 Task: Find connections with filter location Sikandarābād with filter topic #Recruitingwith filter profile language English with filter current company Arvind Fashions Limited with filter school St. Claret College - India with filter industry Zoos and Botanical Gardens with filter service category Information Security with filter keywords title Sales Associate
Action: Mouse moved to (708, 92)
Screenshot: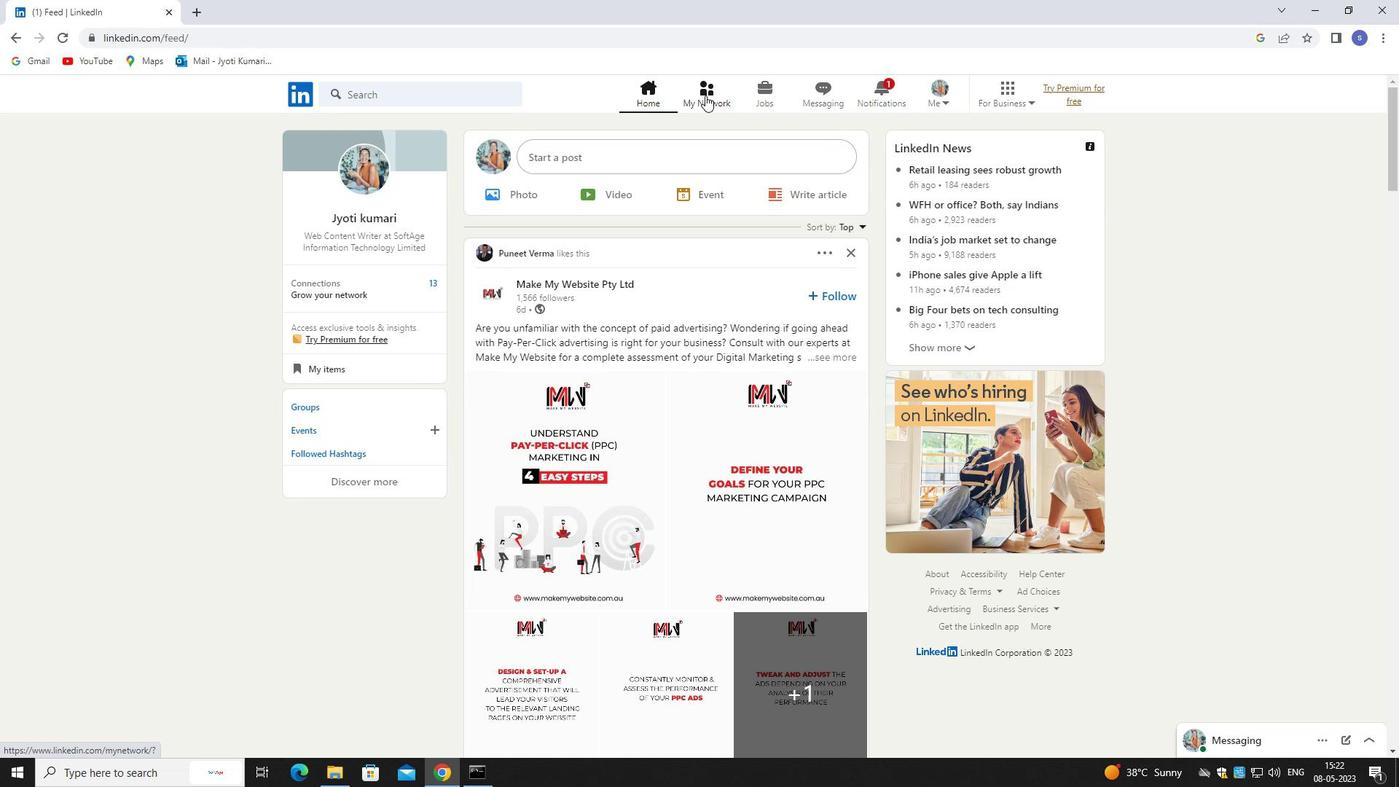 
Action: Mouse pressed left at (708, 92)
Screenshot: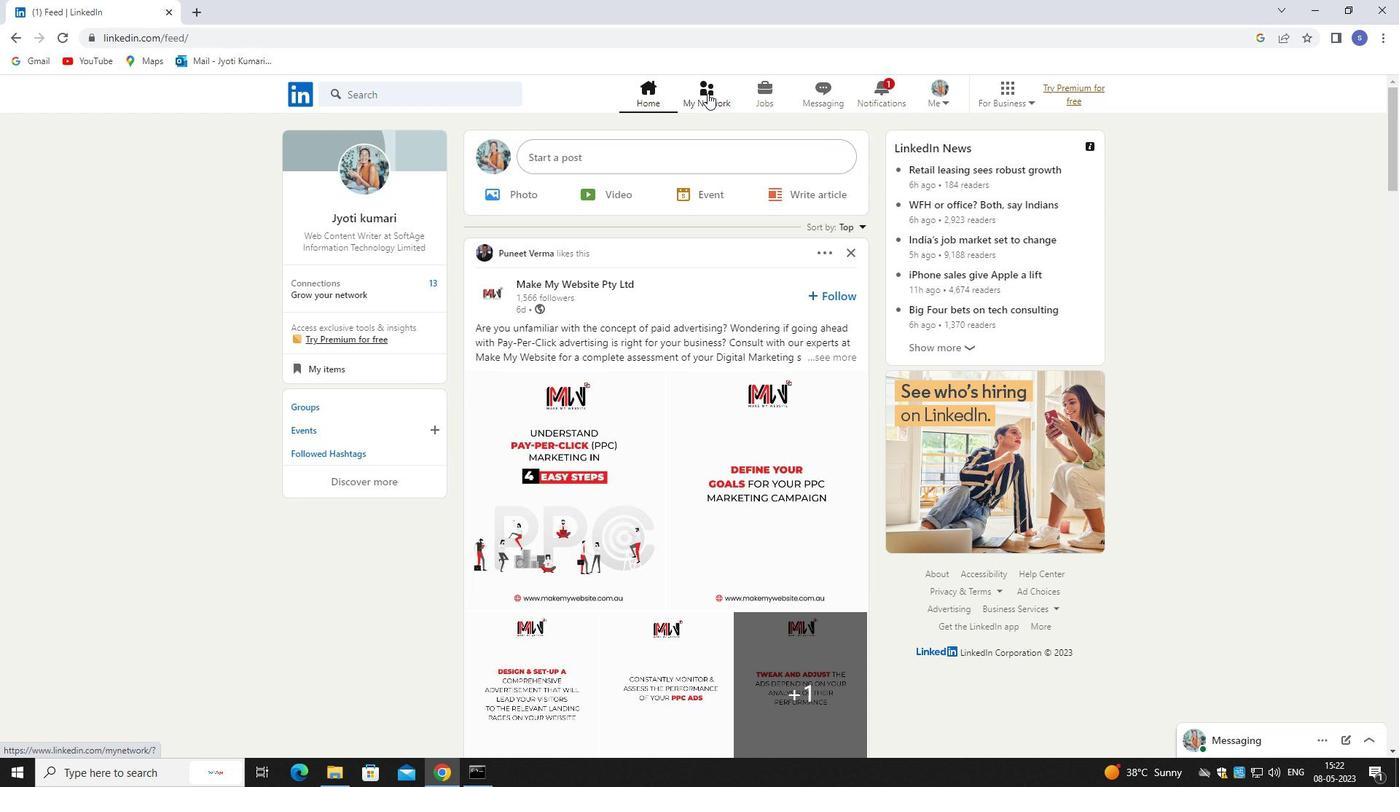 
Action: Mouse pressed left at (708, 92)
Screenshot: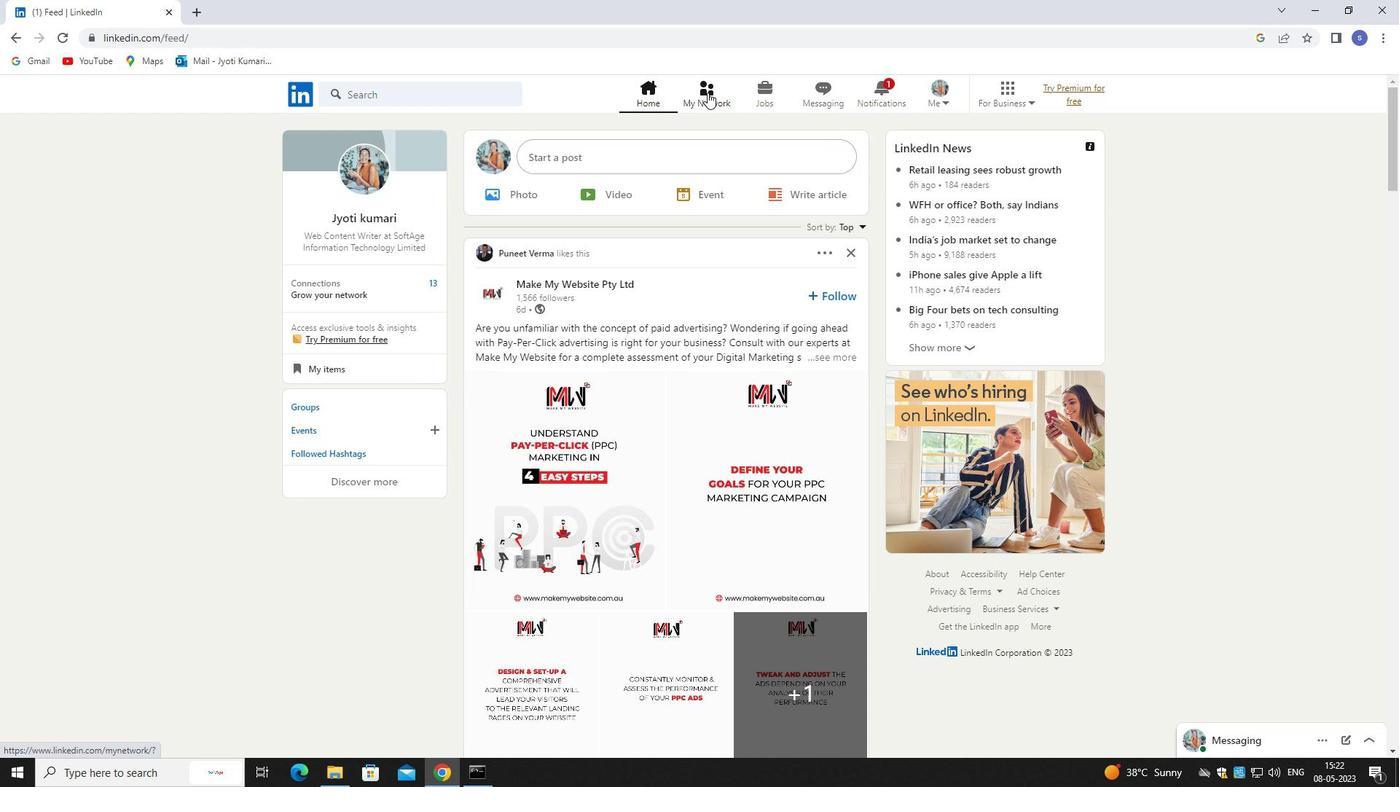 
Action: Mouse moved to (457, 171)
Screenshot: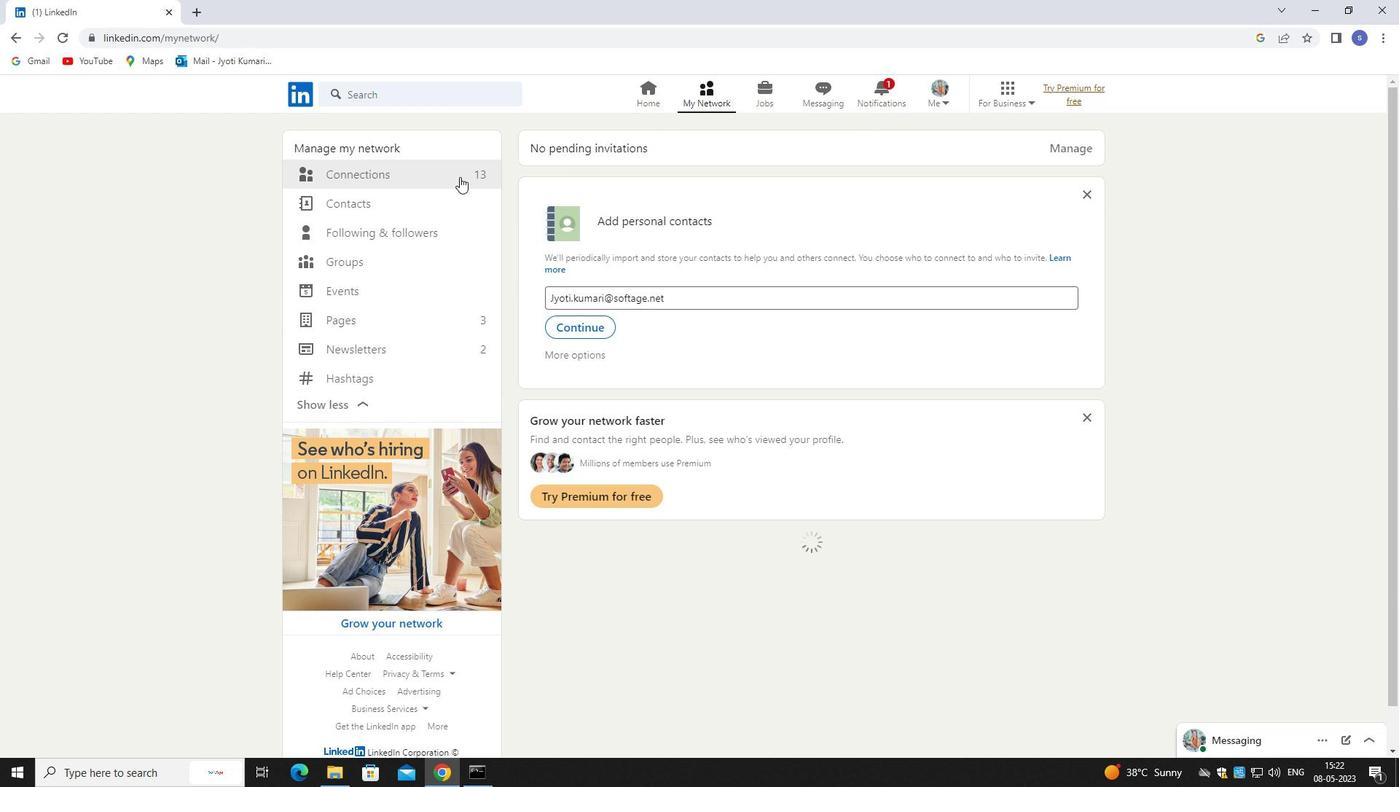 
Action: Mouse pressed left at (457, 171)
Screenshot: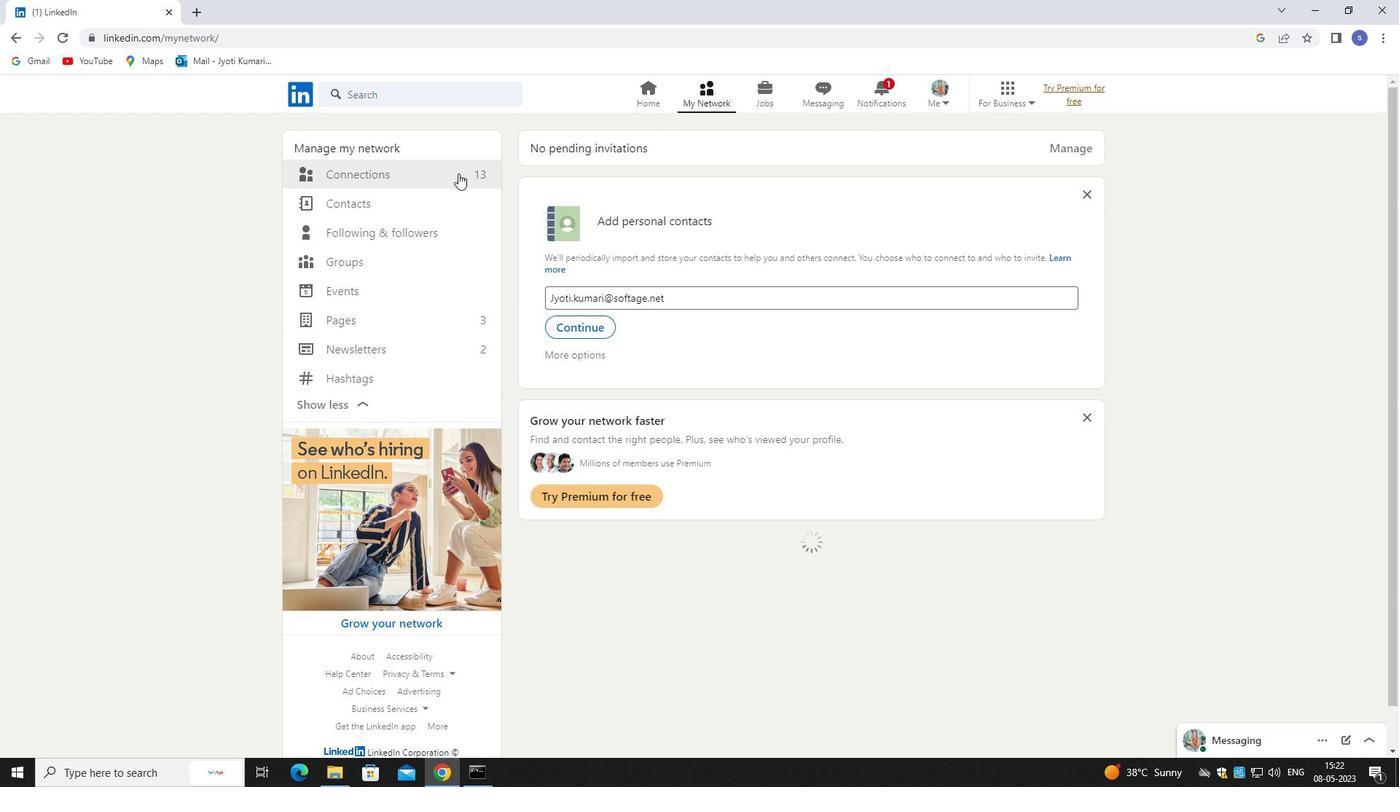 
Action: Mouse pressed left at (457, 171)
Screenshot: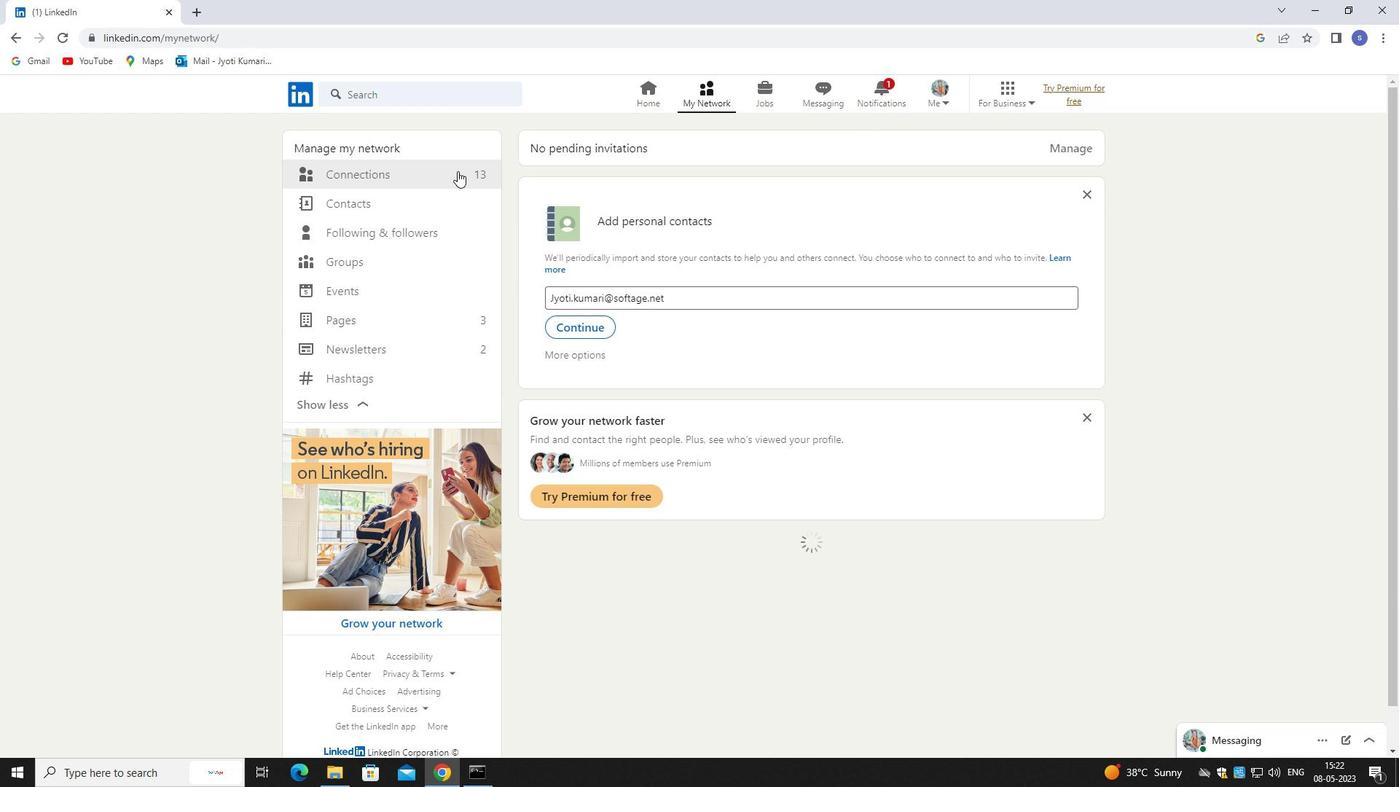 
Action: Mouse moved to (836, 170)
Screenshot: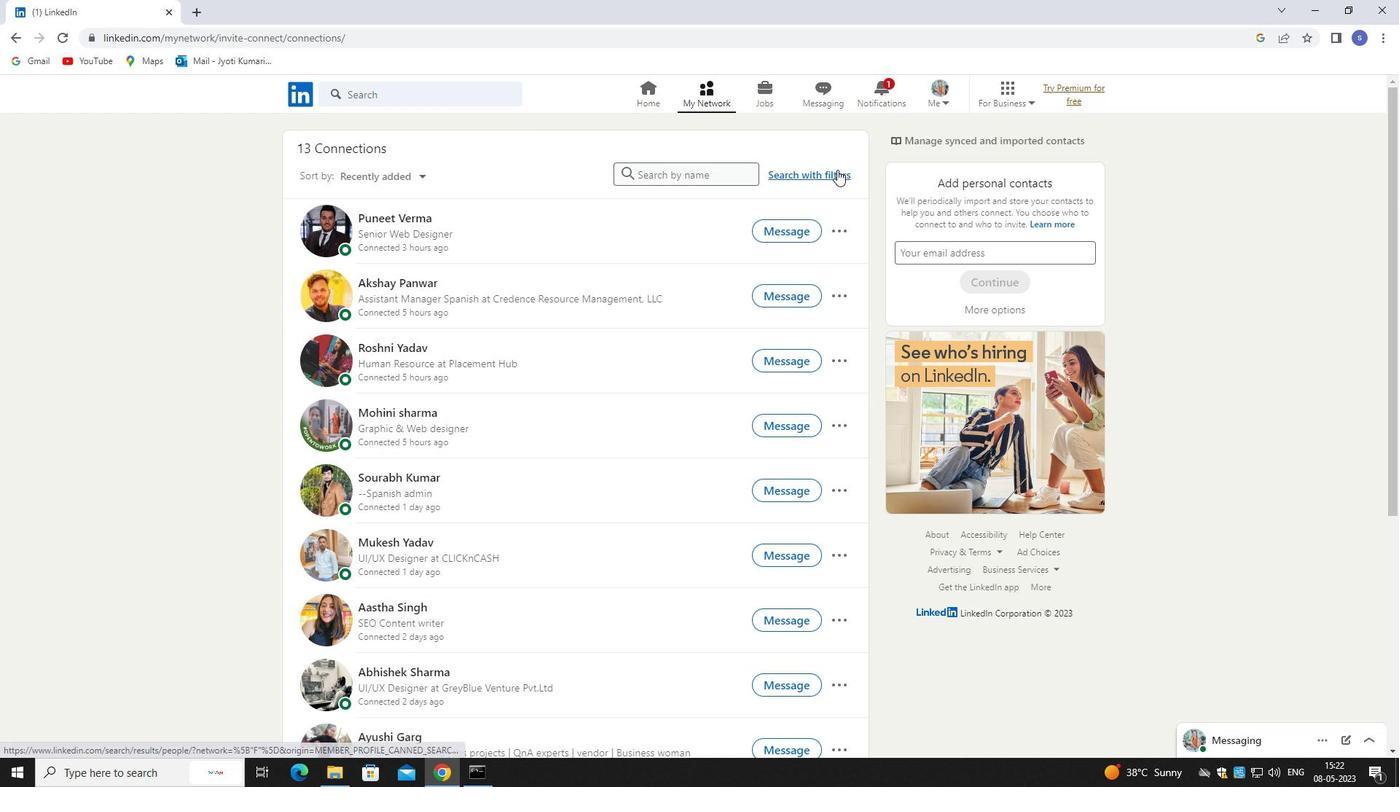 
Action: Mouse pressed left at (836, 170)
Screenshot: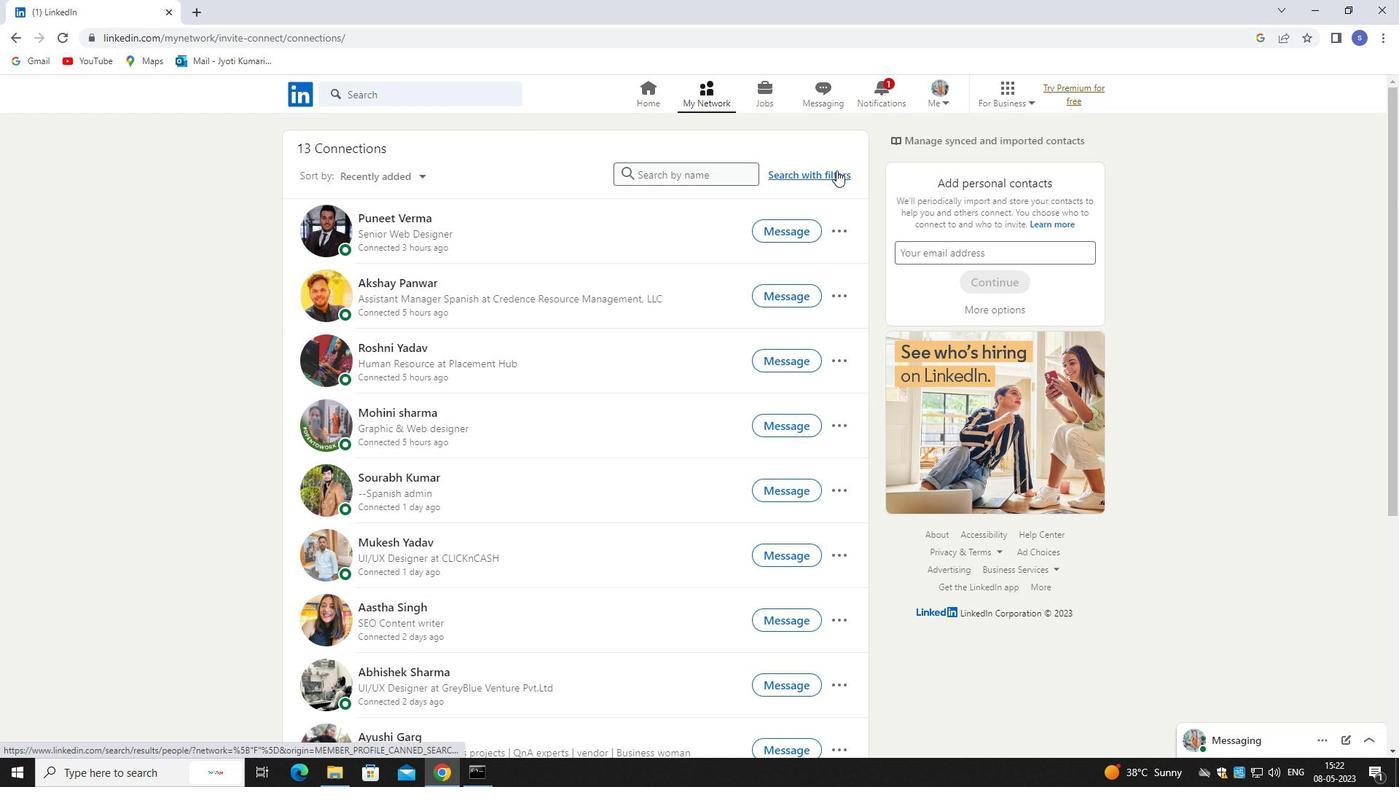
Action: Mouse pressed left at (836, 170)
Screenshot: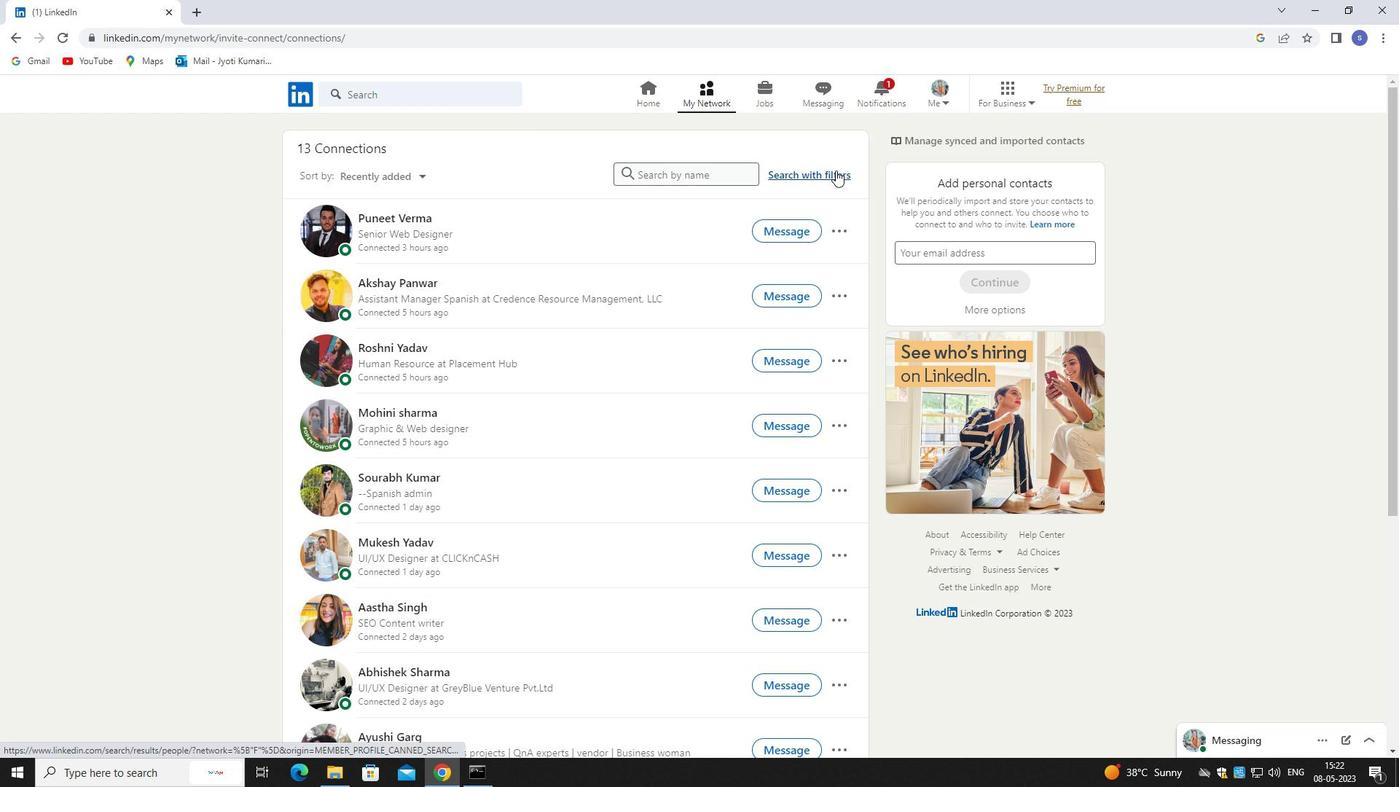 
Action: Mouse moved to (746, 135)
Screenshot: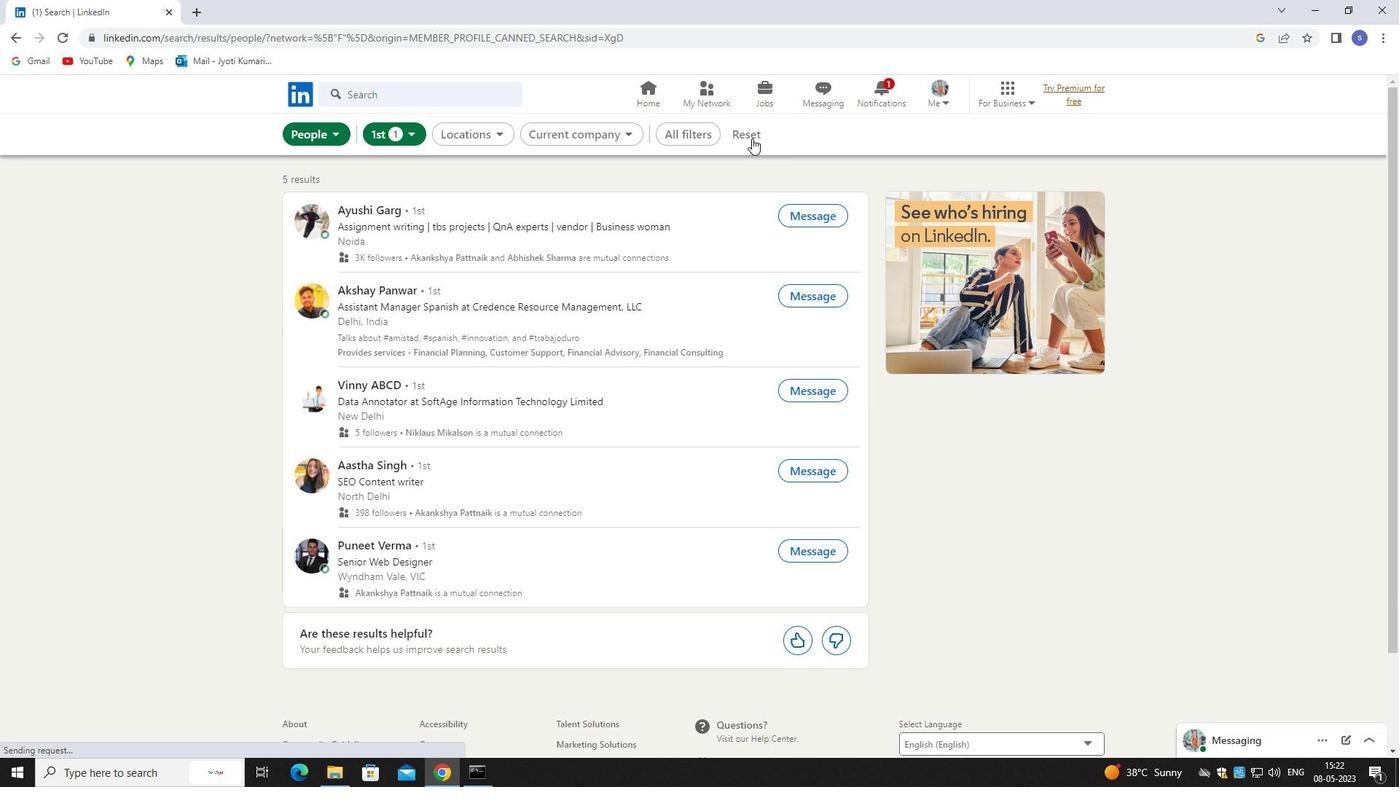 
Action: Mouse pressed left at (746, 135)
Screenshot: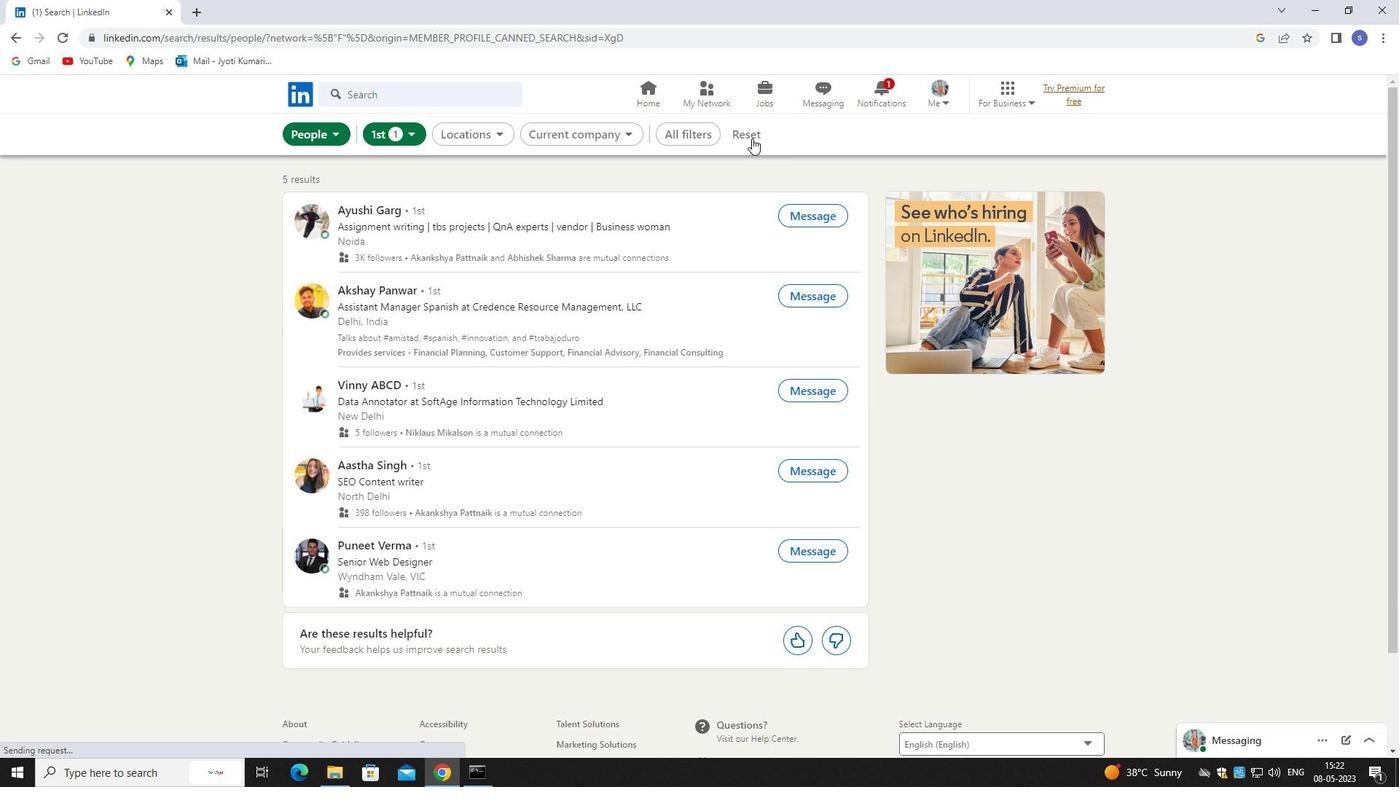 
Action: Mouse moved to (716, 132)
Screenshot: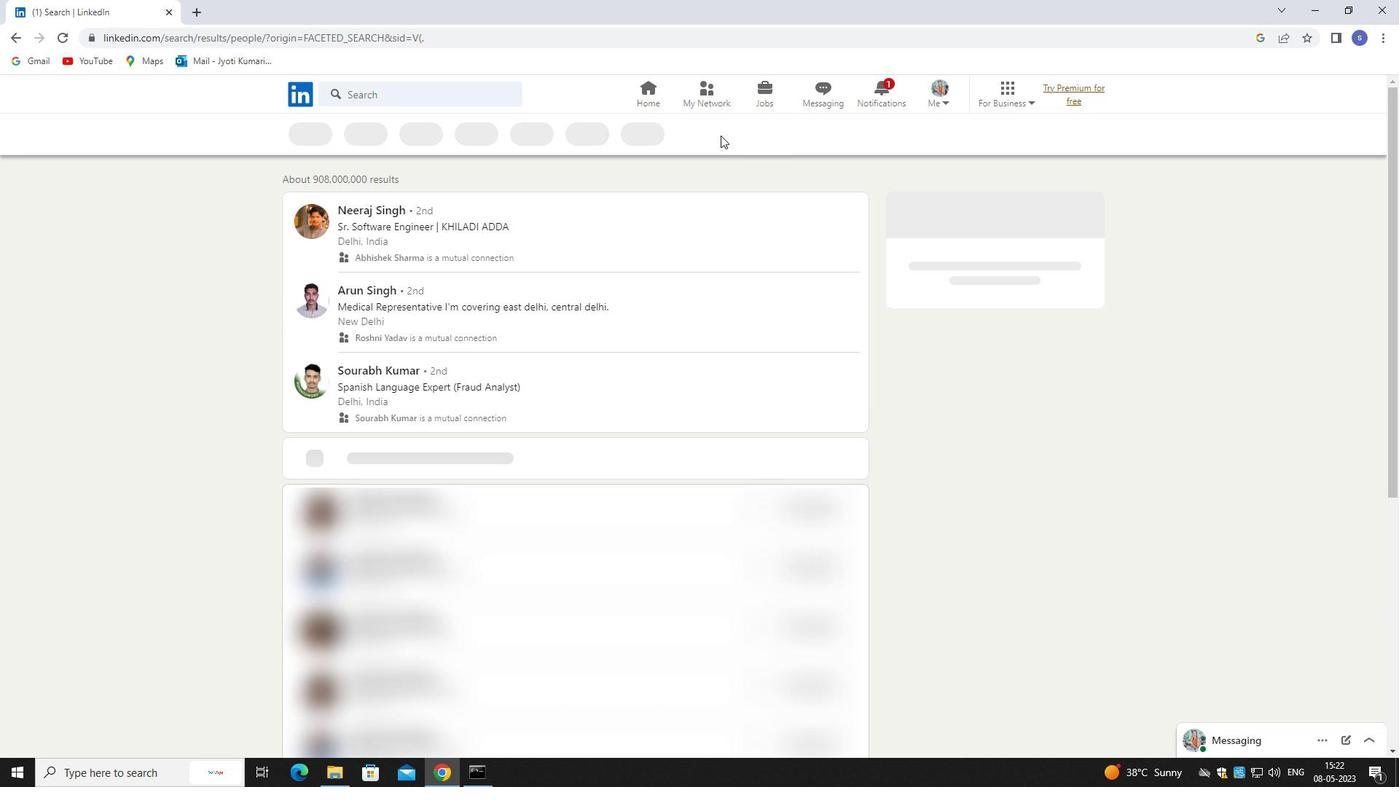 
Action: Mouse pressed left at (716, 132)
Screenshot: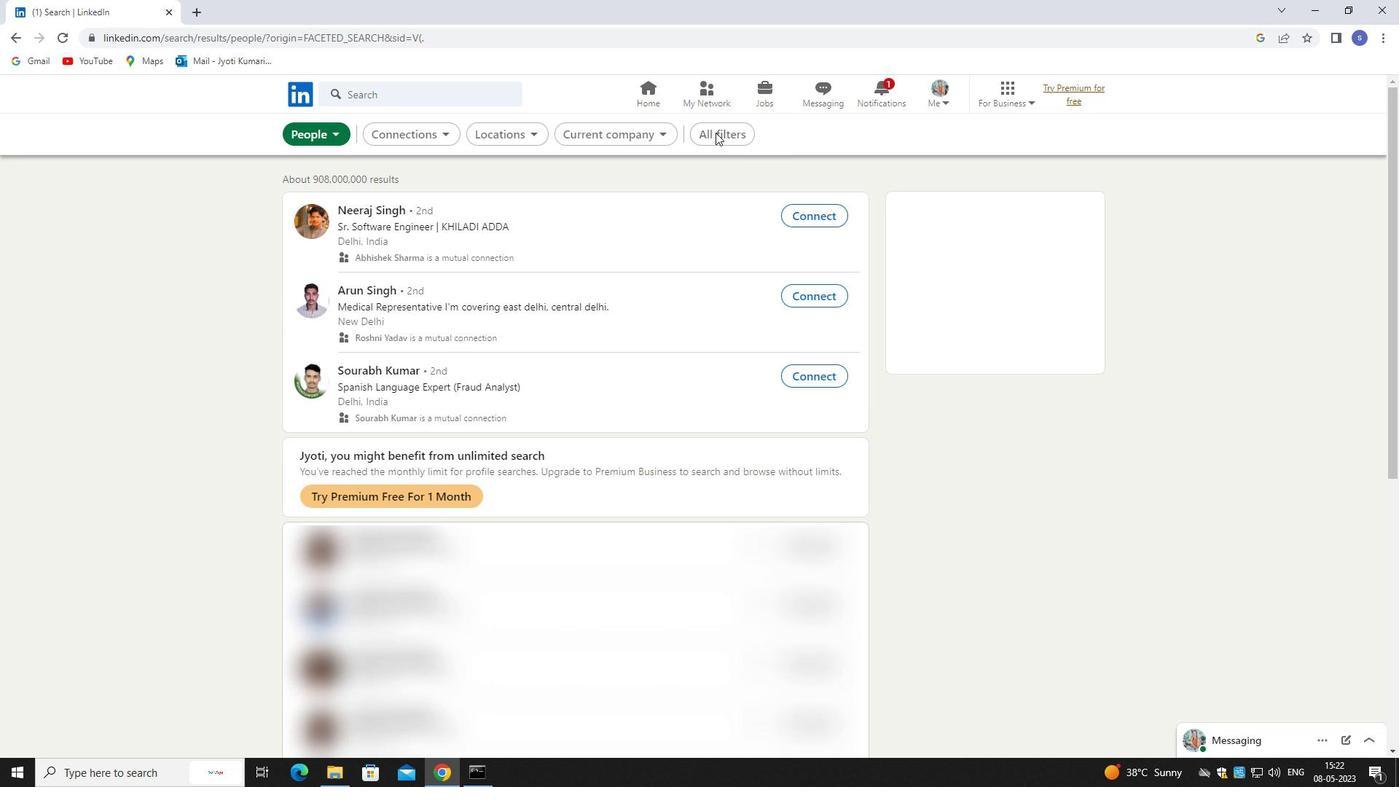 
Action: Mouse moved to (1218, 574)
Screenshot: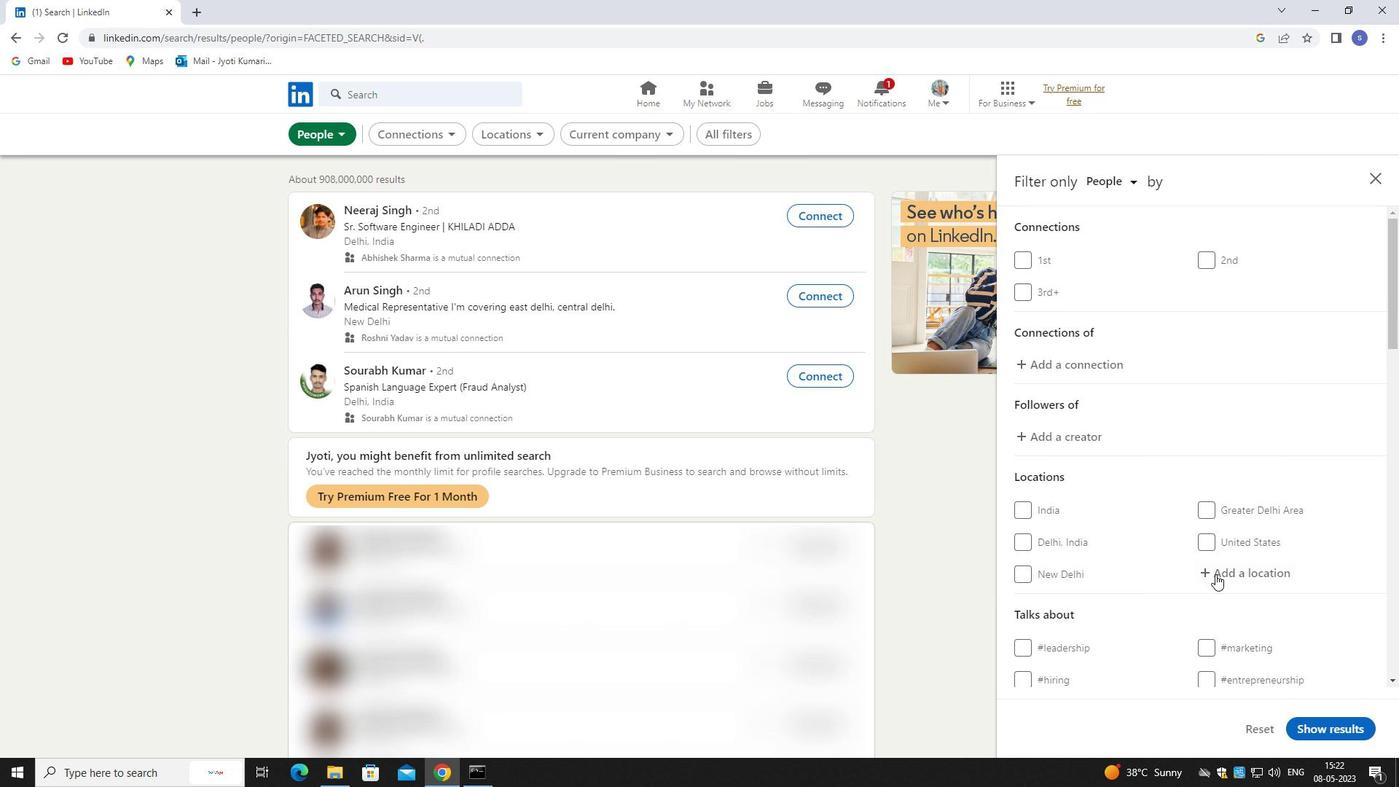 
Action: Mouse pressed left at (1218, 574)
Screenshot: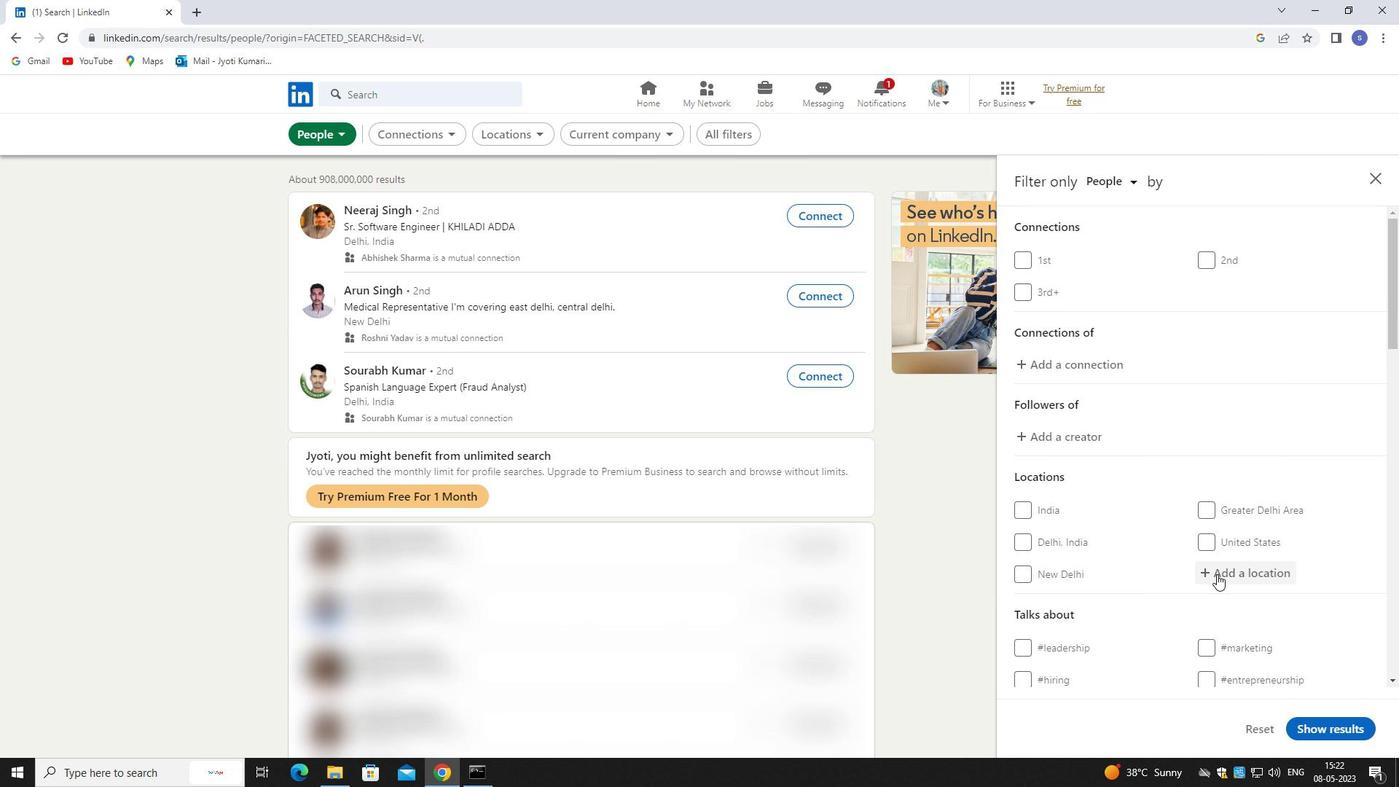 
Action: Mouse moved to (1180, 553)
Screenshot: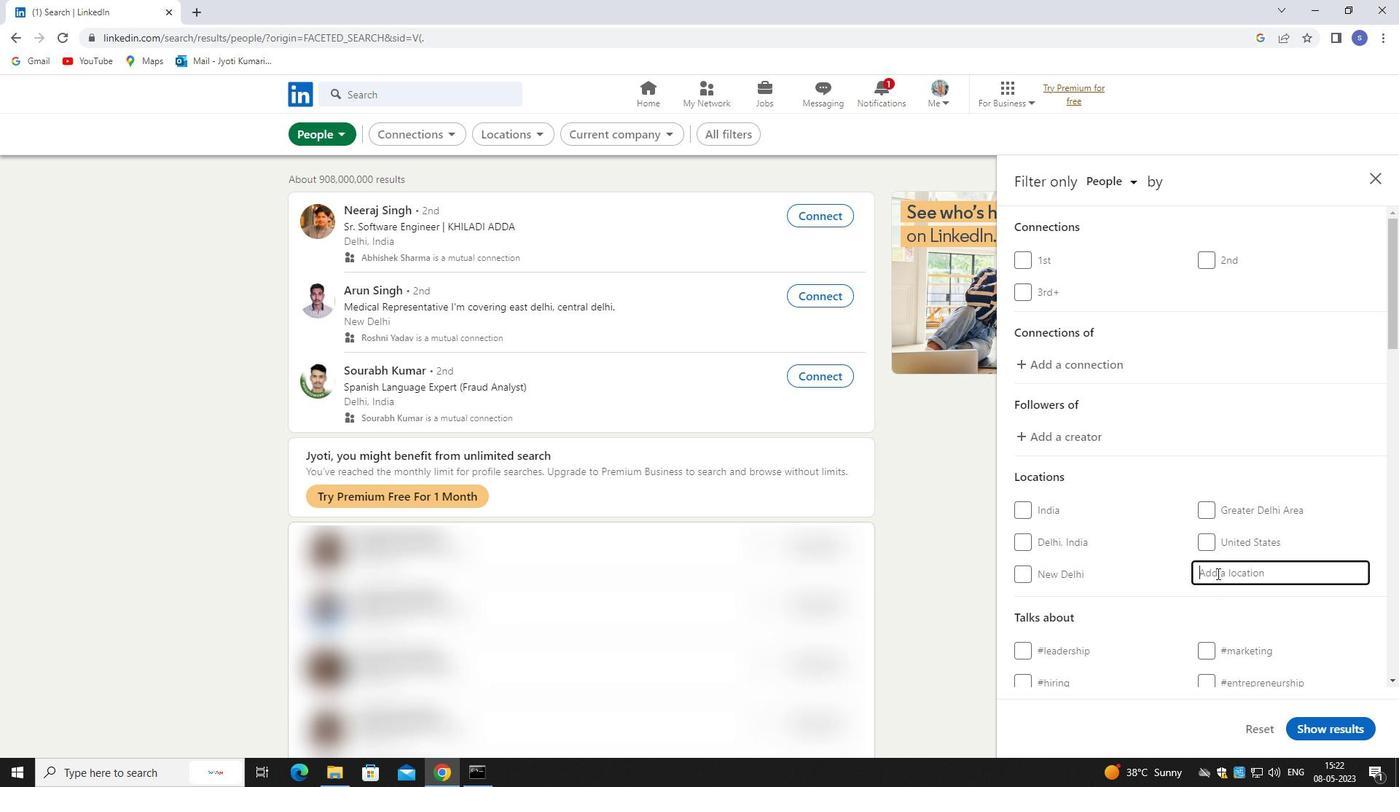 
Action: Key pressed sikandrarabad
Screenshot: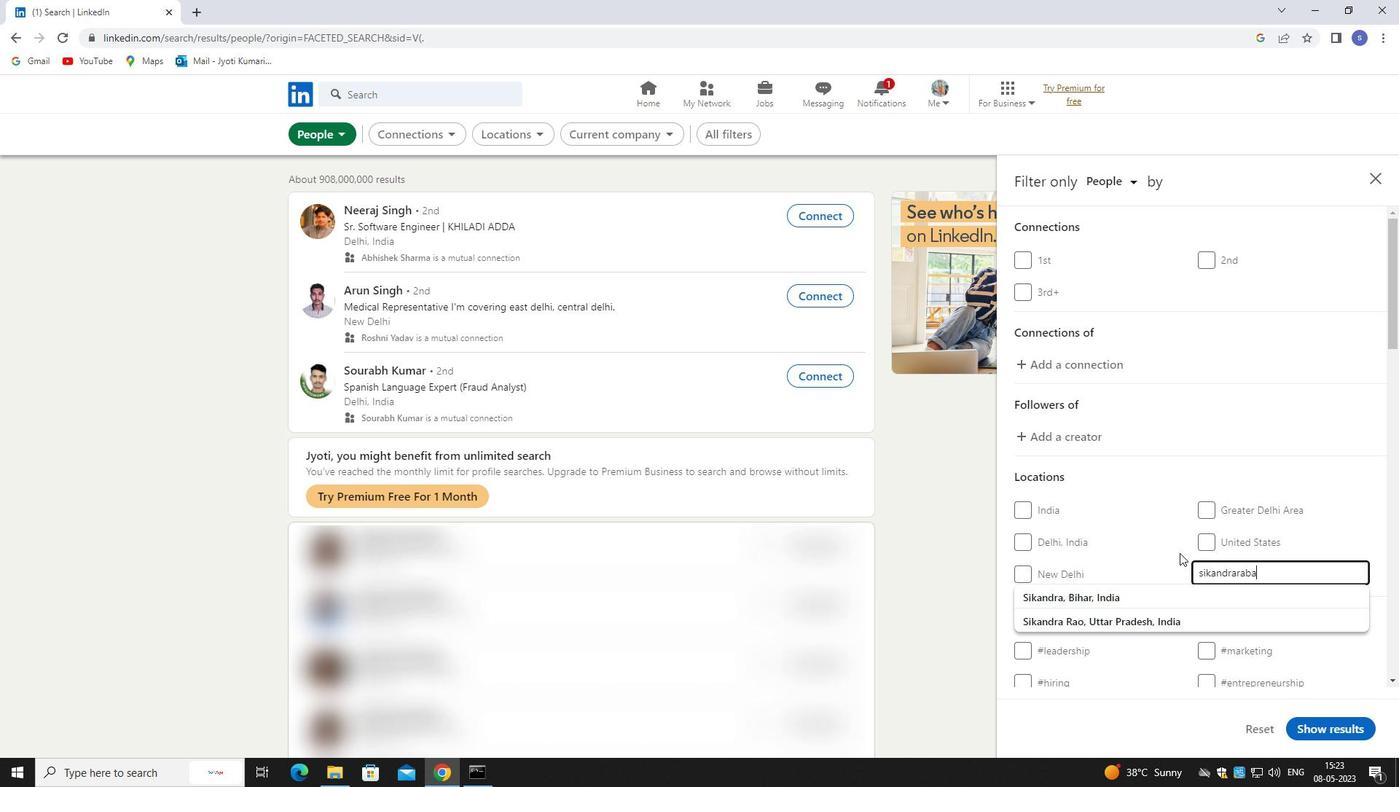 
Action: Mouse moved to (1196, 562)
Screenshot: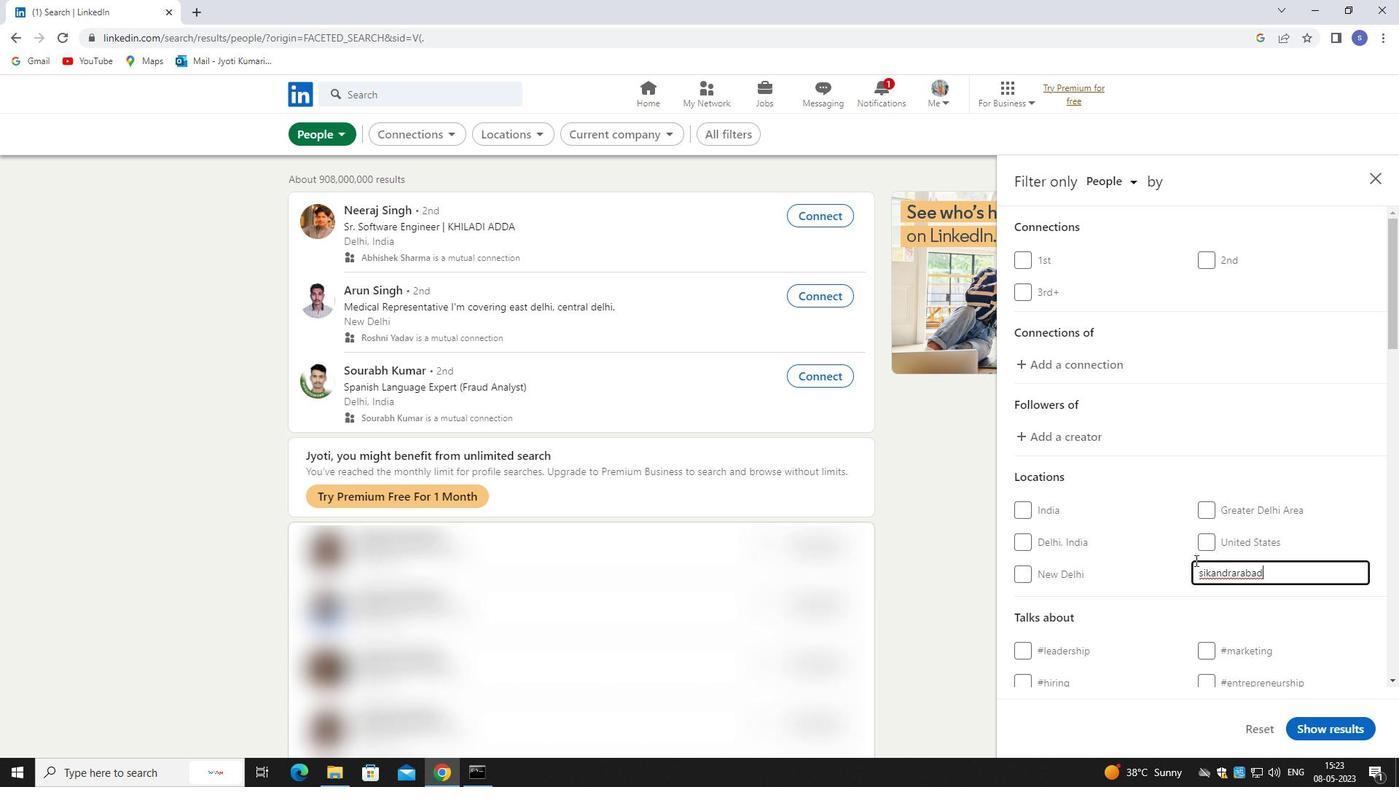 
Action: Key pressed <Key.backspace><Key.backspace><Key.backspace><Key.backspace><Key.backspace><Key.backspace><Key.backspace>ar
Screenshot: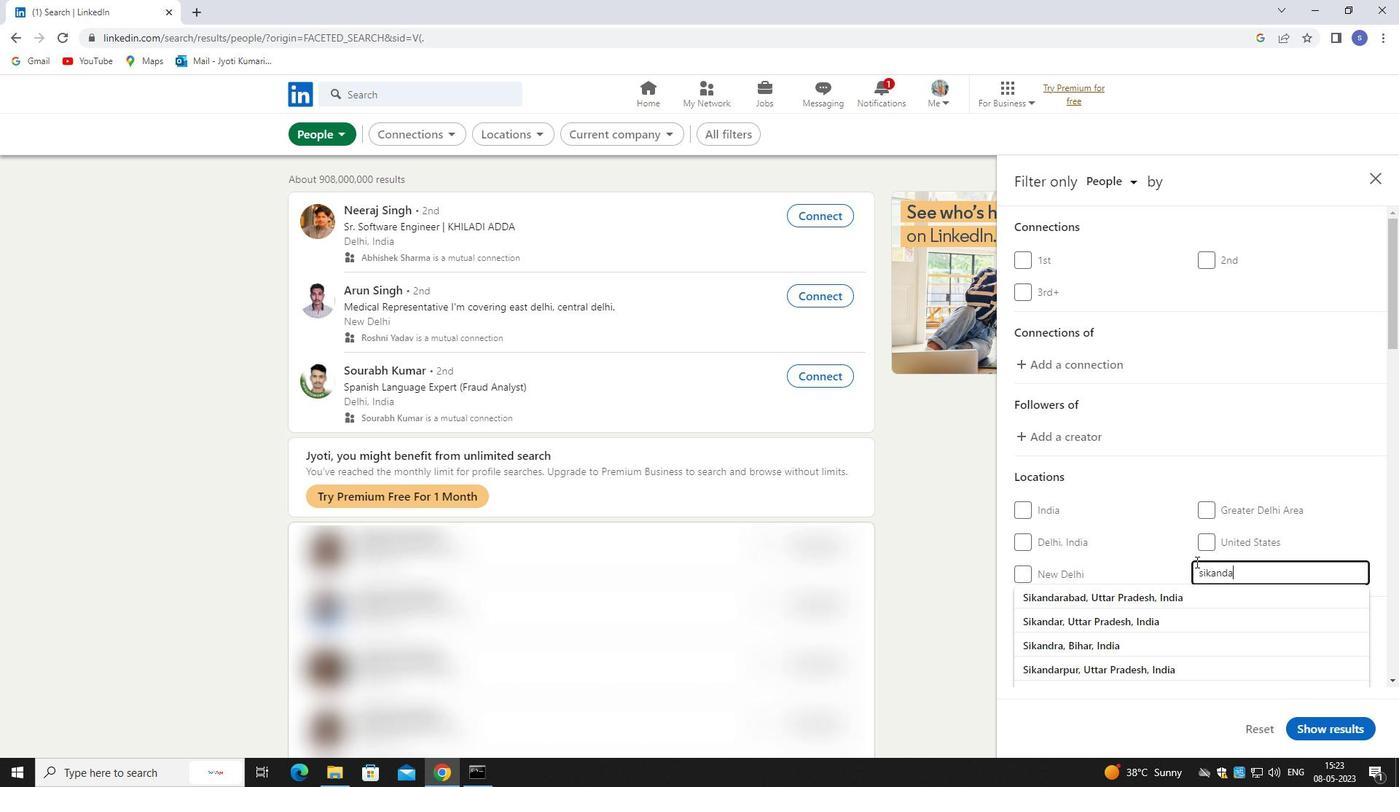 
Action: Mouse moved to (1194, 612)
Screenshot: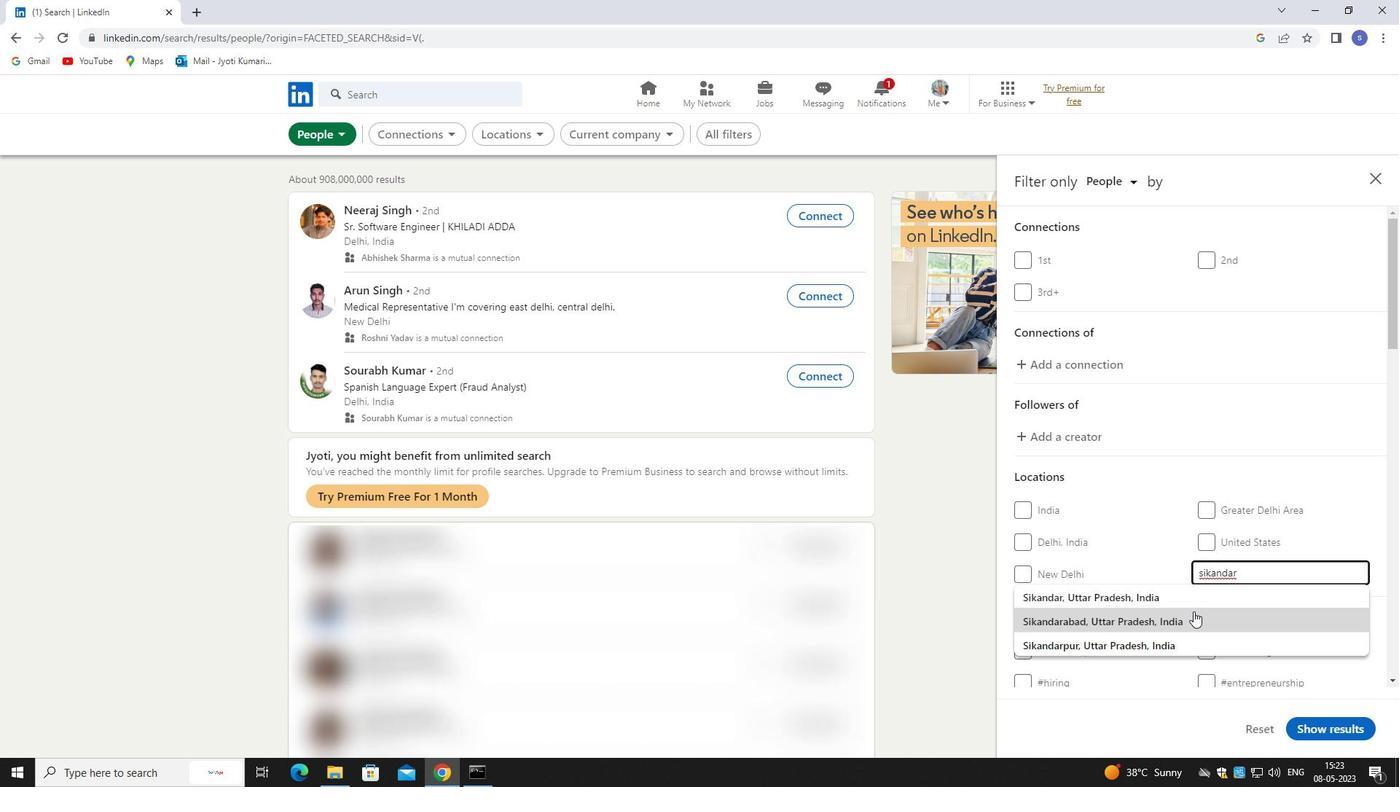 
Action: Mouse pressed left at (1194, 612)
Screenshot: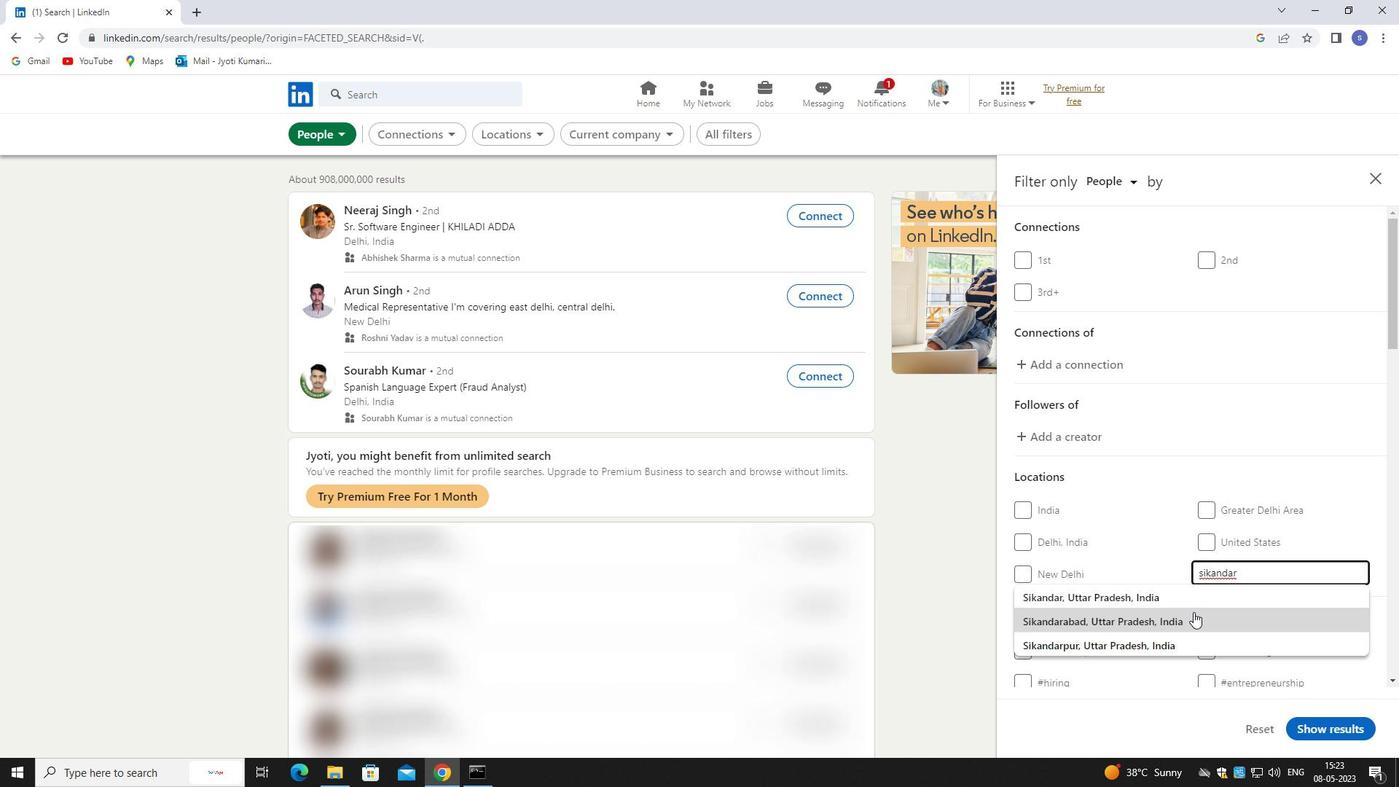 
Action: Mouse moved to (1194, 612)
Screenshot: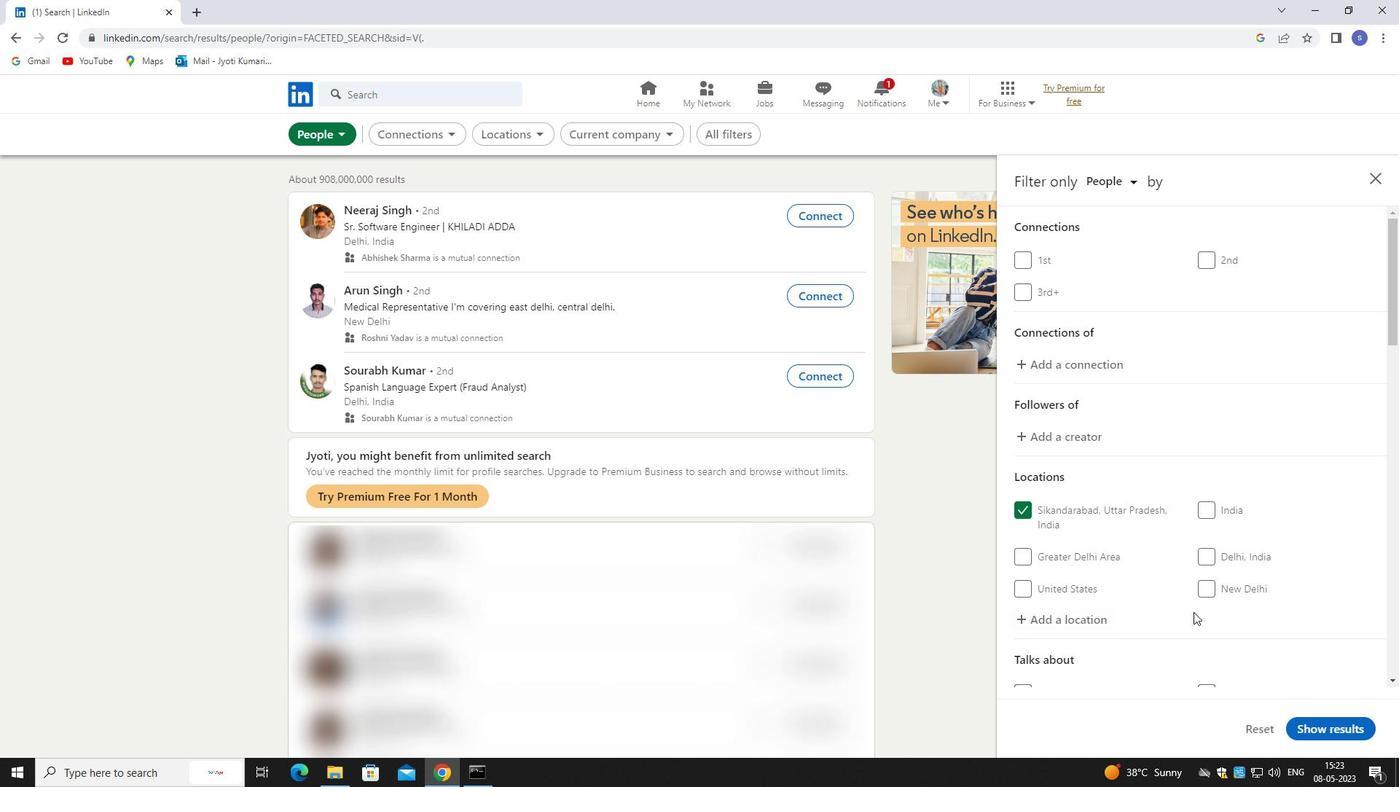 
Action: Mouse scrolled (1194, 611) with delta (0, 0)
Screenshot: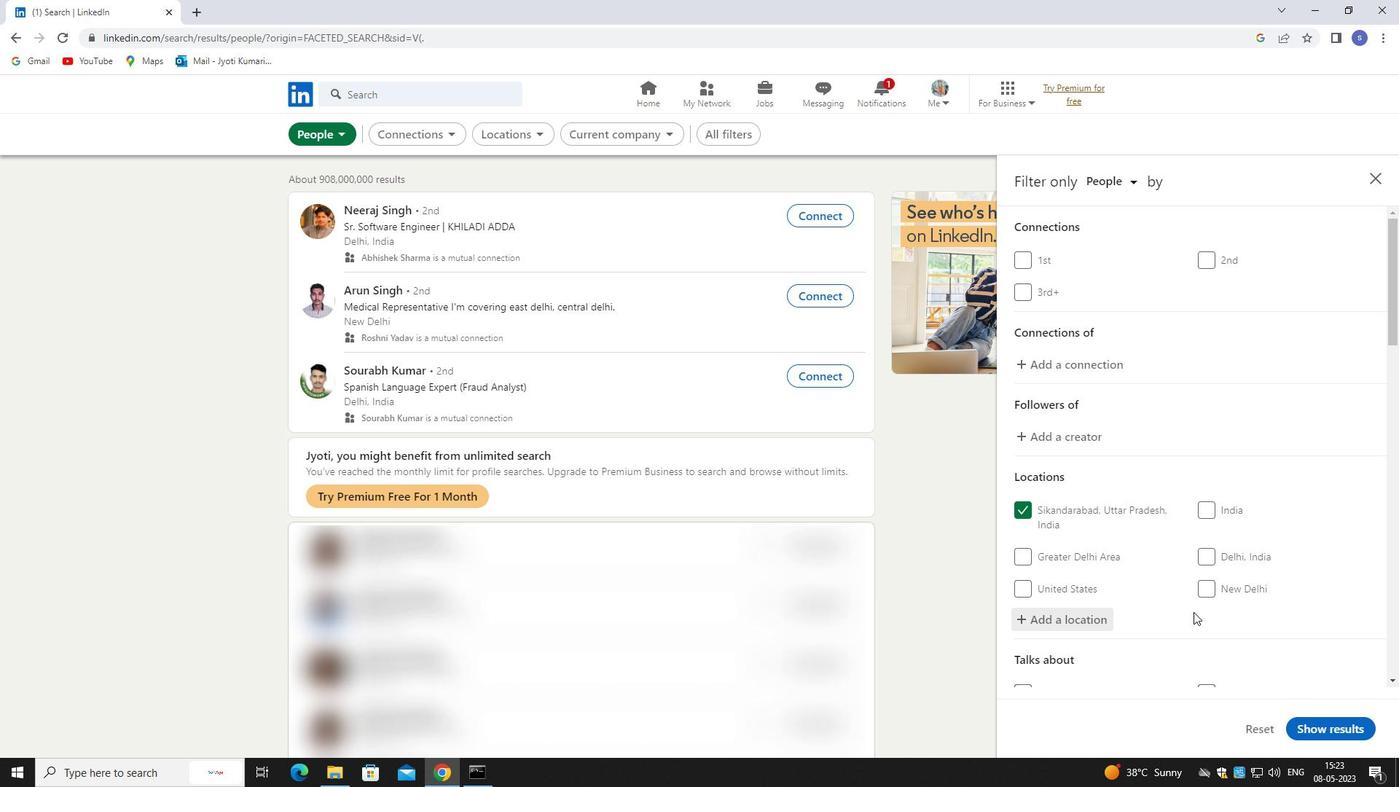
Action: Mouse moved to (1195, 612)
Screenshot: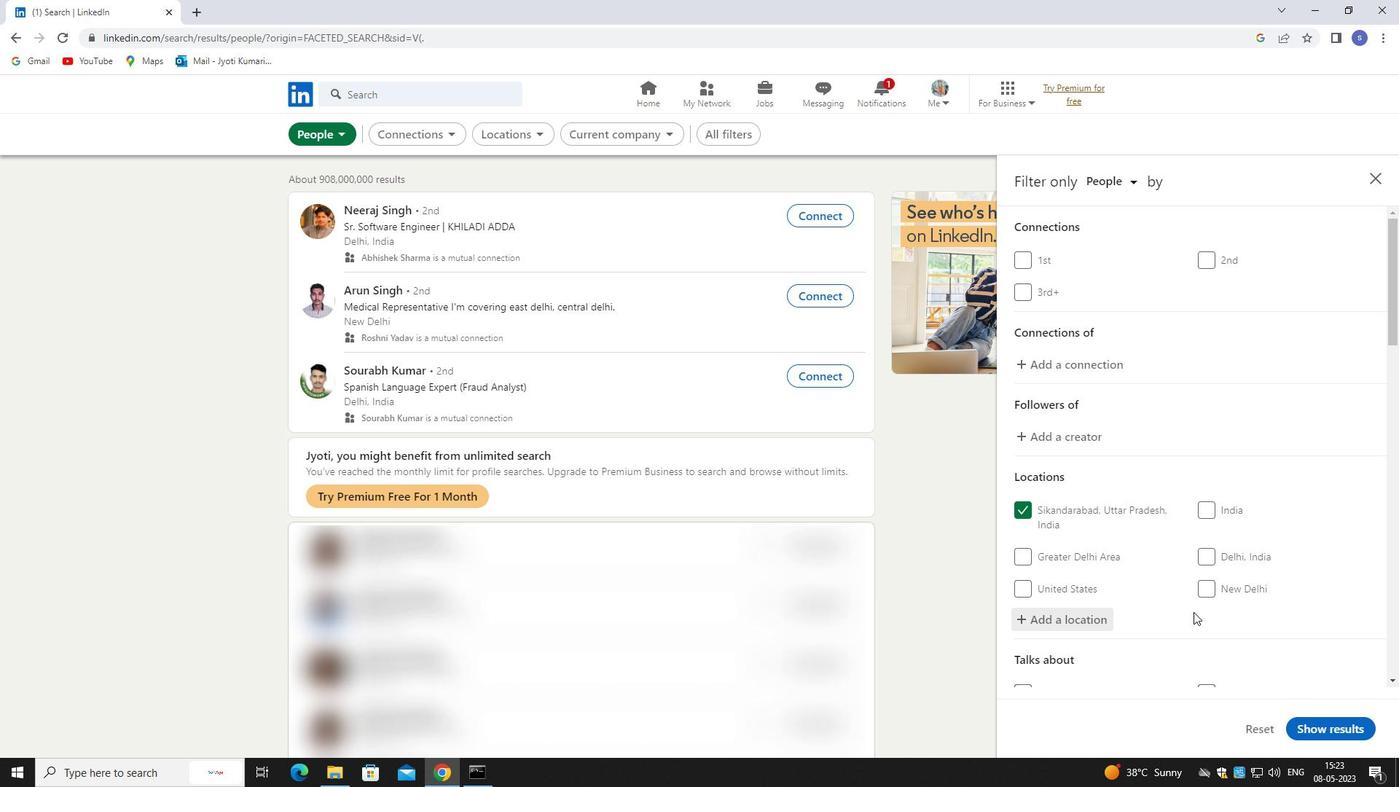 
Action: Mouse scrolled (1195, 611) with delta (0, 0)
Screenshot: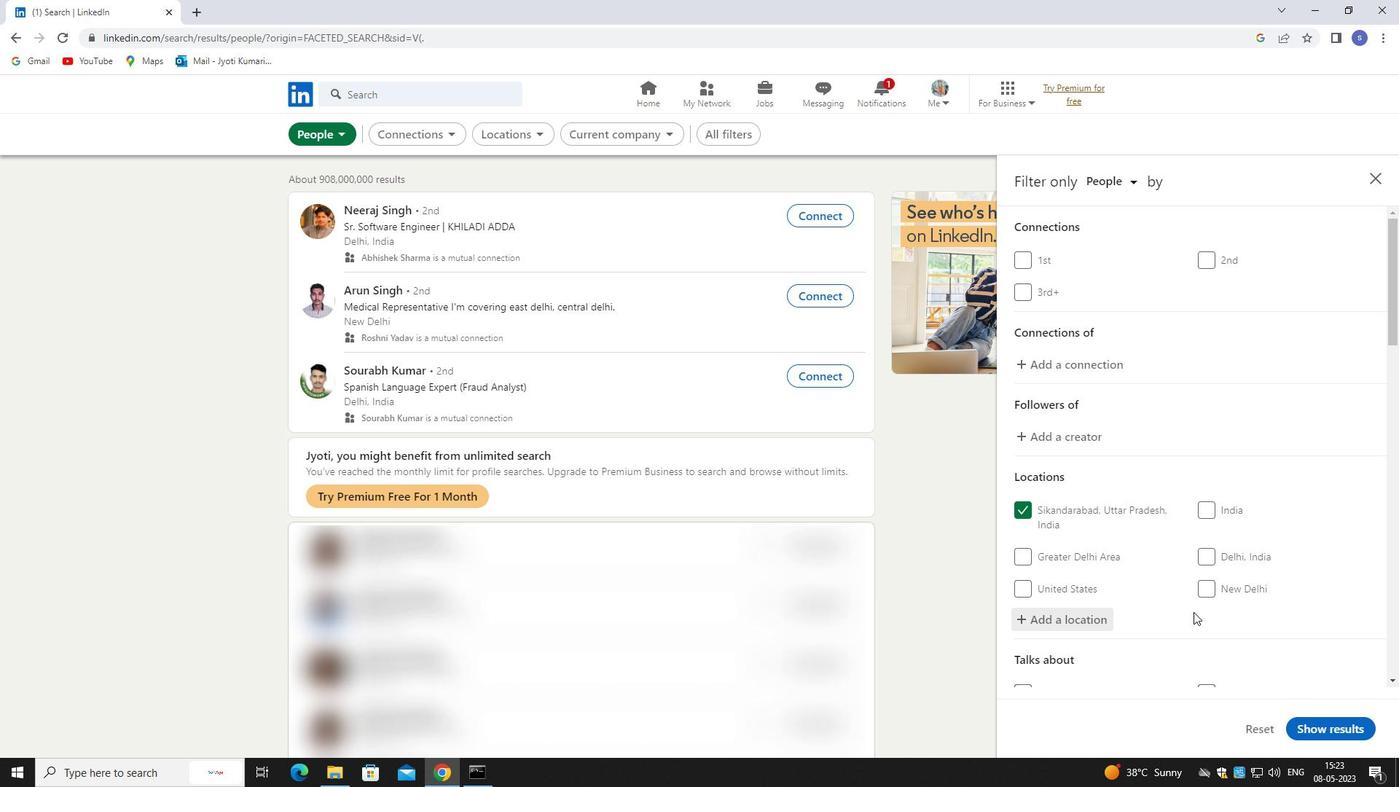 
Action: Mouse moved to (1250, 611)
Screenshot: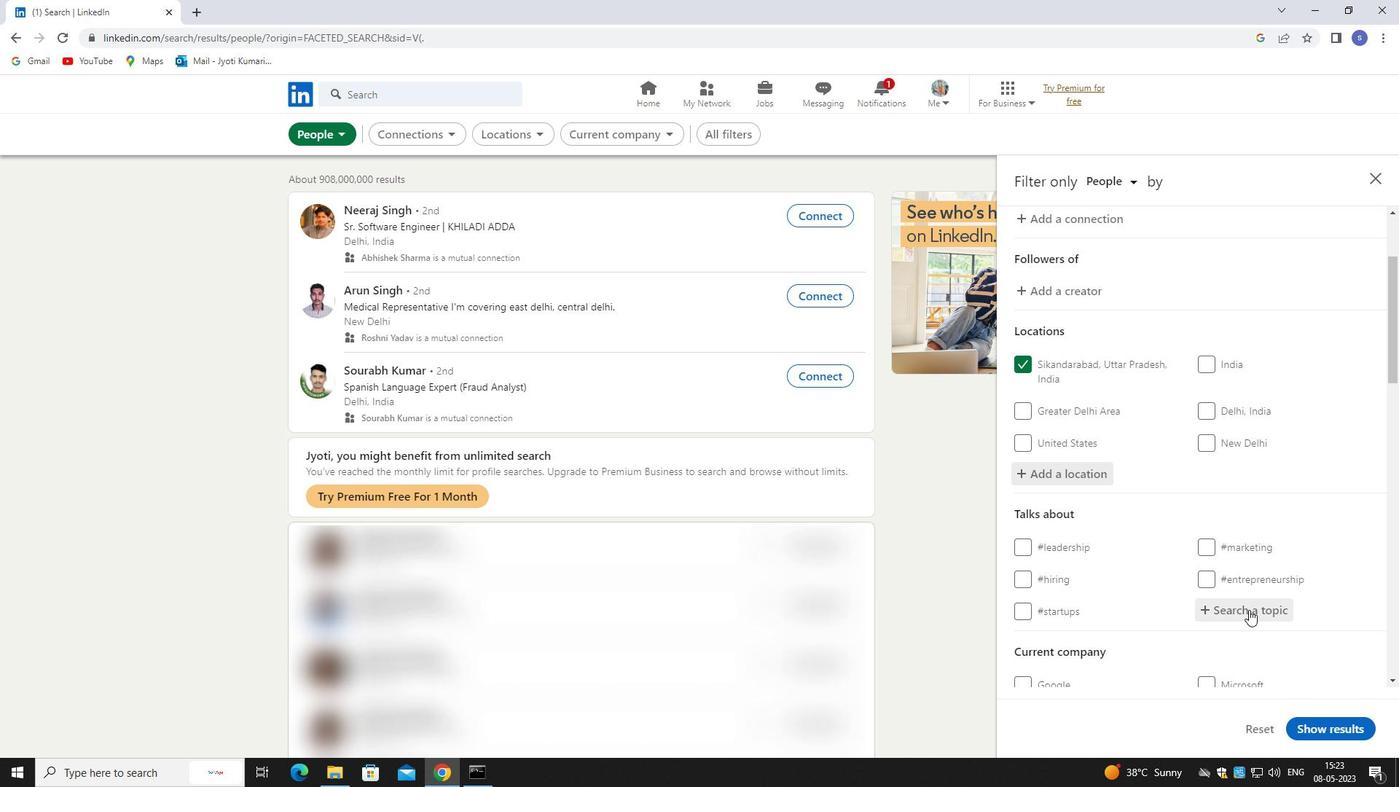 
Action: Mouse pressed left at (1250, 611)
Screenshot: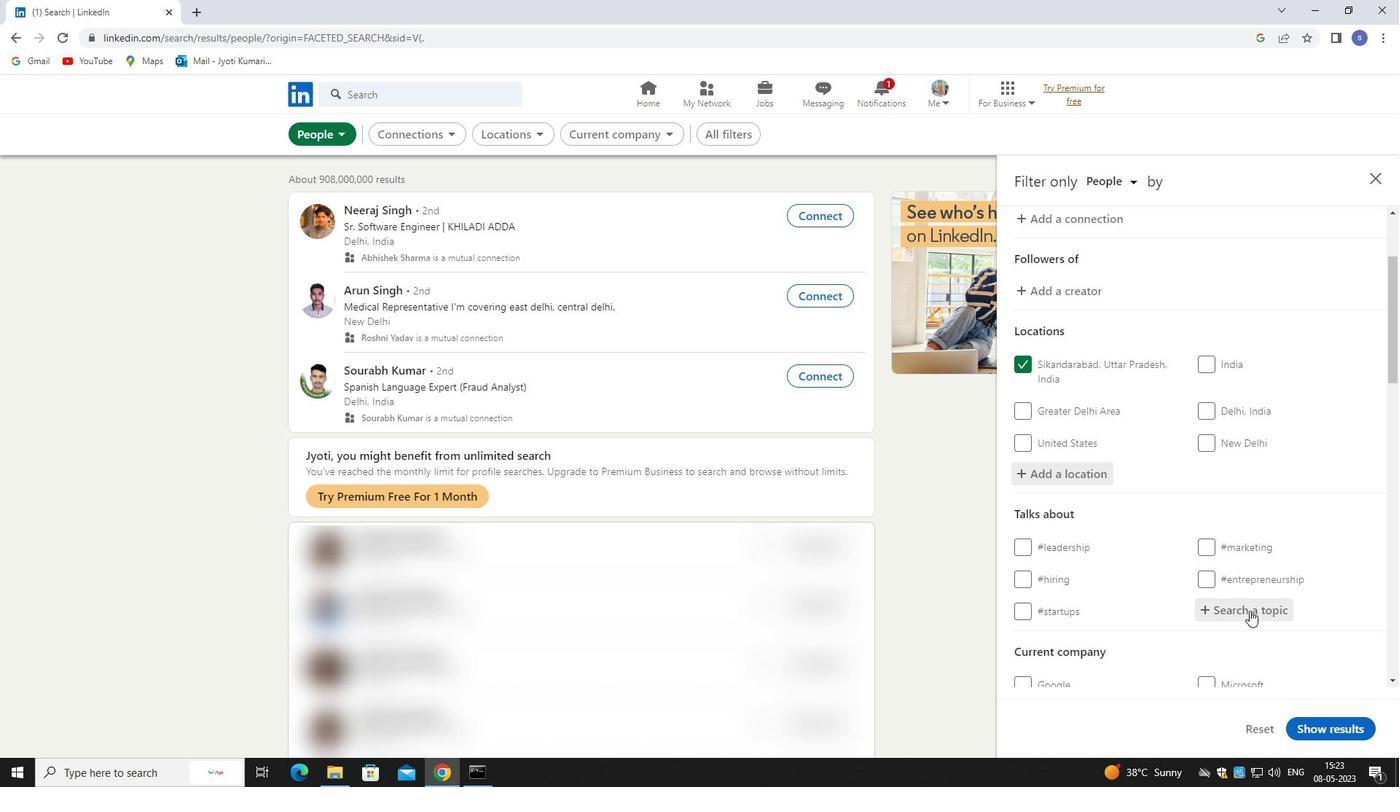 
Action: Key pressed recri<Key.backspace>uit
Screenshot: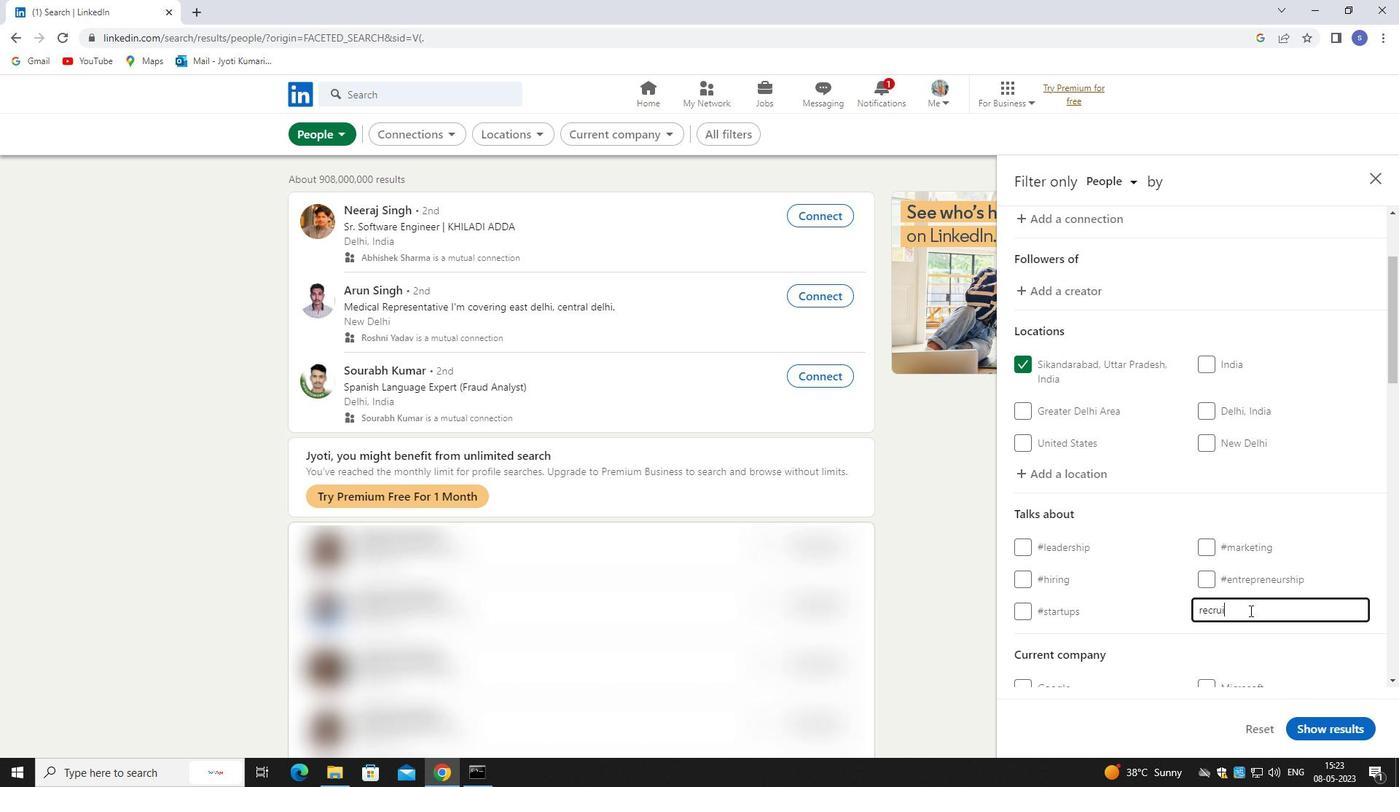 
Action: Mouse moved to (1249, 642)
Screenshot: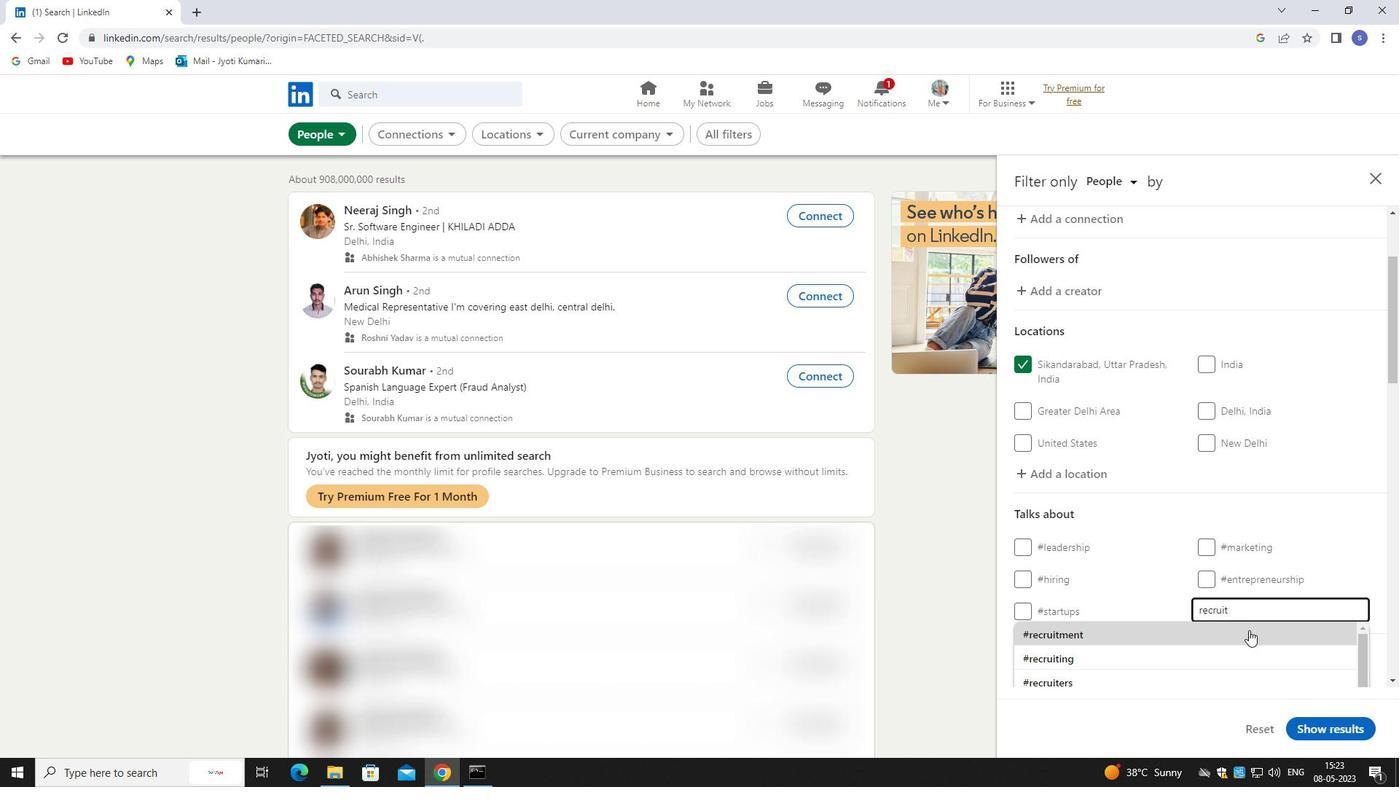 
Action: Mouse scrolled (1249, 641) with delta (0, 0)
Screenshot: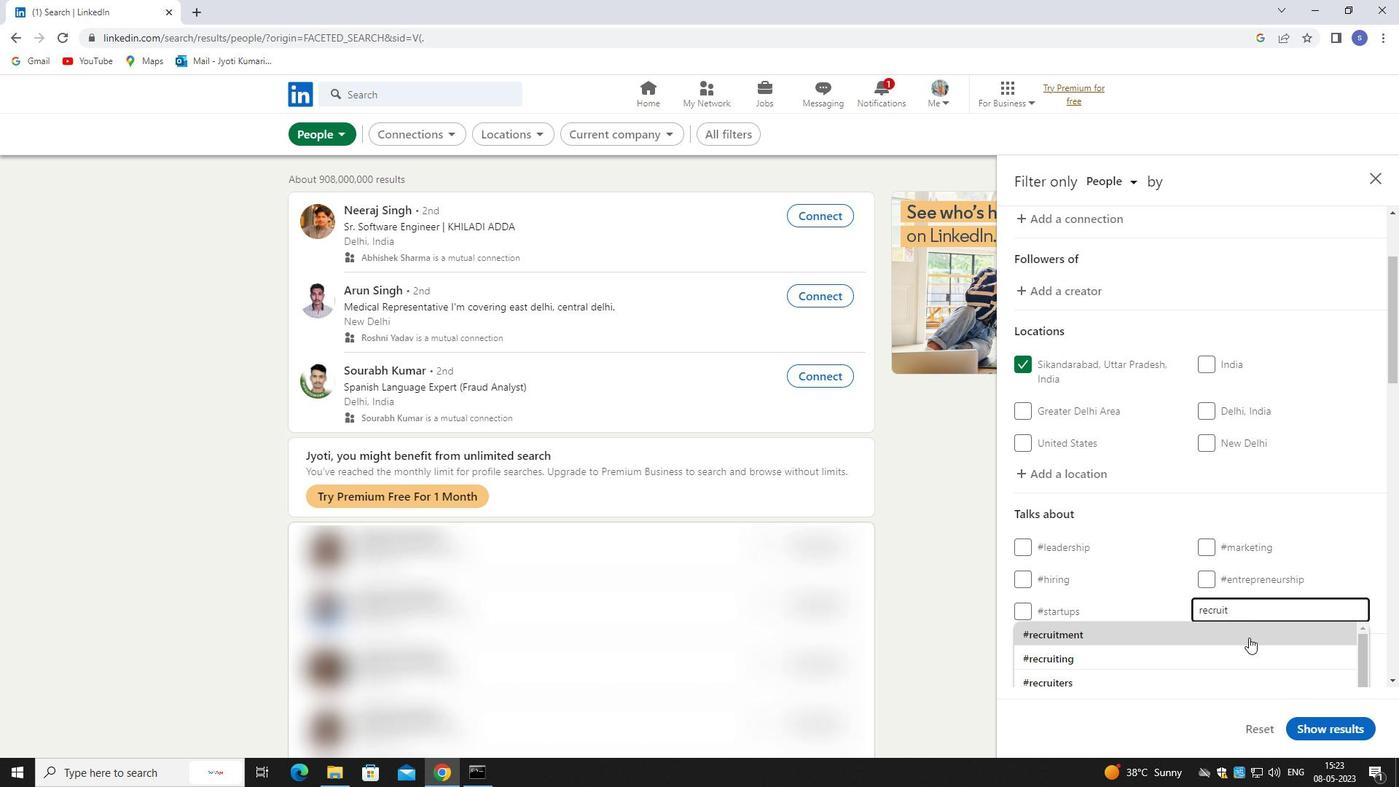 
Action: Mouse moved to (1249, 646)
Screenshot: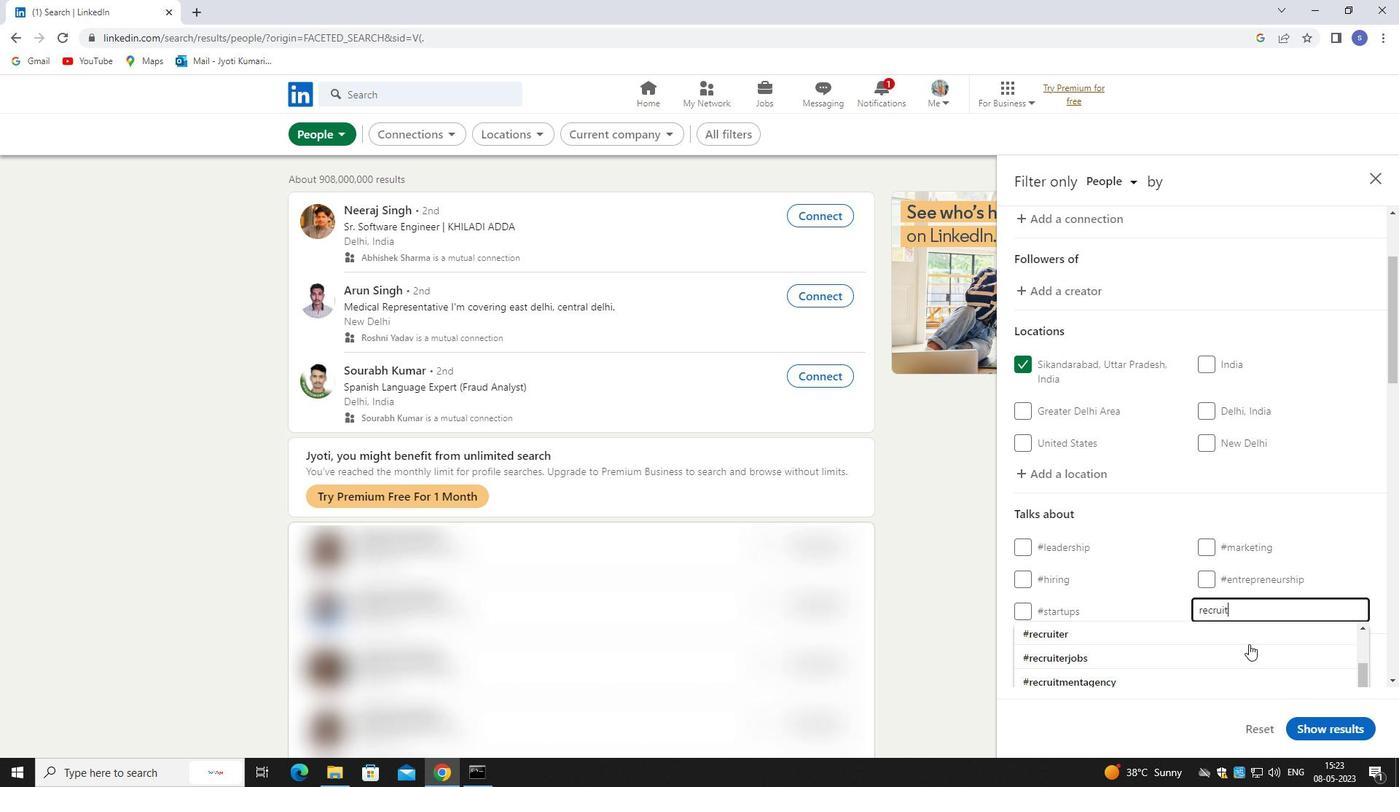 
Action: Mouse scrolled (1249, 645) with delta (0, 0)
Screenshot: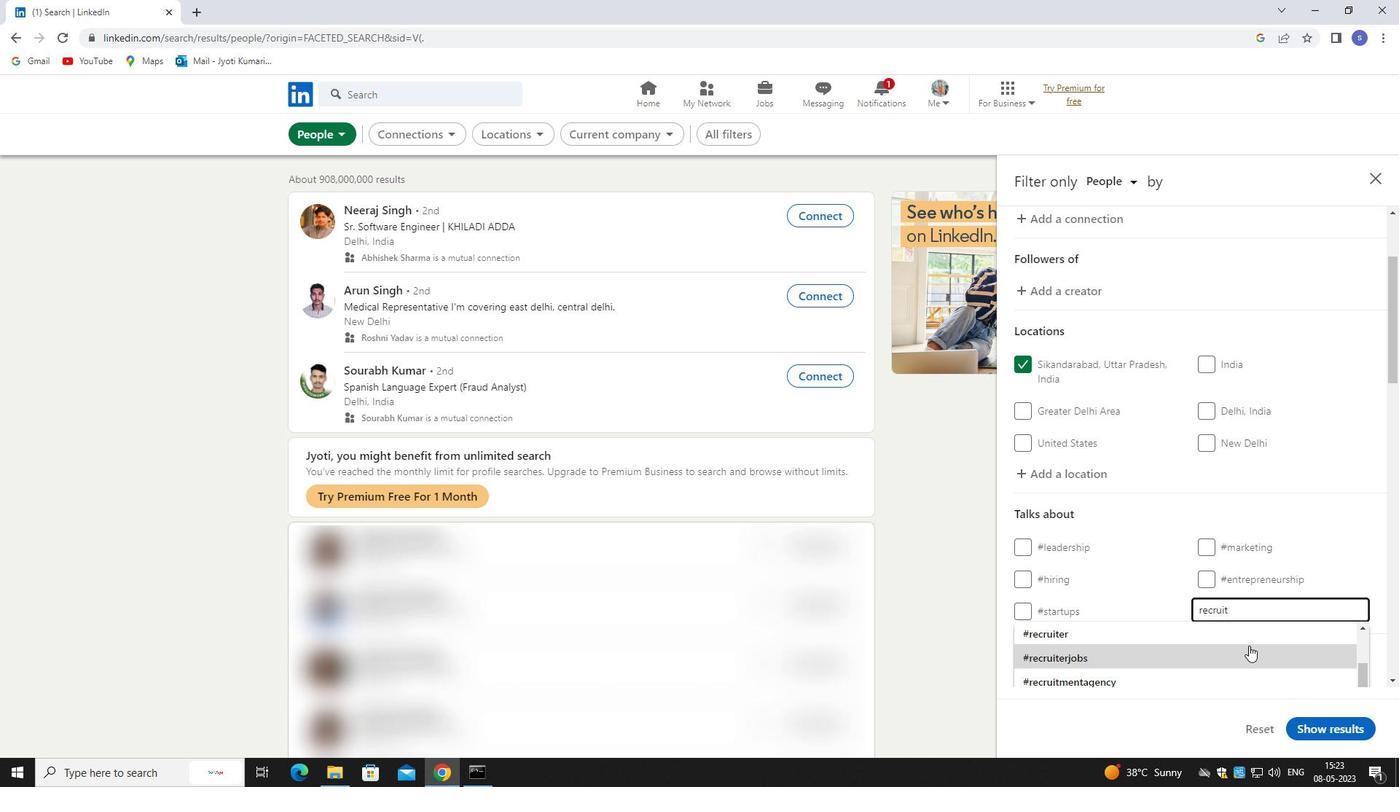 
Action: Mouse moved to (1249, 646)
Screenshot: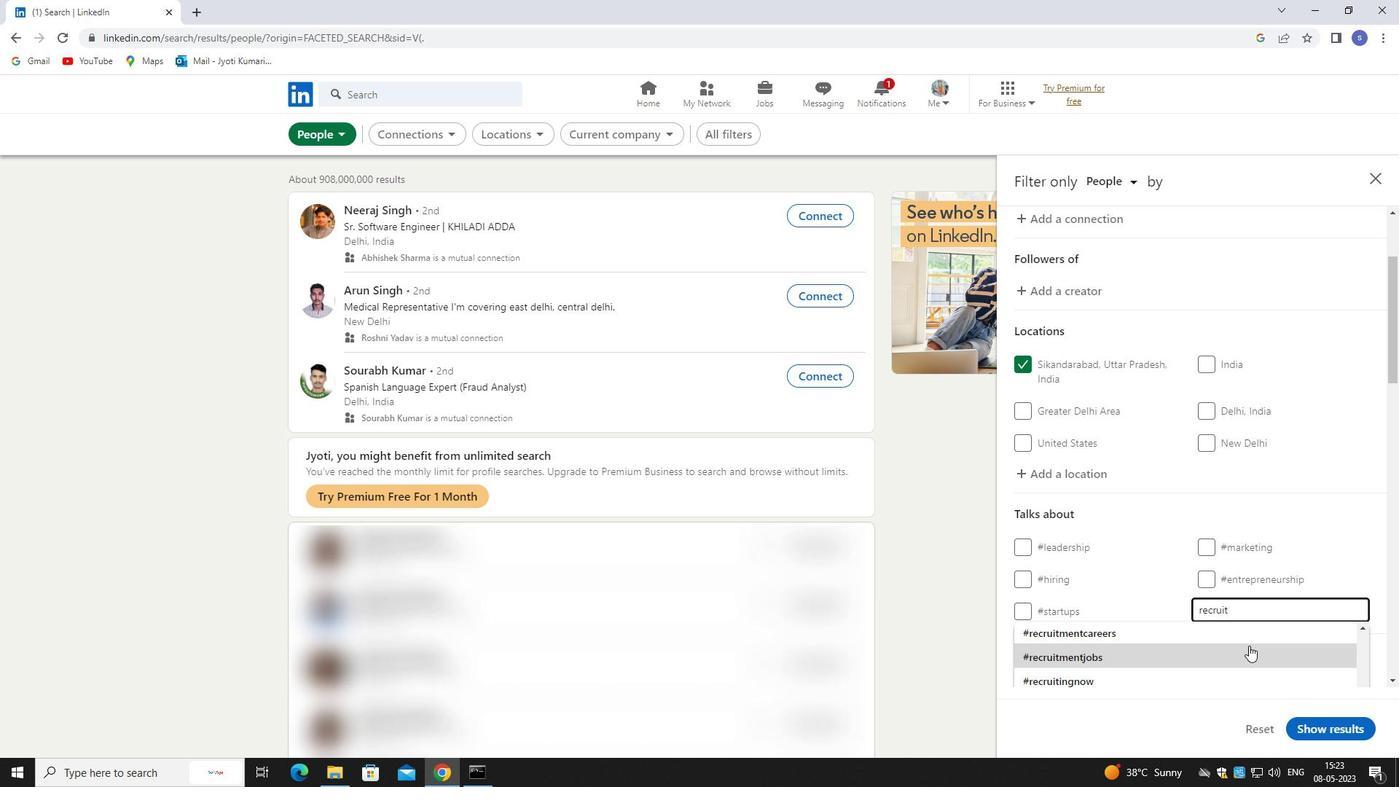 
Action: Key pressed ing
Screenshot: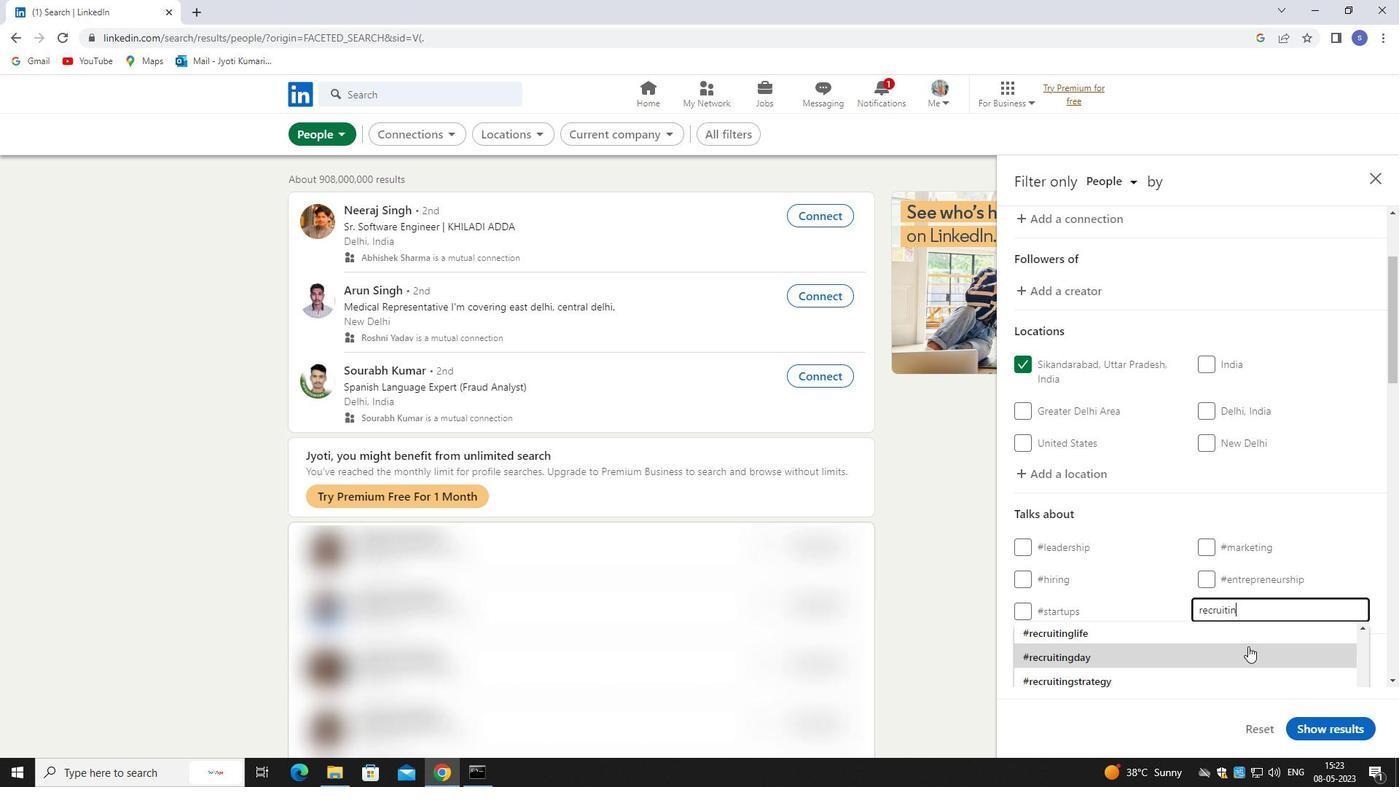 
Action: Mouse scrolled (1249, 647) with delta (0, 0)
Screenshot: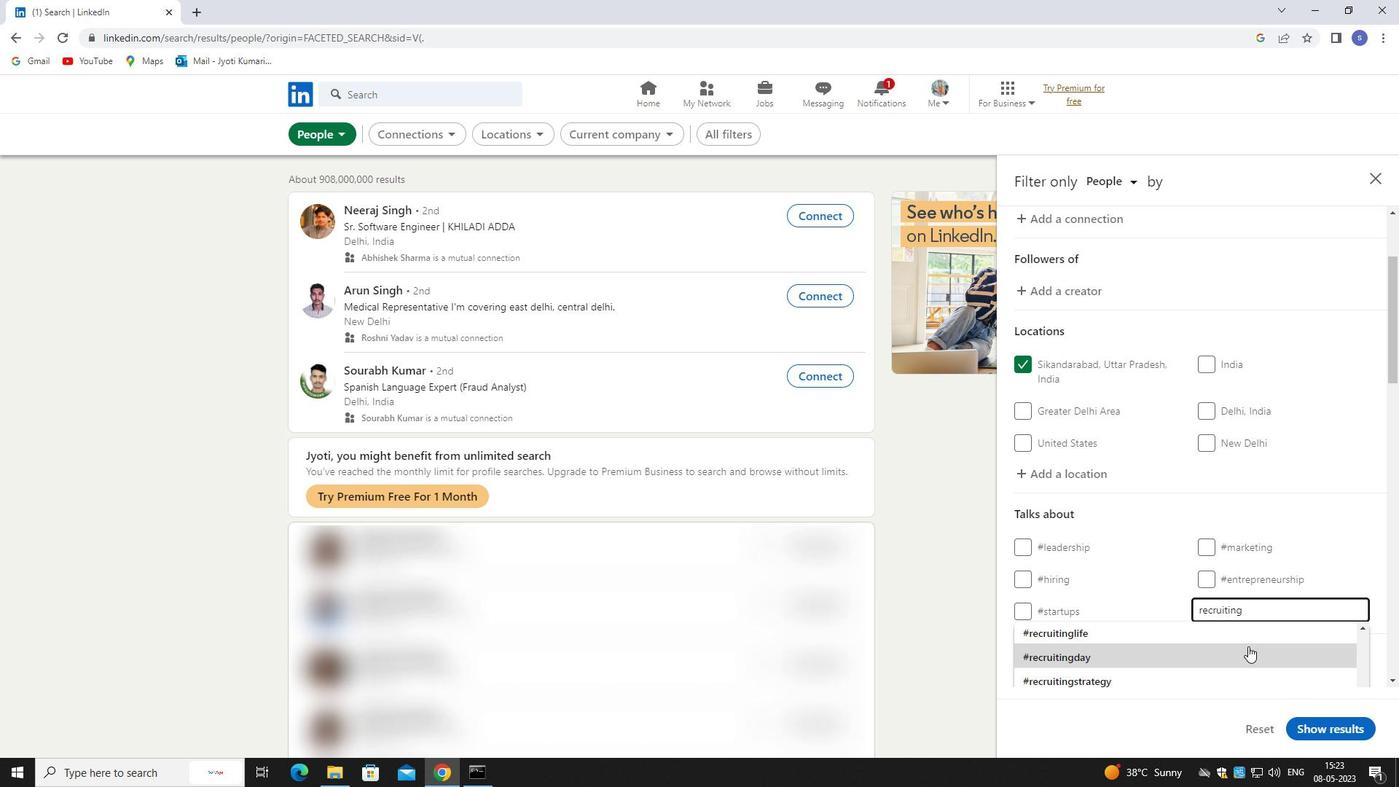 
Action: Mouse moved to (1249, 638)
Screenshot: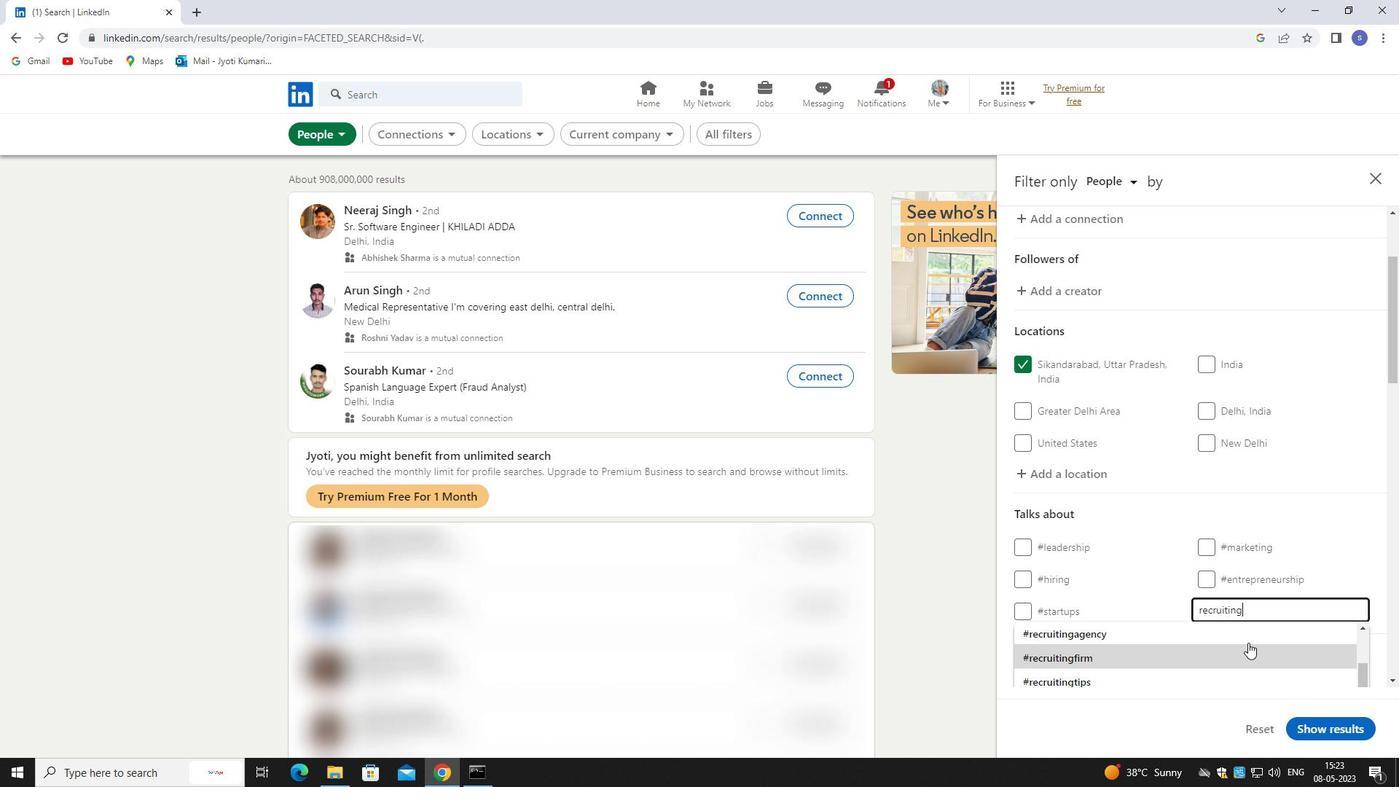 
Action: Mouse scrolled (1249, 639) with delta (0, 0)
Screenshot: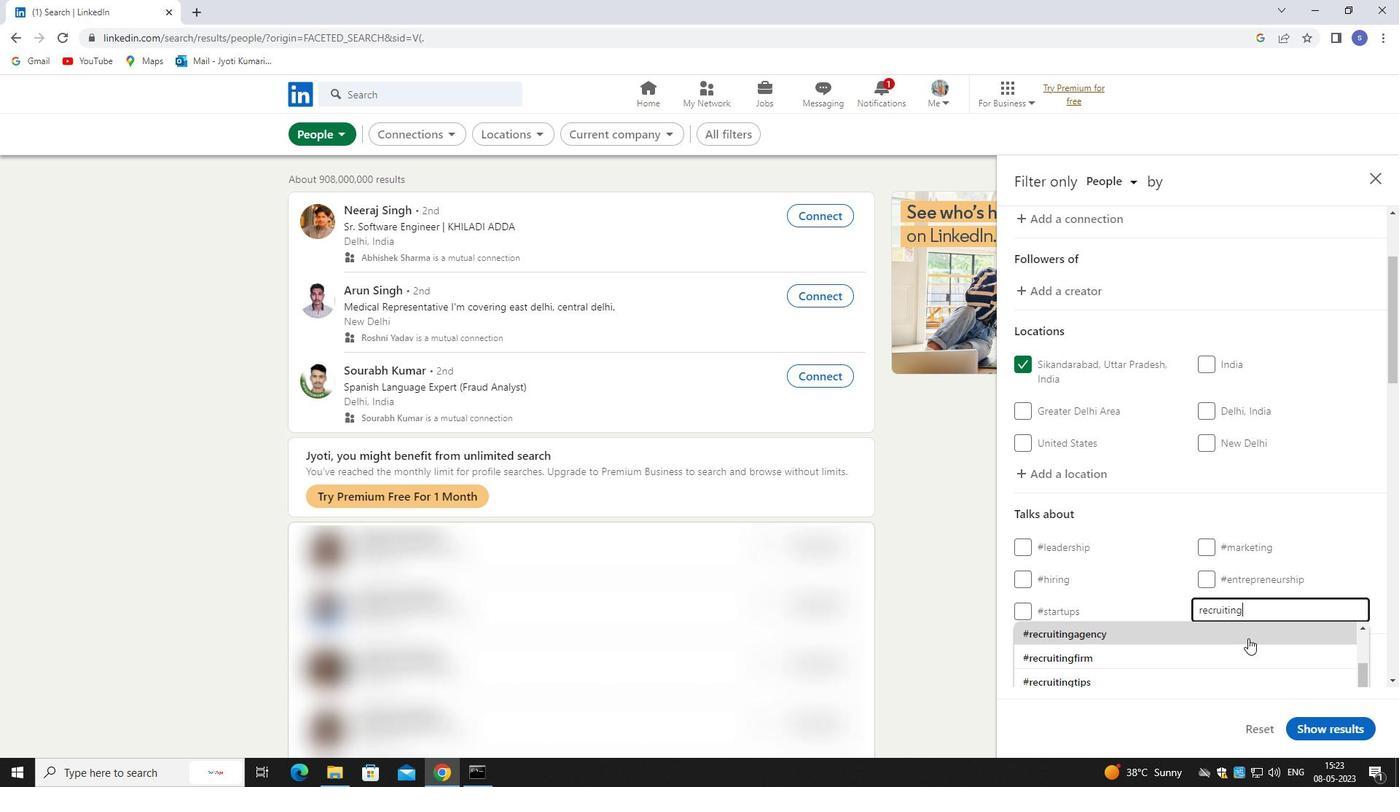 
Action: Mouse scrolled (1249, 639) with delta (0, 0)
Screenshot: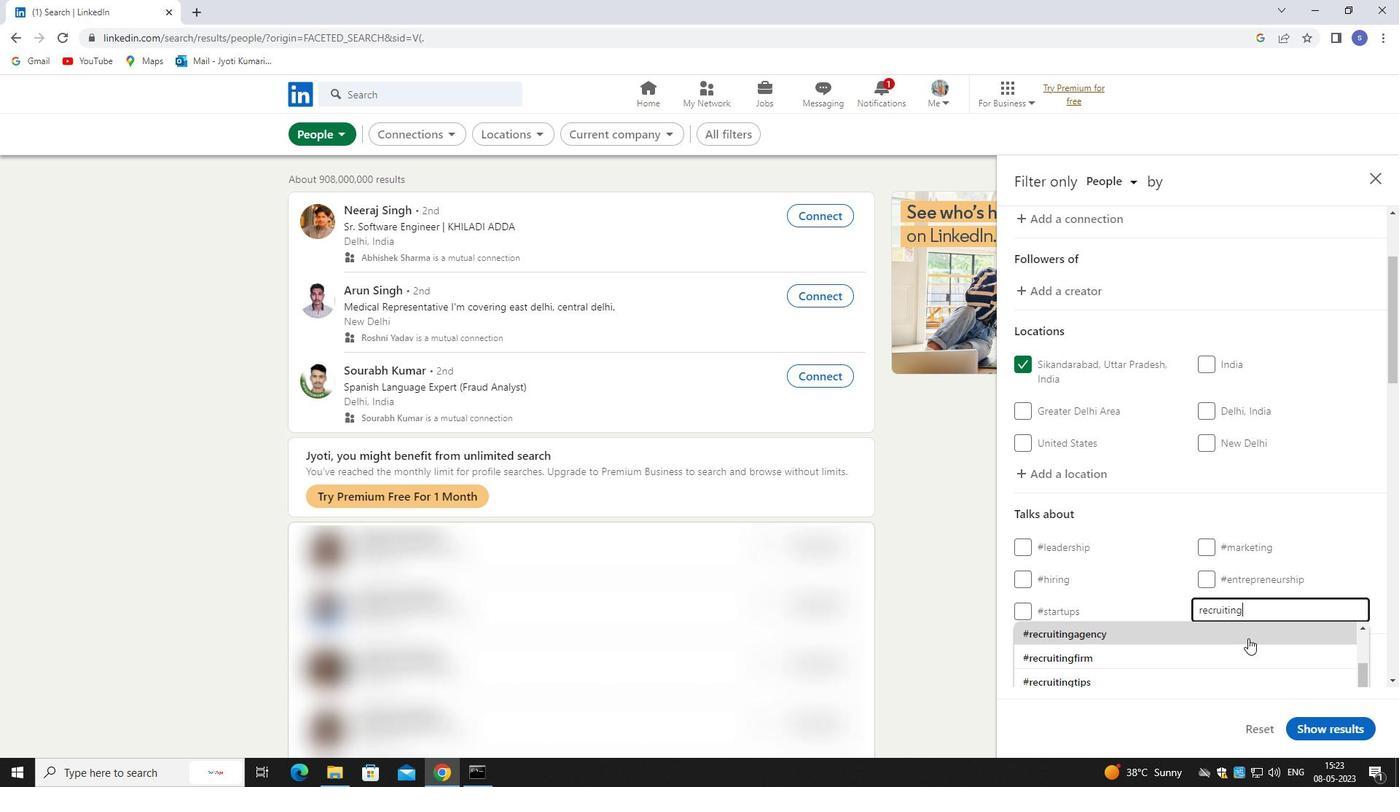 
Action: Mouse scrolled (1249, 639) with delta (0, 0)
Screenshot: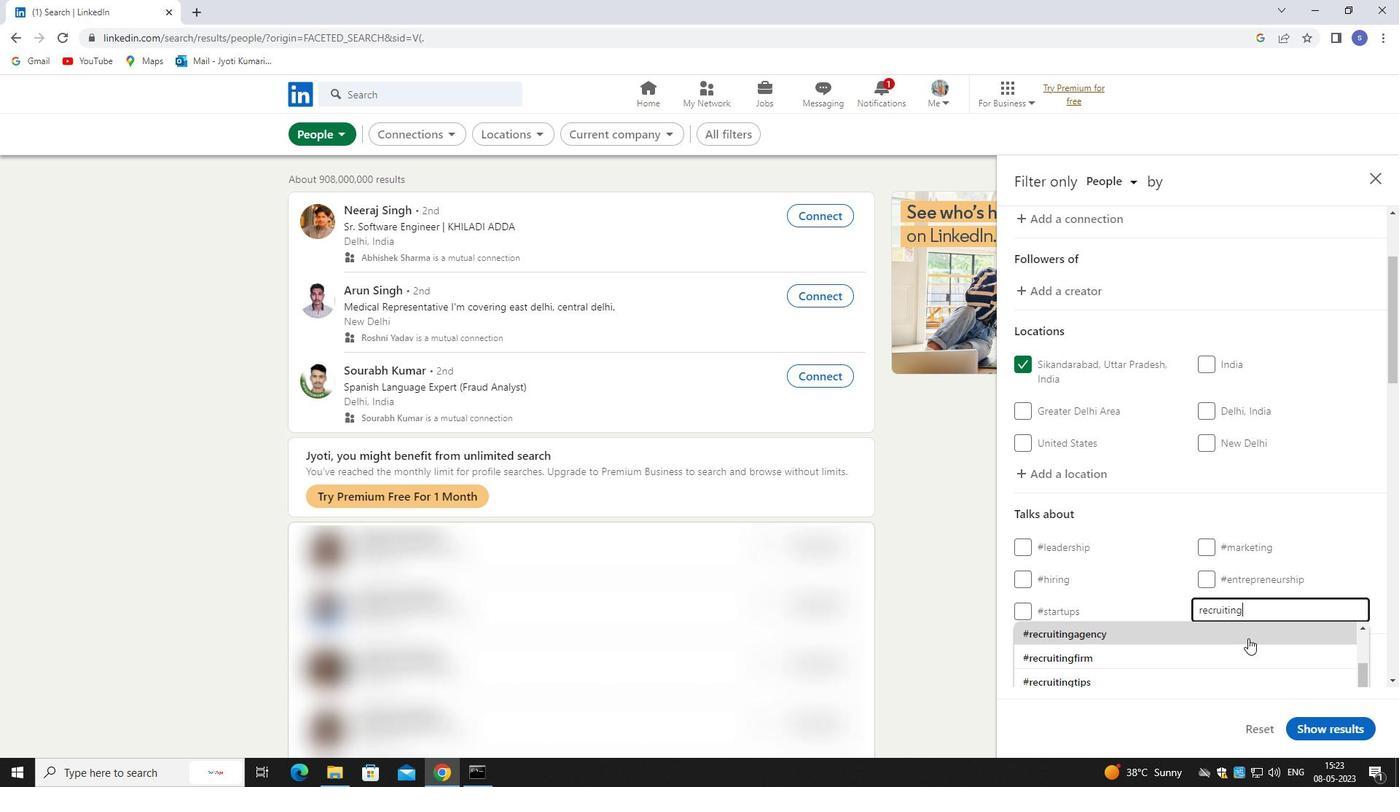 
Action: Mouse scrolled (1249, 639) with delta (0, 0)
Screenshot: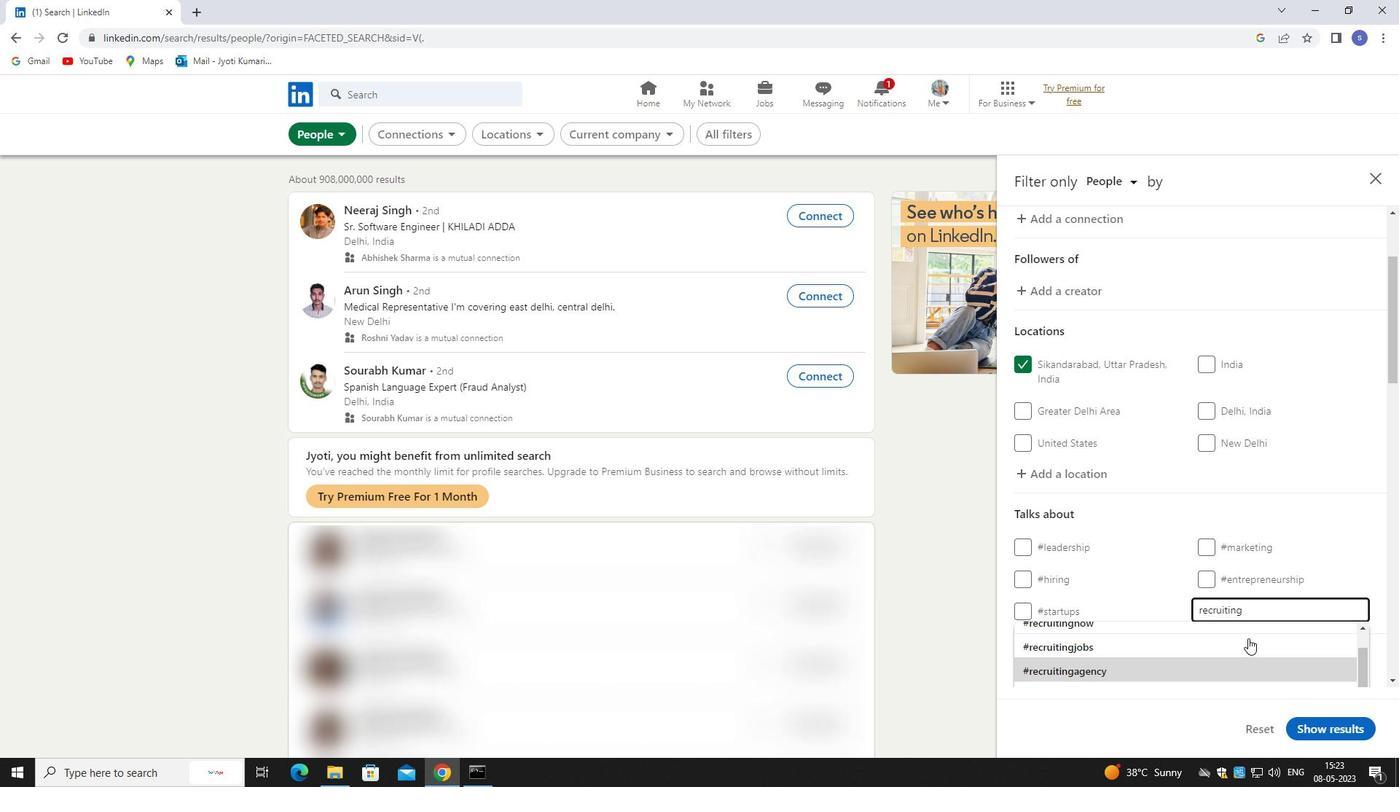 
Action: Mouse scrolled (1249, 639) with delta (0, 0)
Screenshot: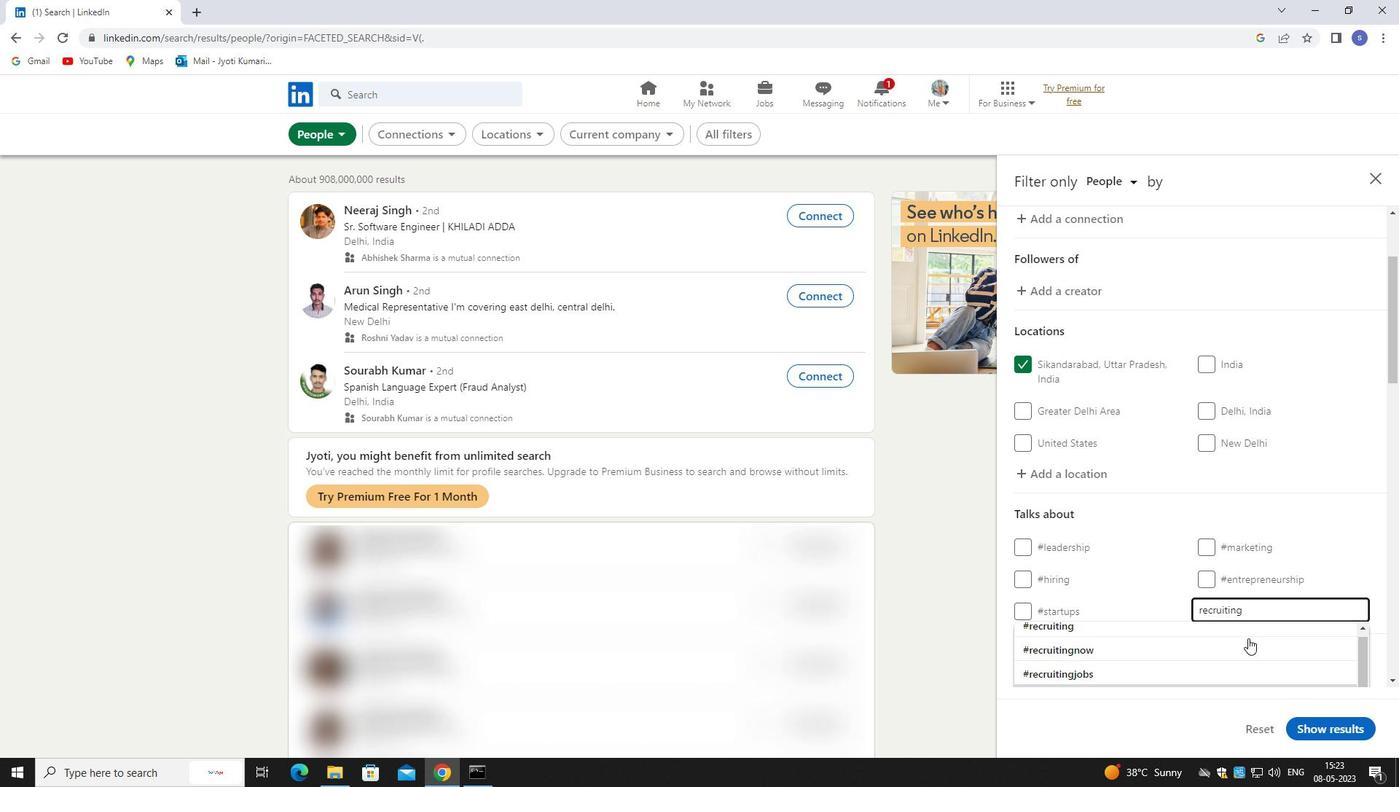 
Action: Mouse scrolled (1249, 639) with delta (0, 0)
Screenshot: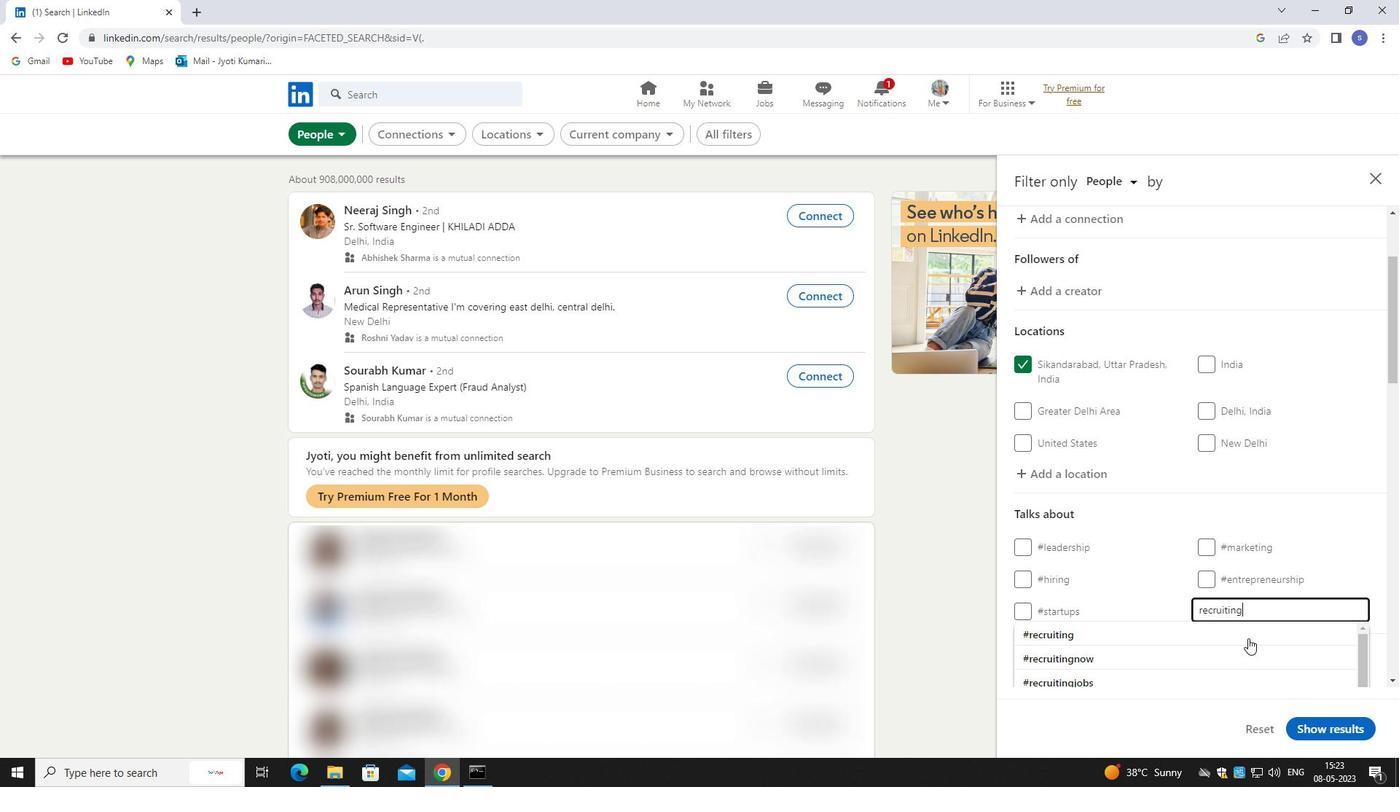 
Action: Mouse scrolled (1249, 639) with delta (0, 0)
Screenshot: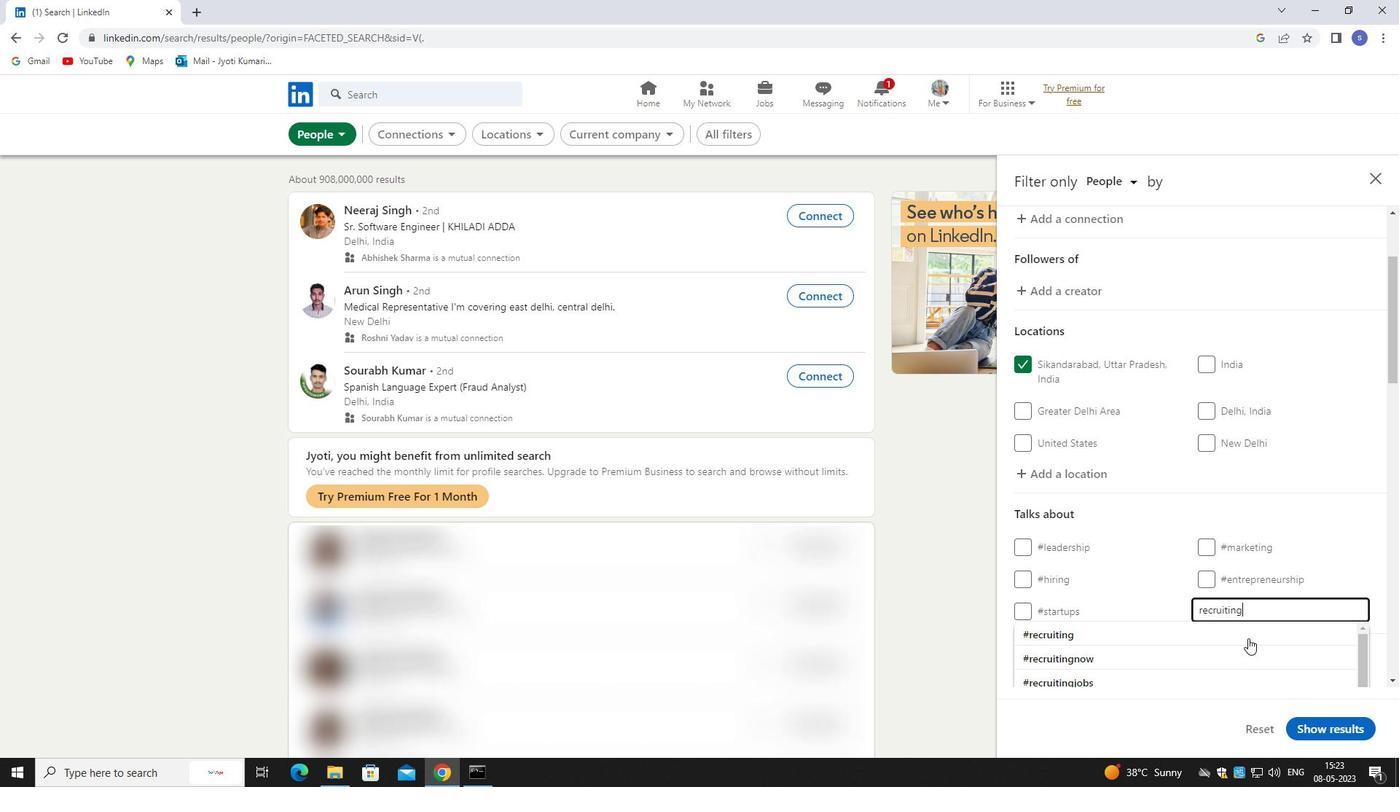 
Action: Mouse moved to (1249, 633)
Screenshot: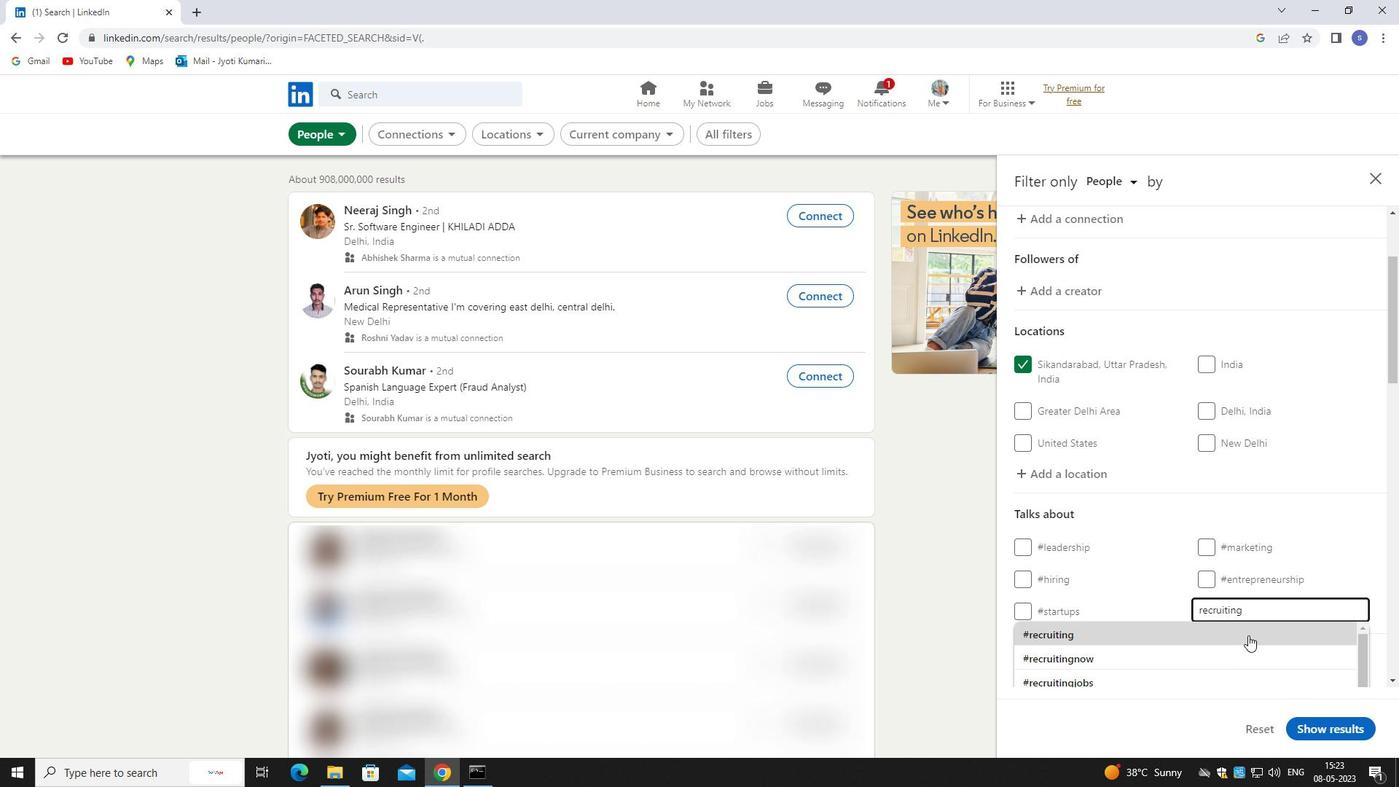 
Action: Mouse pressed left at (1249, 633)
Screenshot: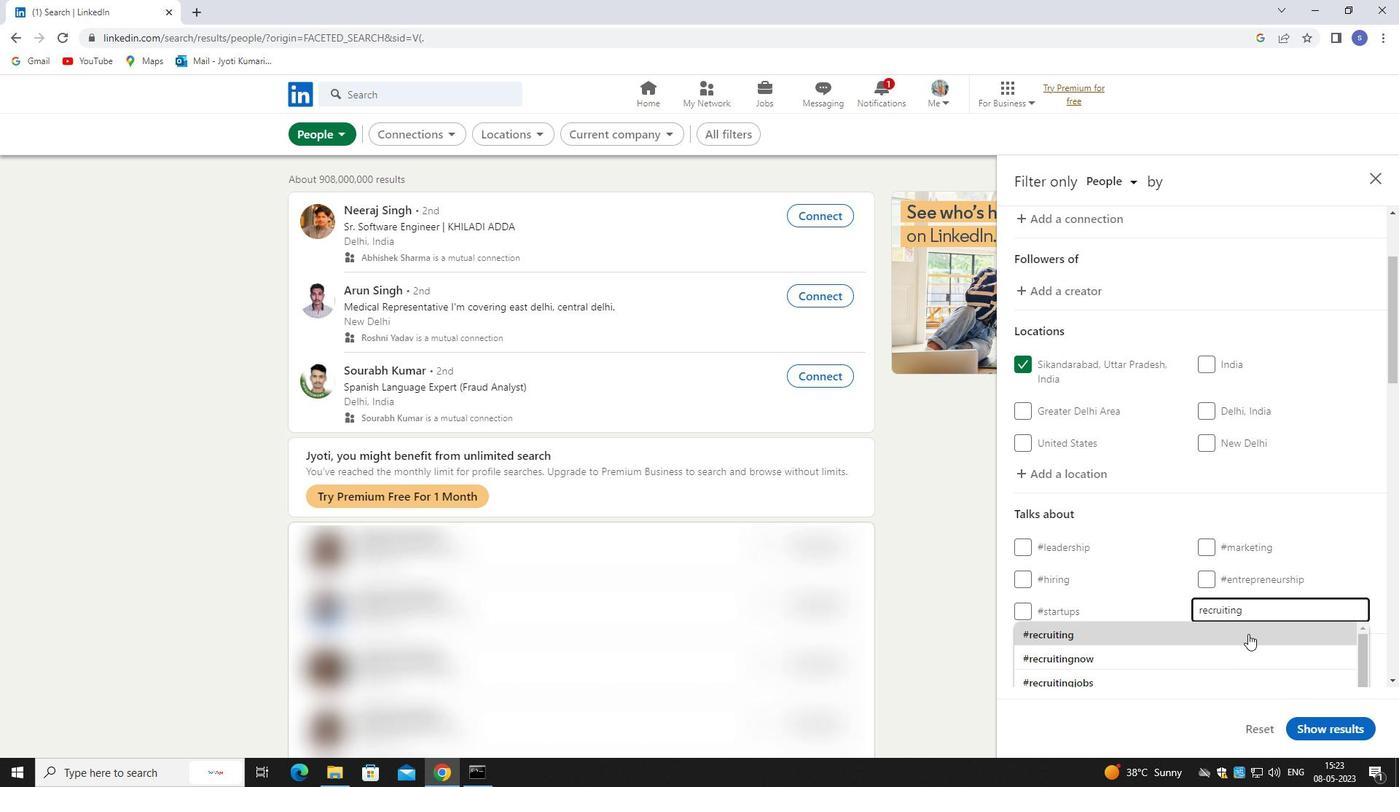 
Action: Mouse moved to (1259, 621)
Screenshot: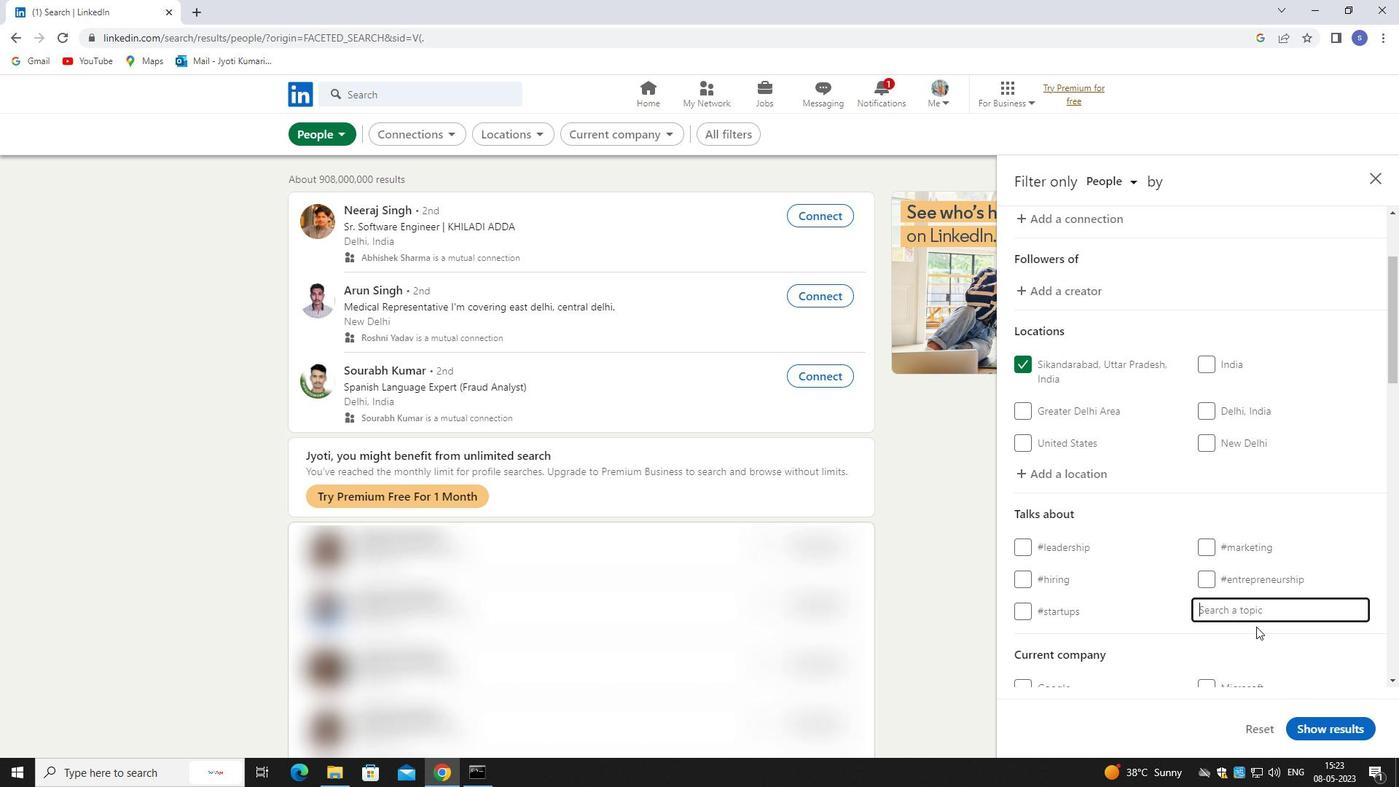 
Action: Mouse scrolled (1259, 620) with delta (0, 0)
Screenshot: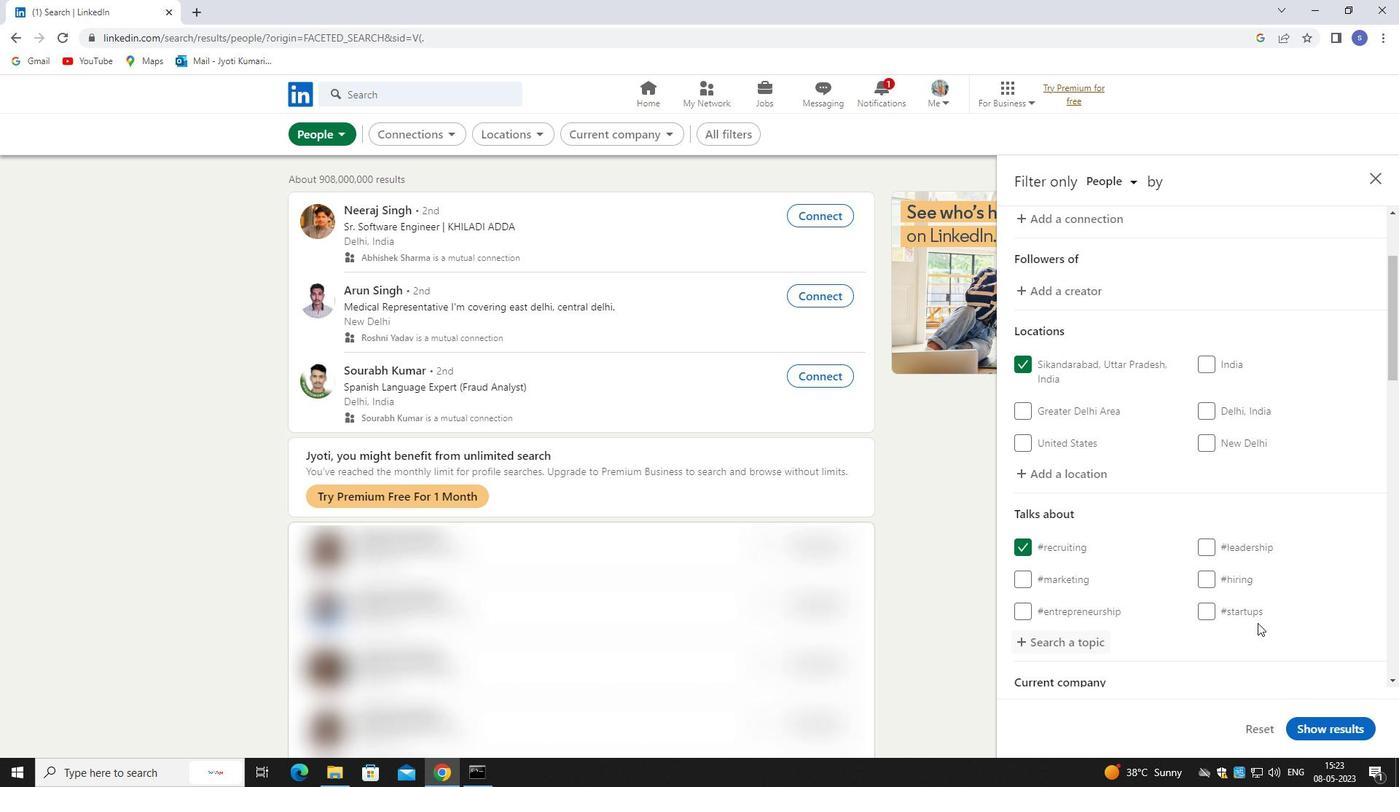 
Action: Mouse scrolled (1259, 620) with delta (0, 0)
Screenshot: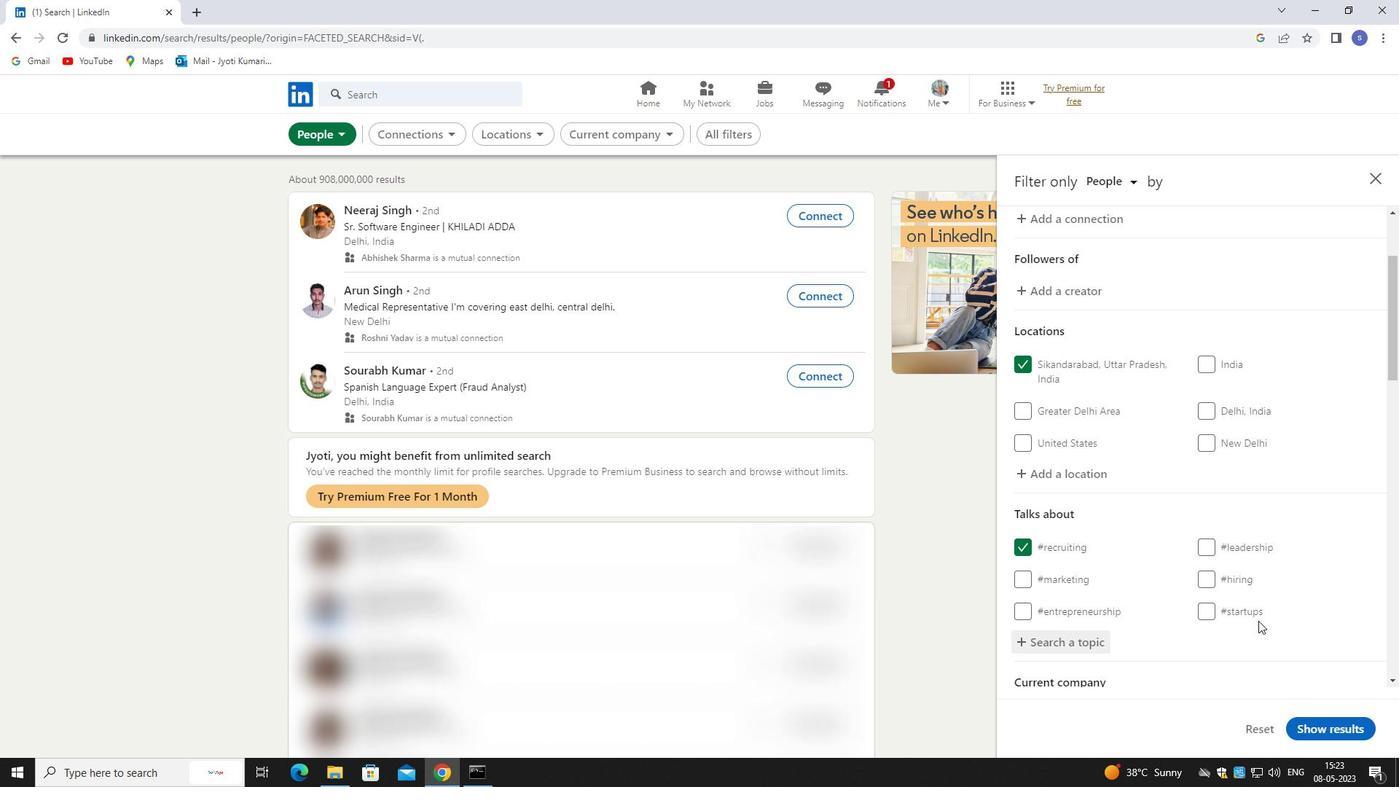 
Action: Mouse scrolled (1259, 620) with delta (0, 0)
Screenshot: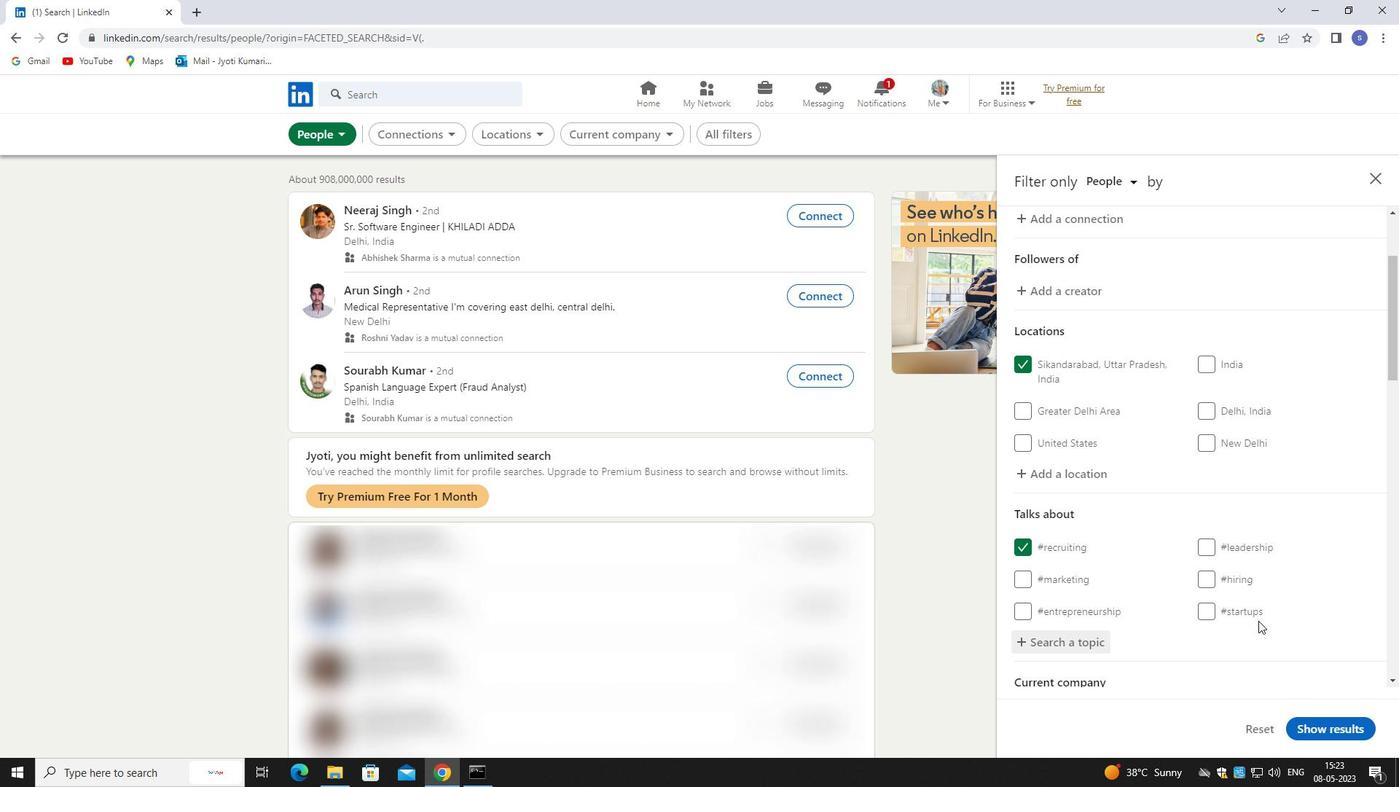 
Action: Mouse moved to (1259, 619)
Screenshot: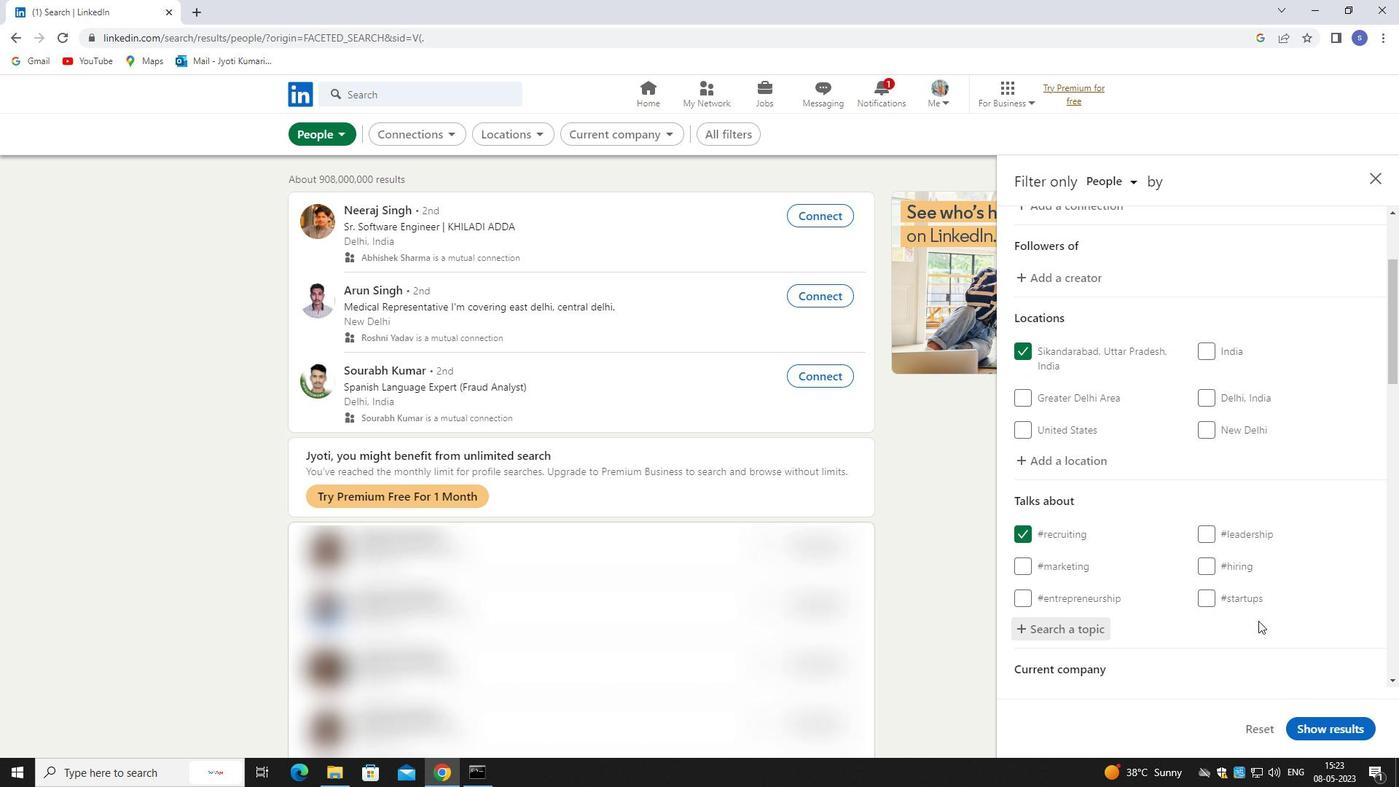 
Action: Mouse scrolled (1259, 619) with delta (0, 0)
Screenshot: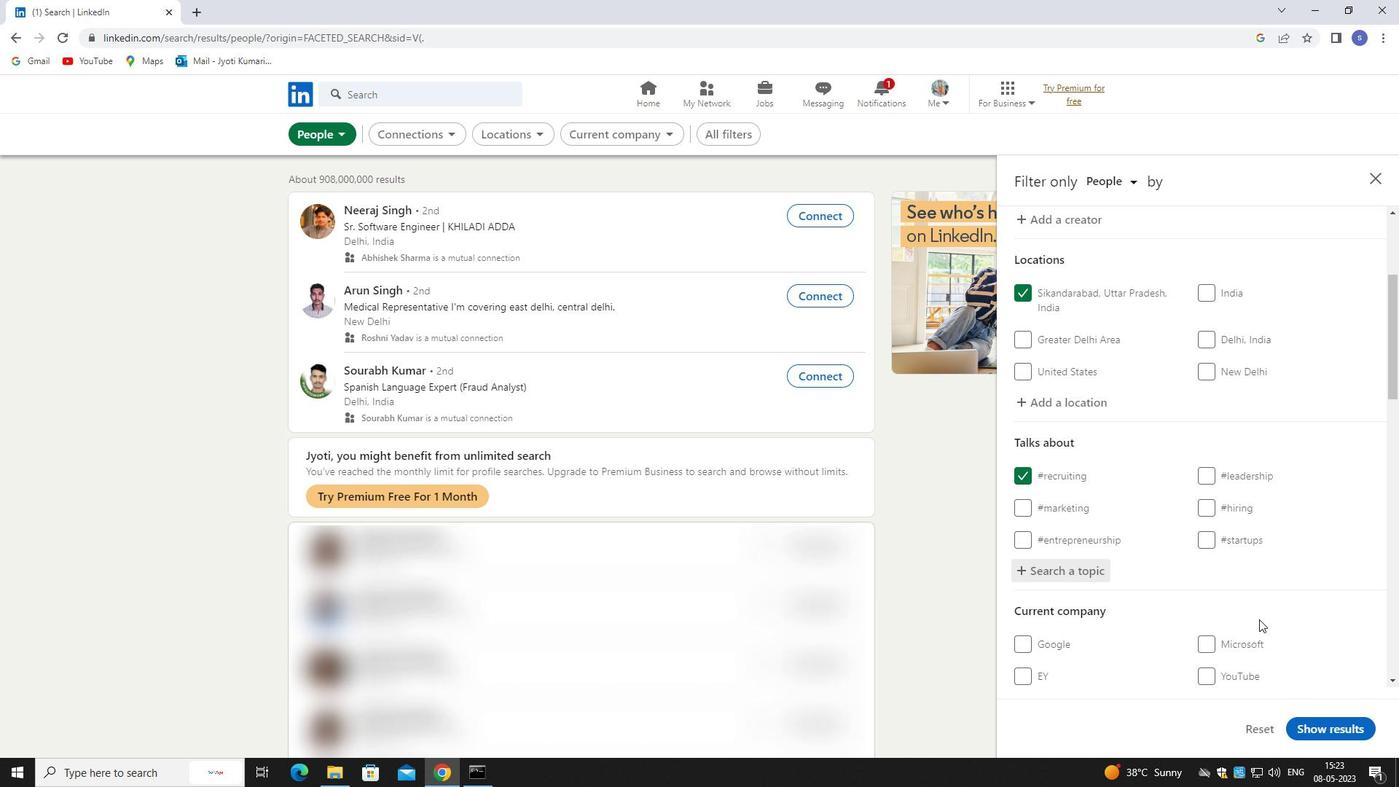 
Action: Mouse moved to (1278, 492)
Screenshot: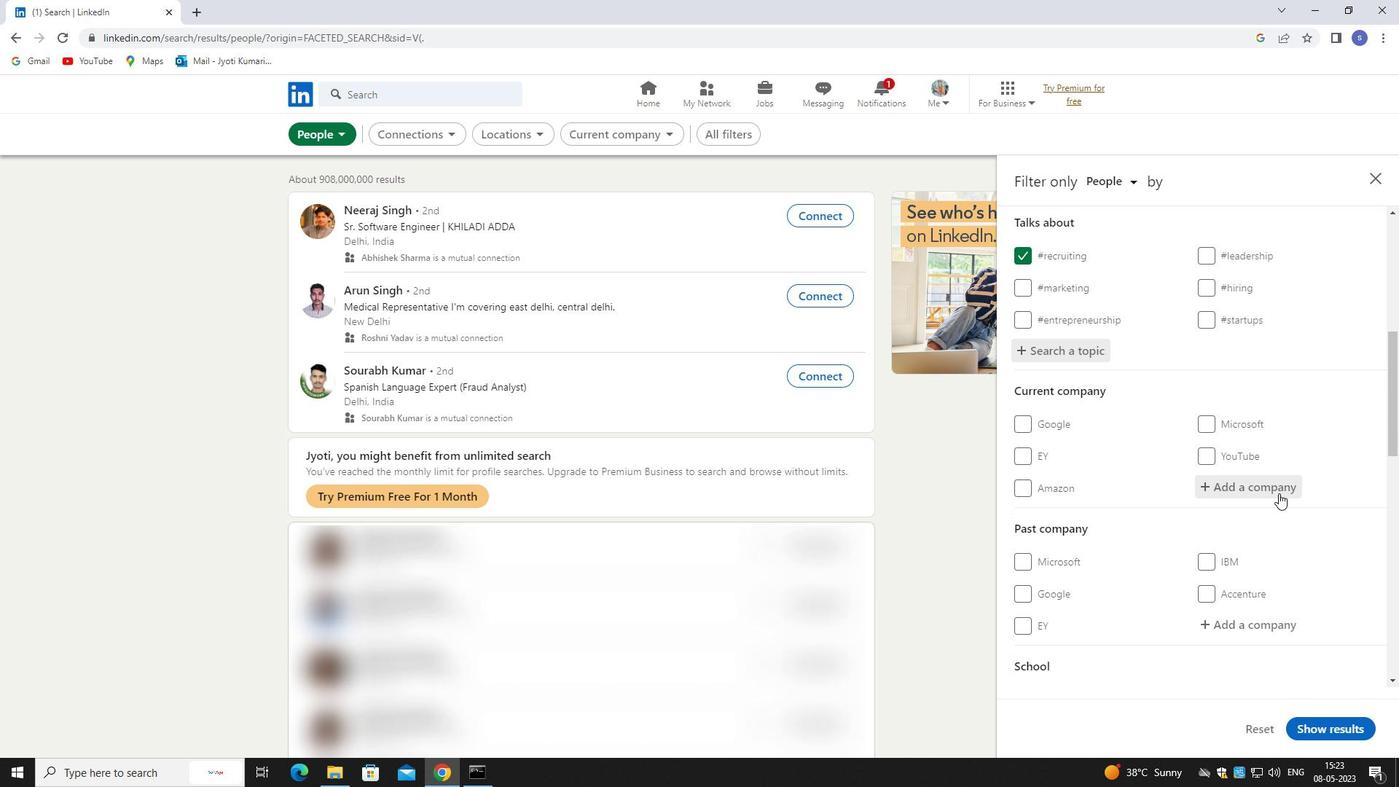 
Action: Mouse pressed left at (1278, 492)
Screenshot: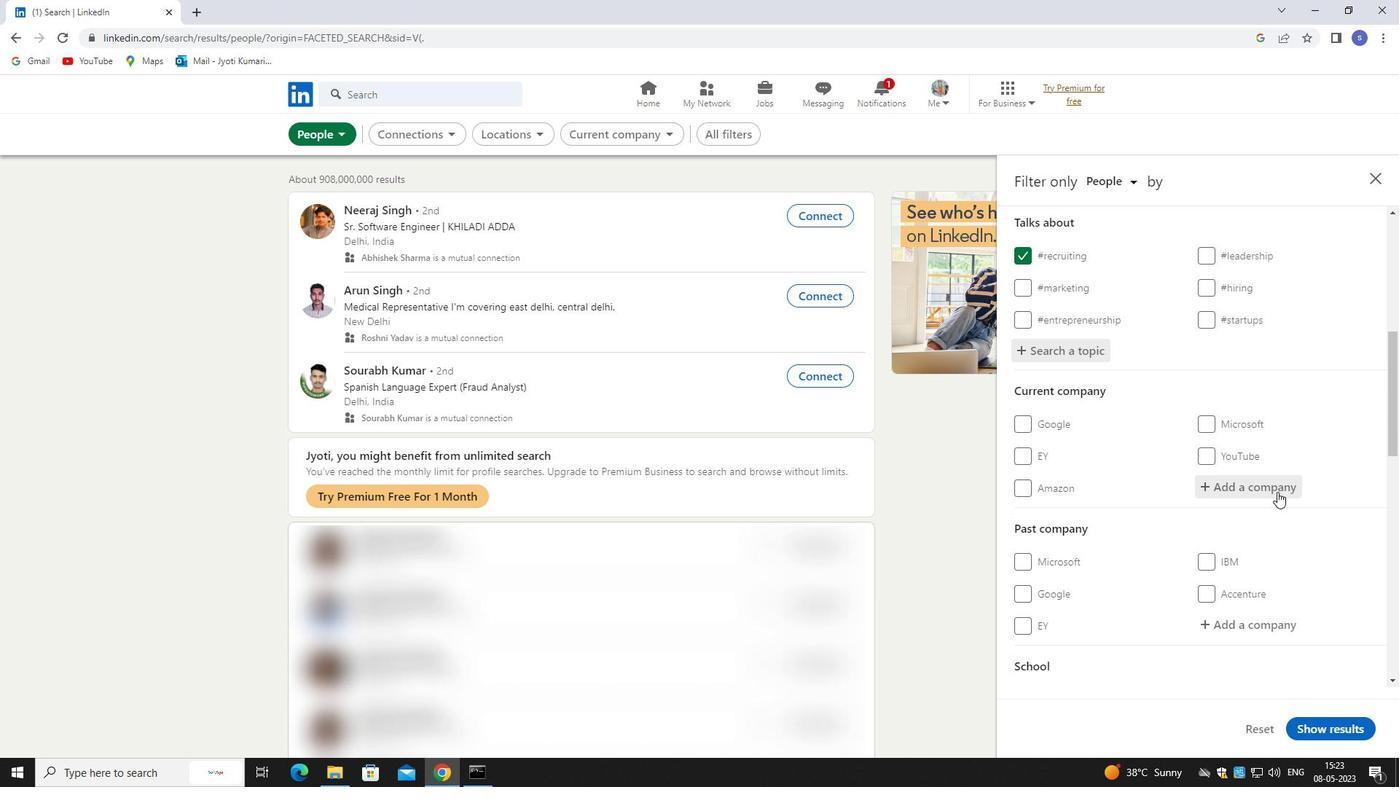
Action: Key pressed <Key.shift>ARVIND
Screenshot: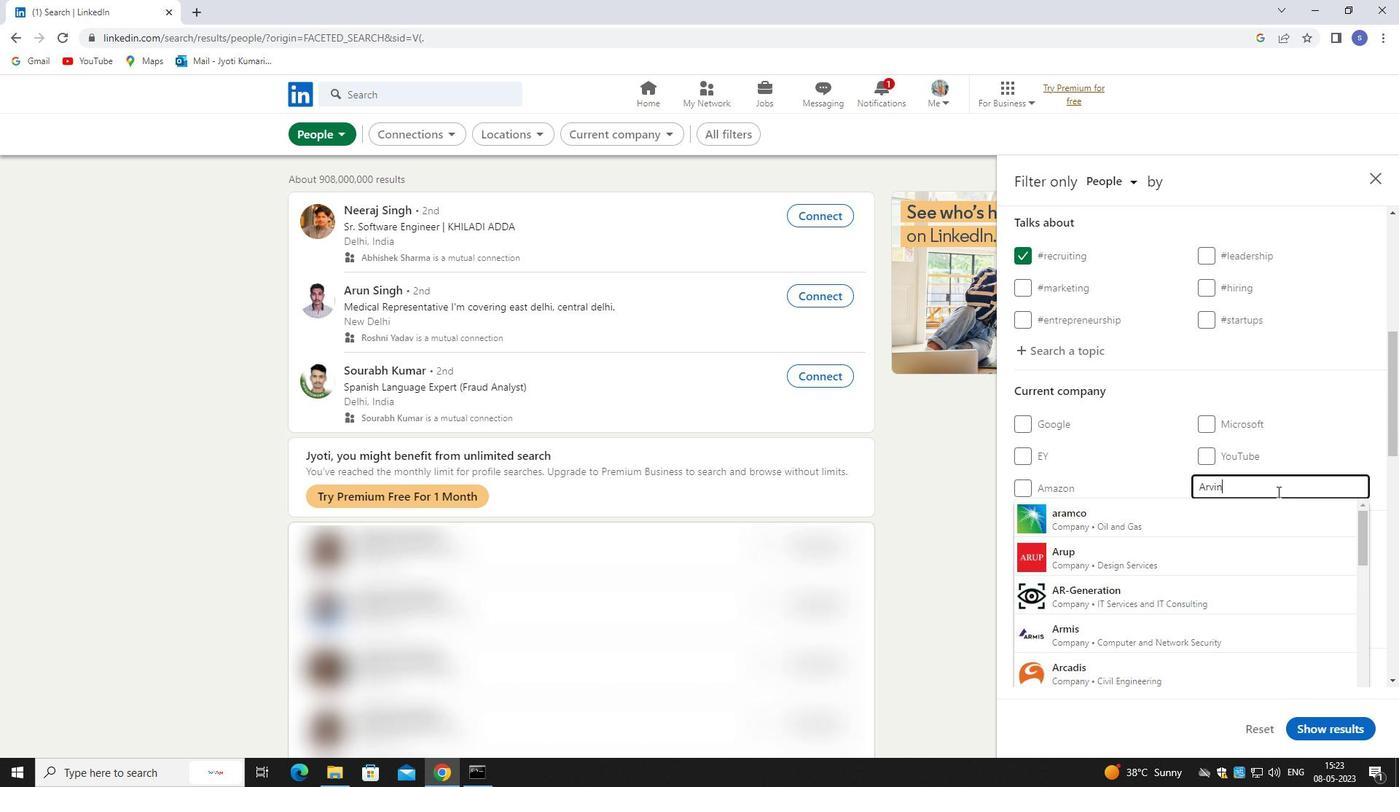 
Action: Mouse moved to (1259, 553)
Screenshot: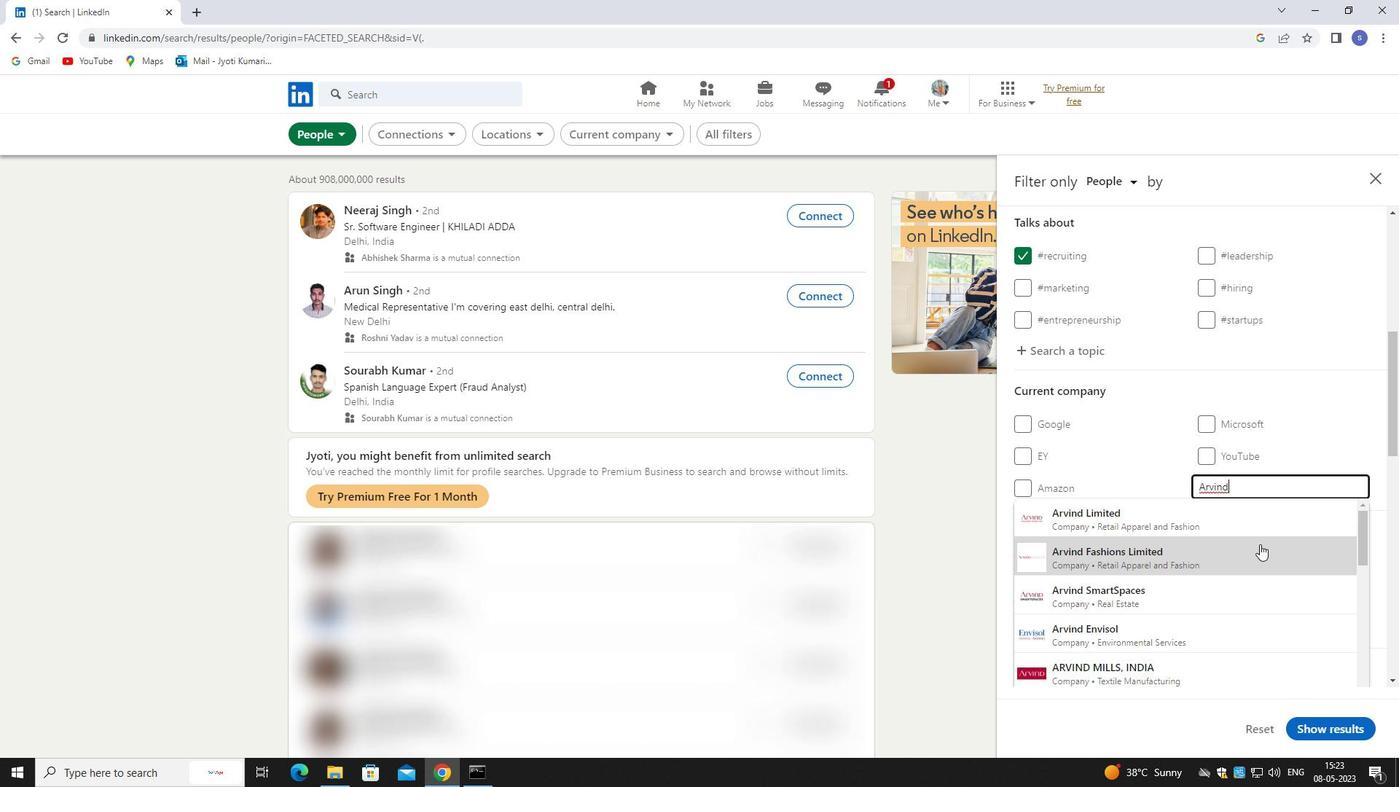 
Action: Mouse pressed left at (1259, 553)
Screenshot: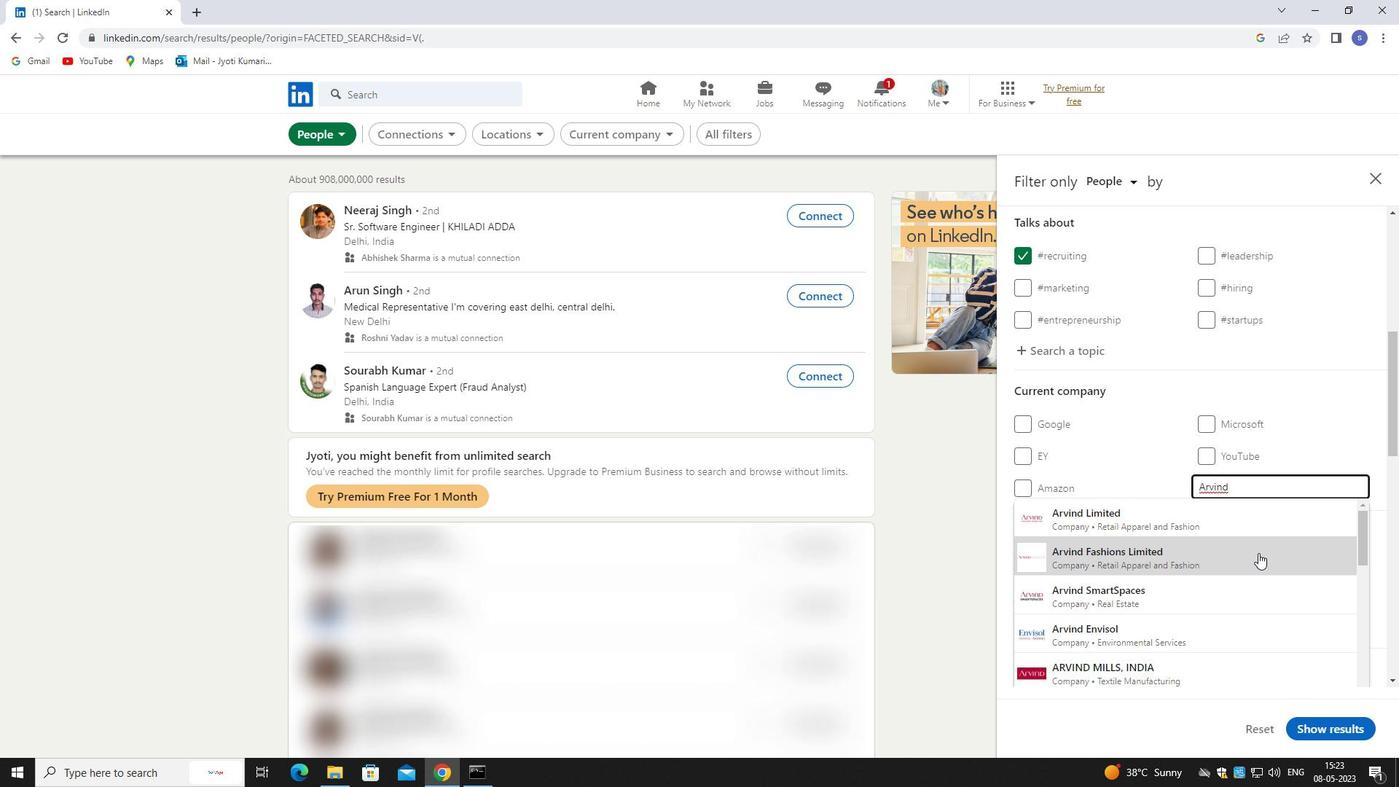 
Action: Mouse moved to (1259, 553)
Screenshot: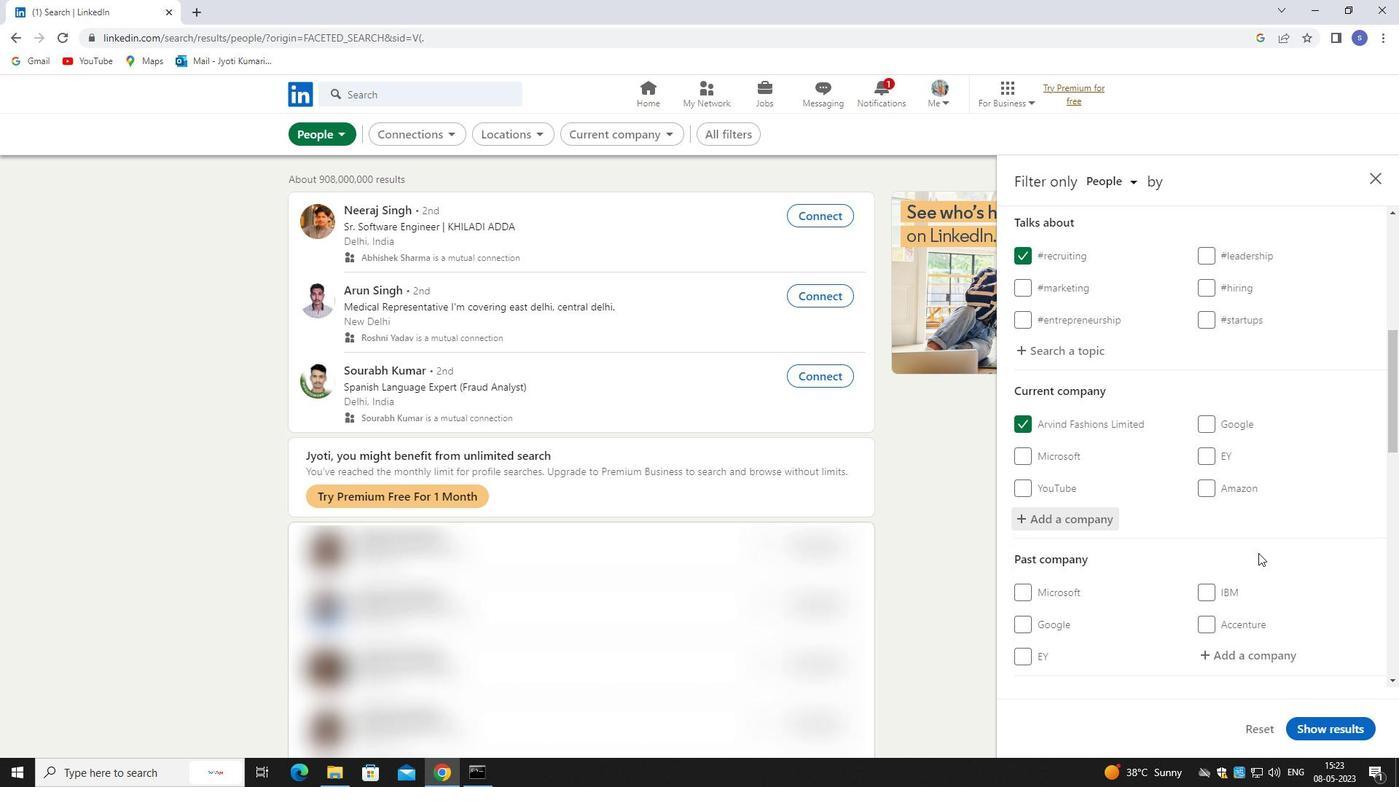 
Action: Mouse scrolled (1259, 552) with delta (0, 0)
Screenshot: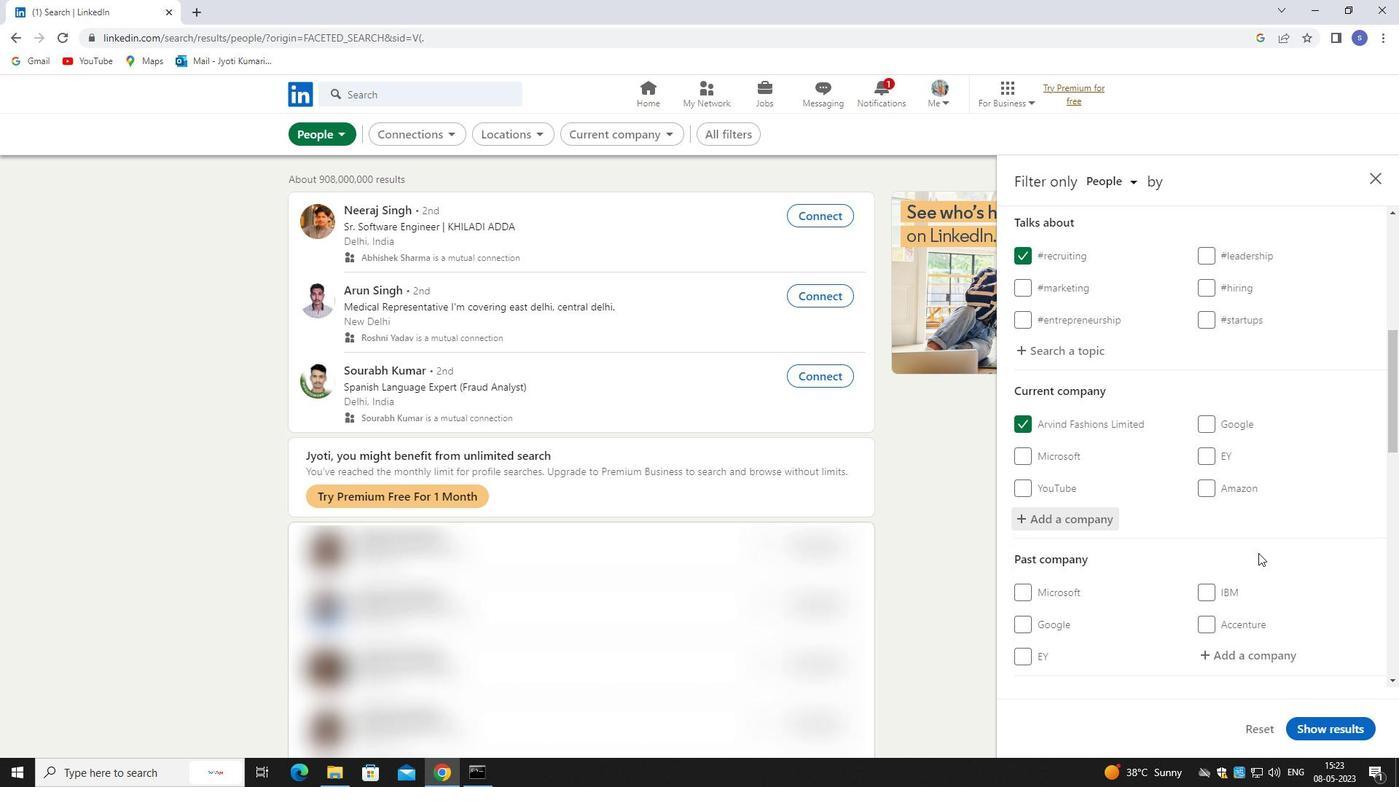 
Action: Mouse scrolled (1259, 552) with delta (0, 0)
Screenshot: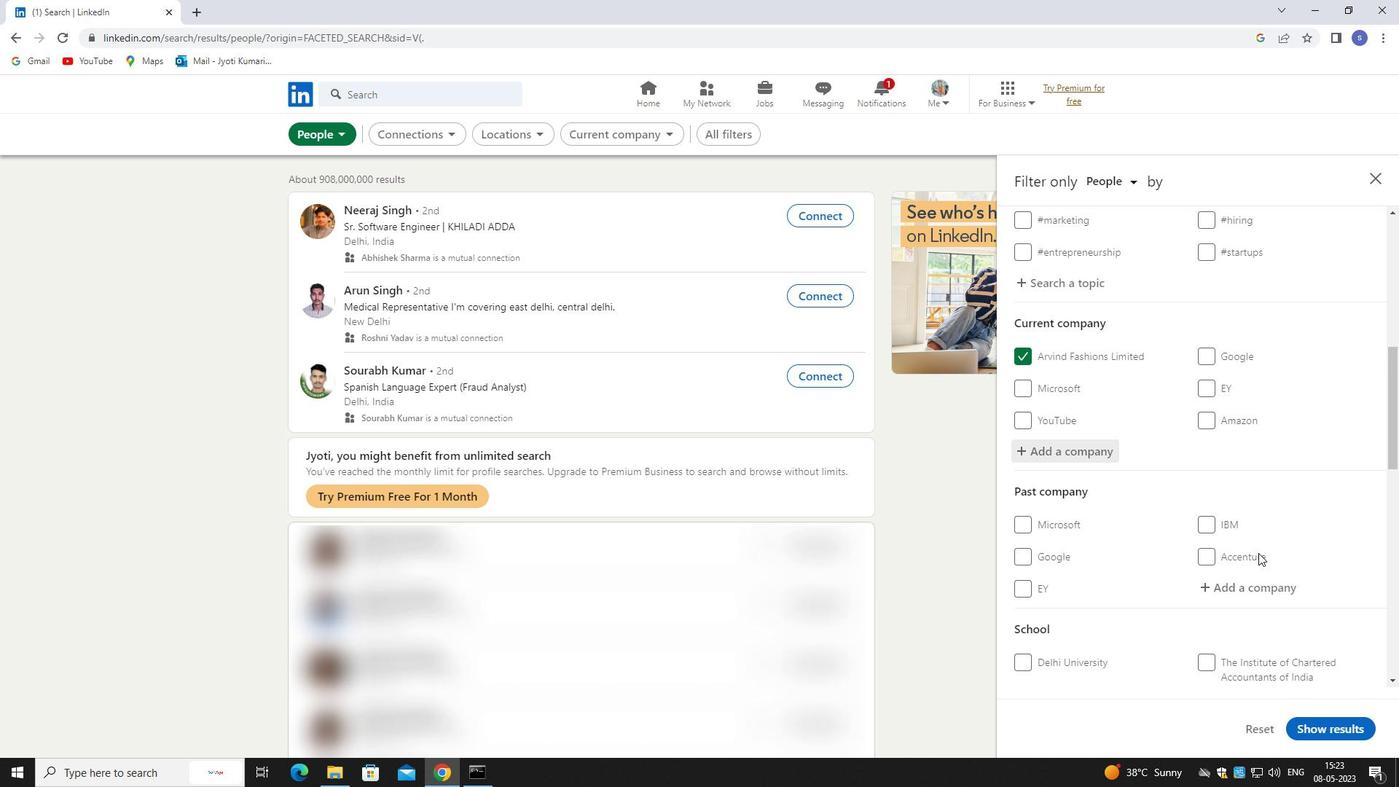 
Action: Mouse scrolled (1259, 552) with delta (0, 0)
Screenshot: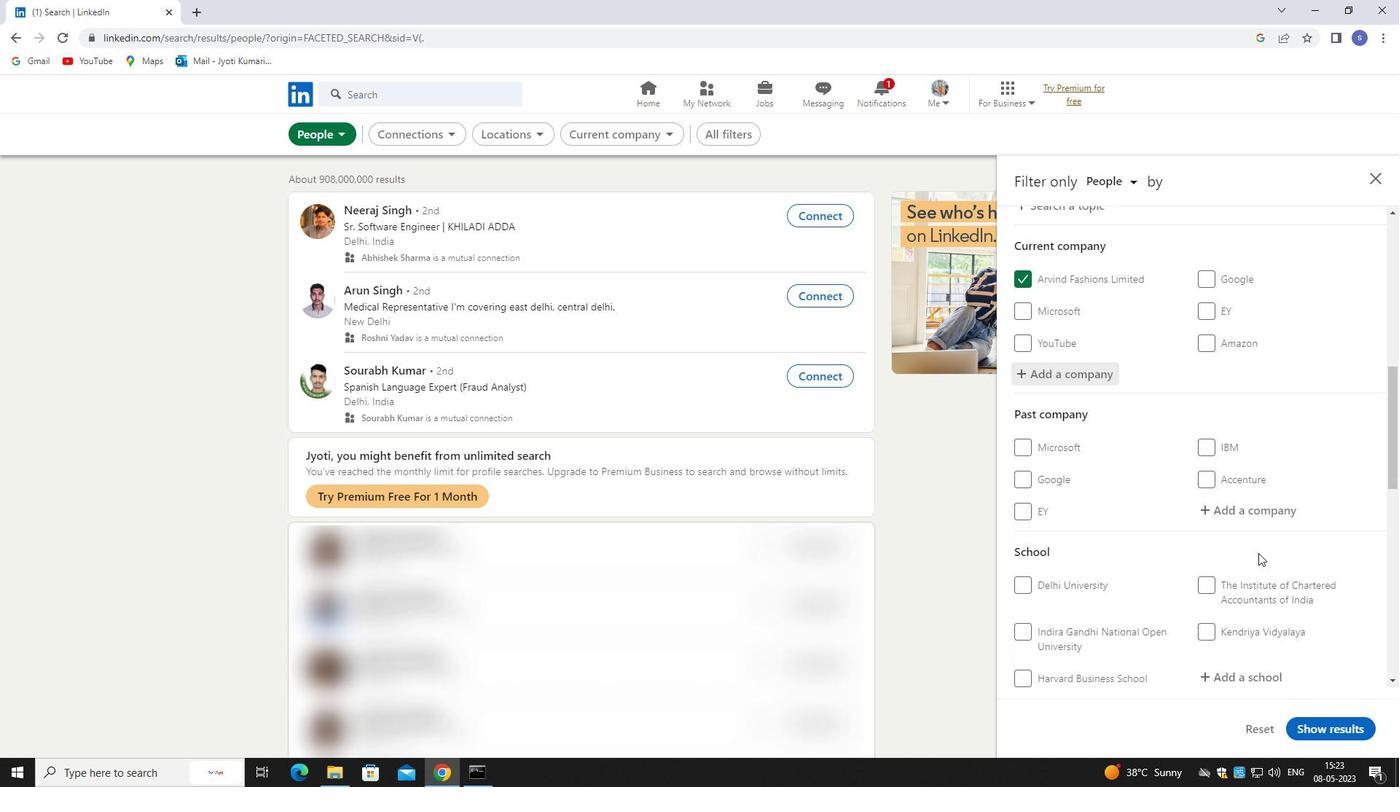 
Action: Mouse moved to (1255, 597)
Screenshot: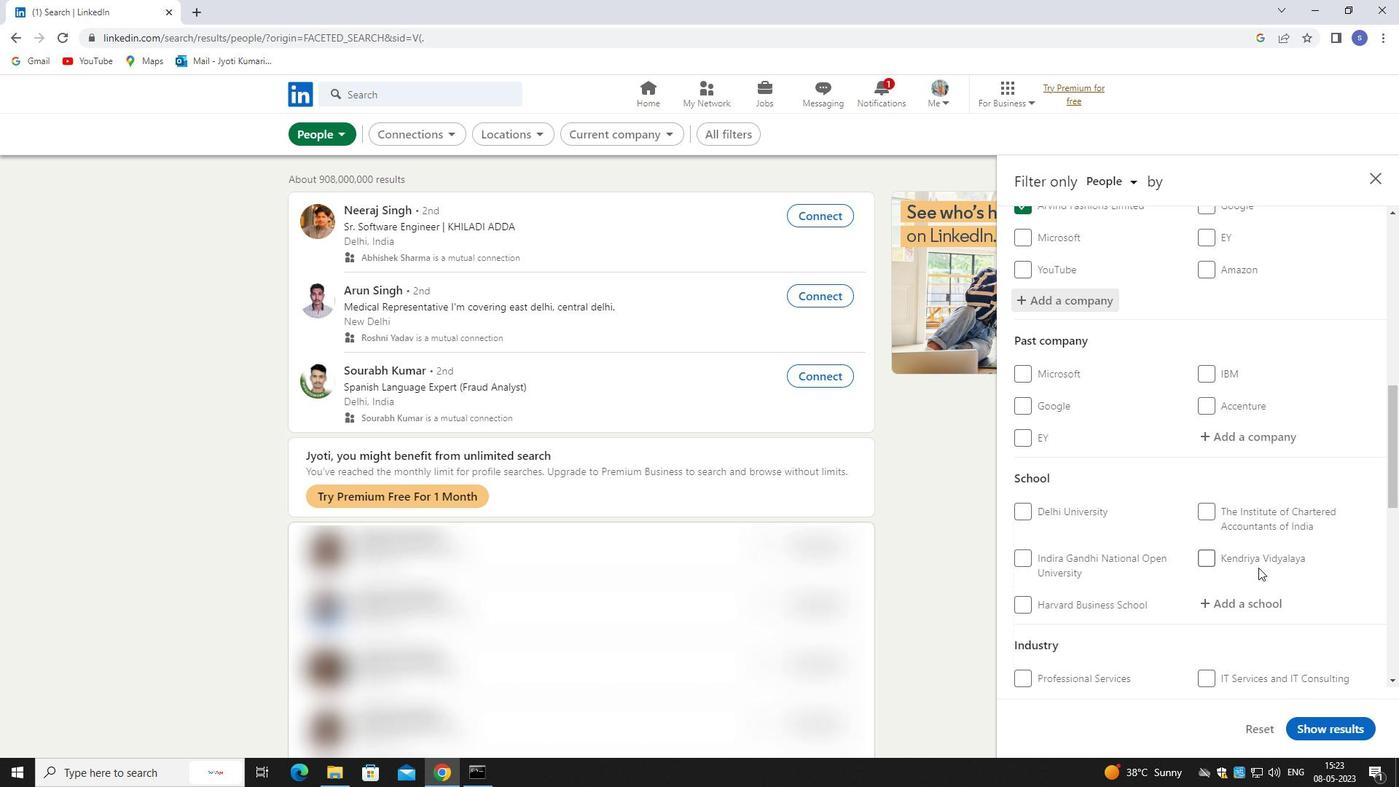
Action: Mouse pressed left at (1255, 597)
Screenshot: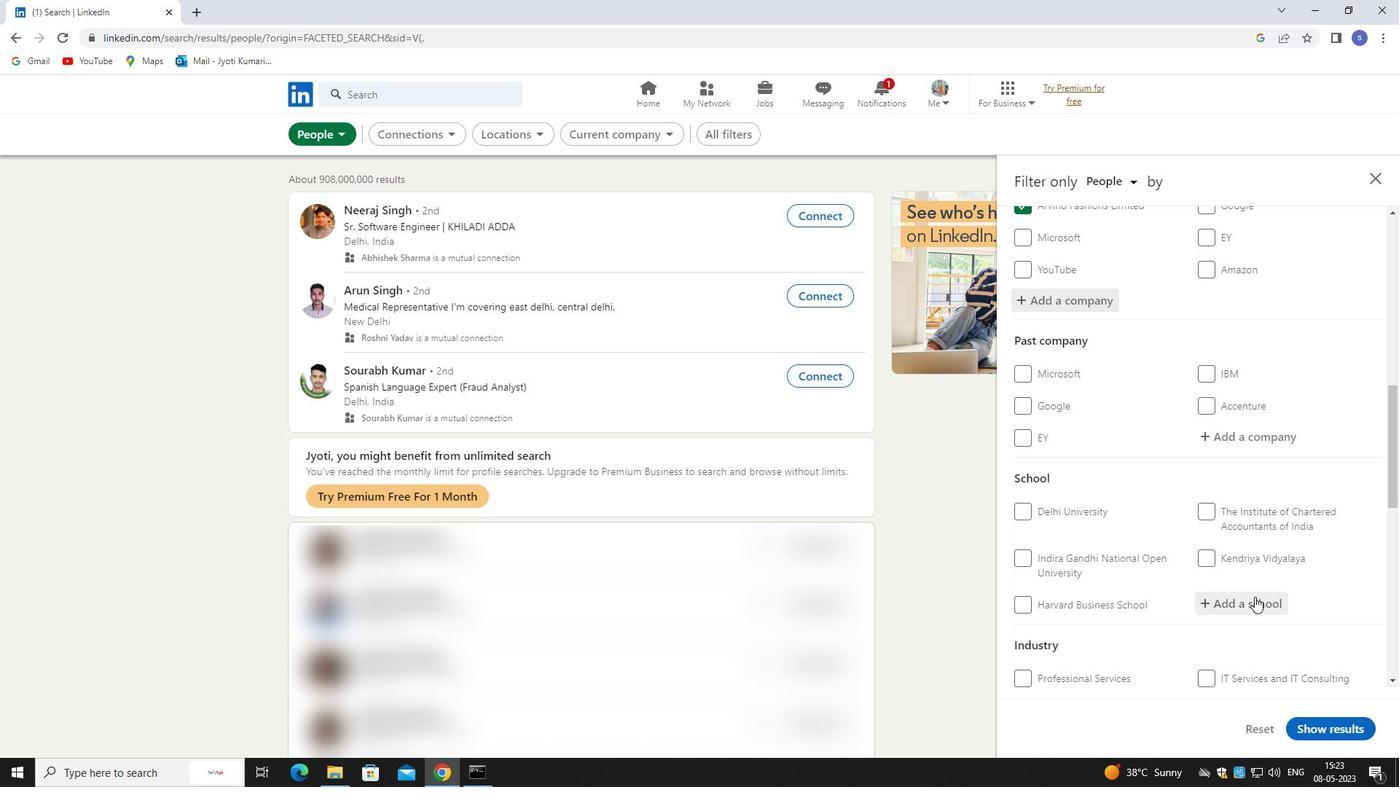 
Action: Mouse moved to (1255, 599)
Screenshot: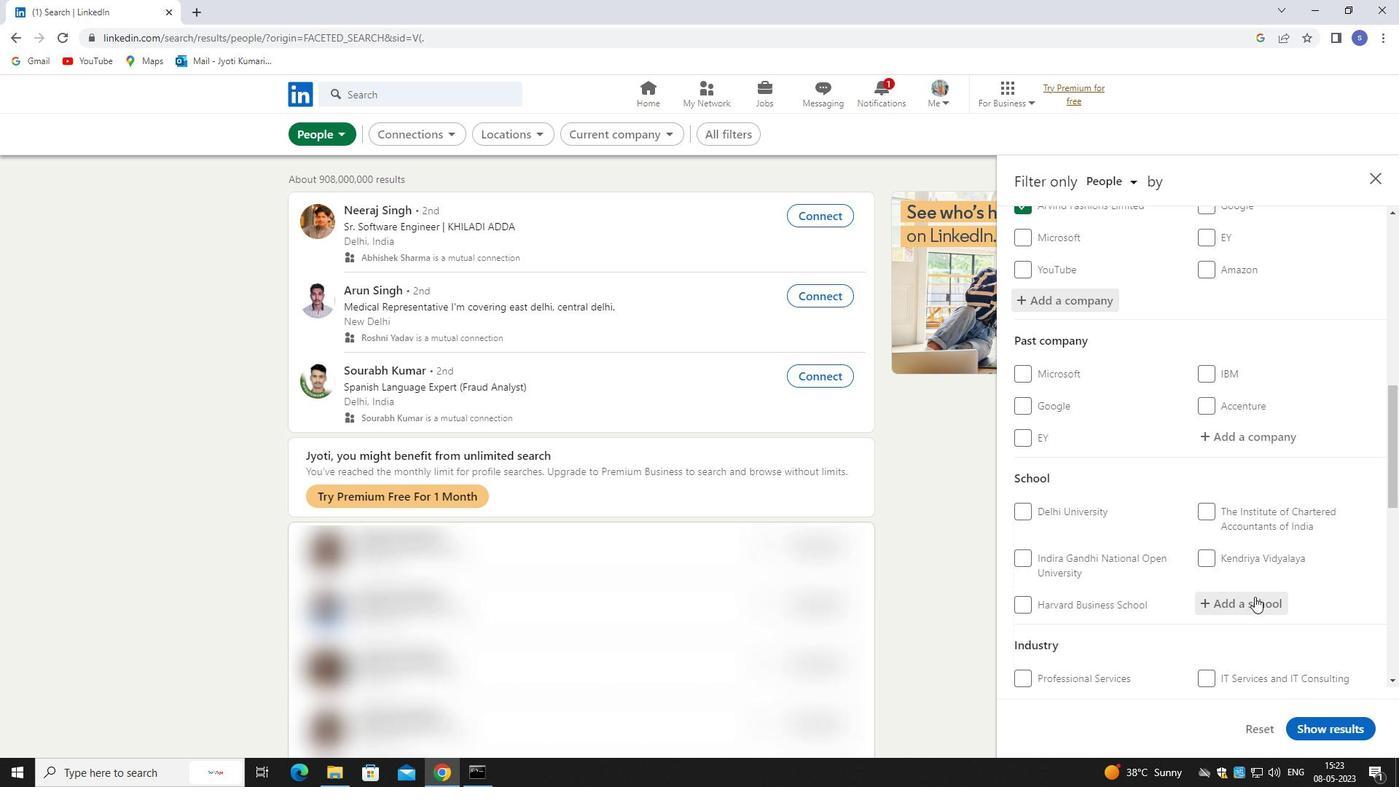 
Action: Key pressed ST.<Key.space>CLARET
Screenshot: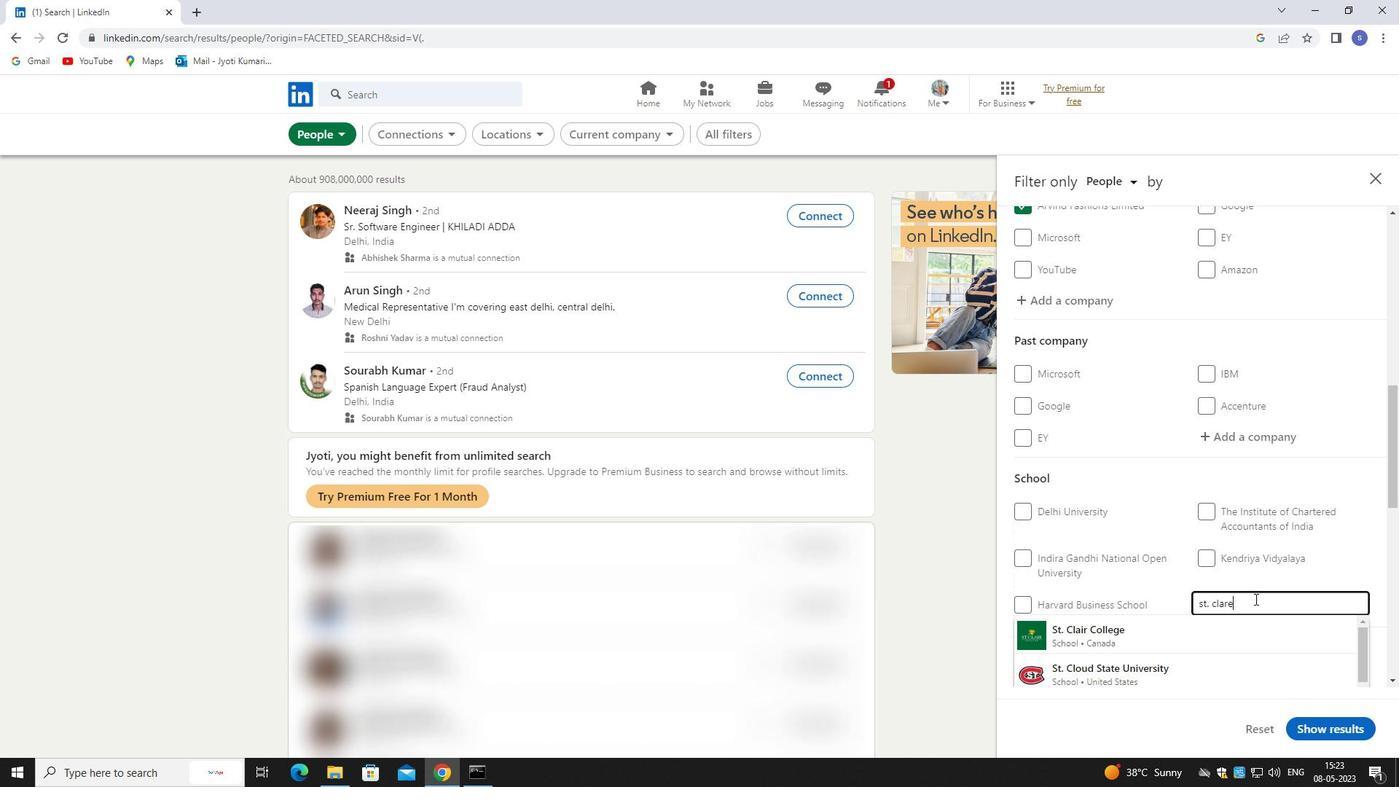 
Action: Mouse moved to (1244, 629)
Screenshot: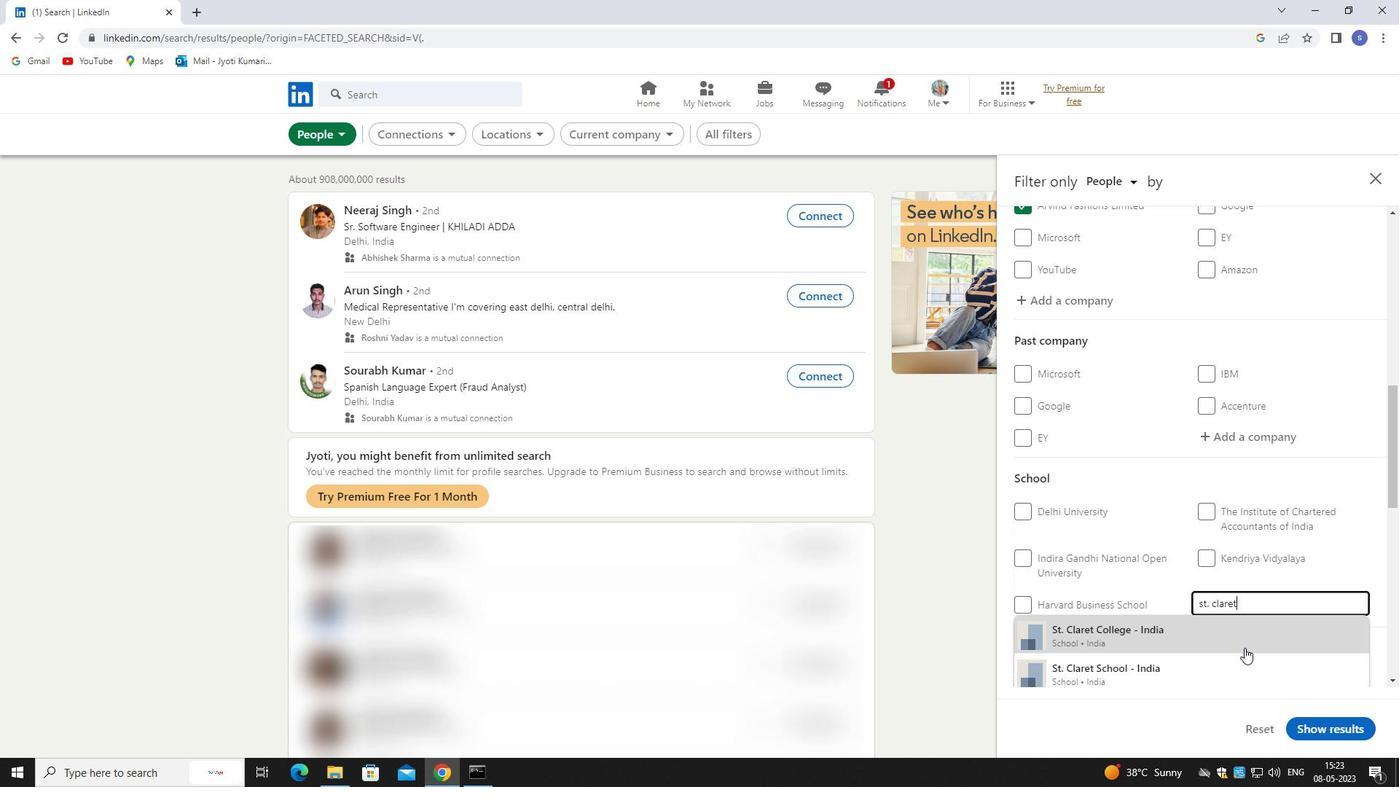 
Action: Mouse pressed left at (1244, 629)
Screenshot: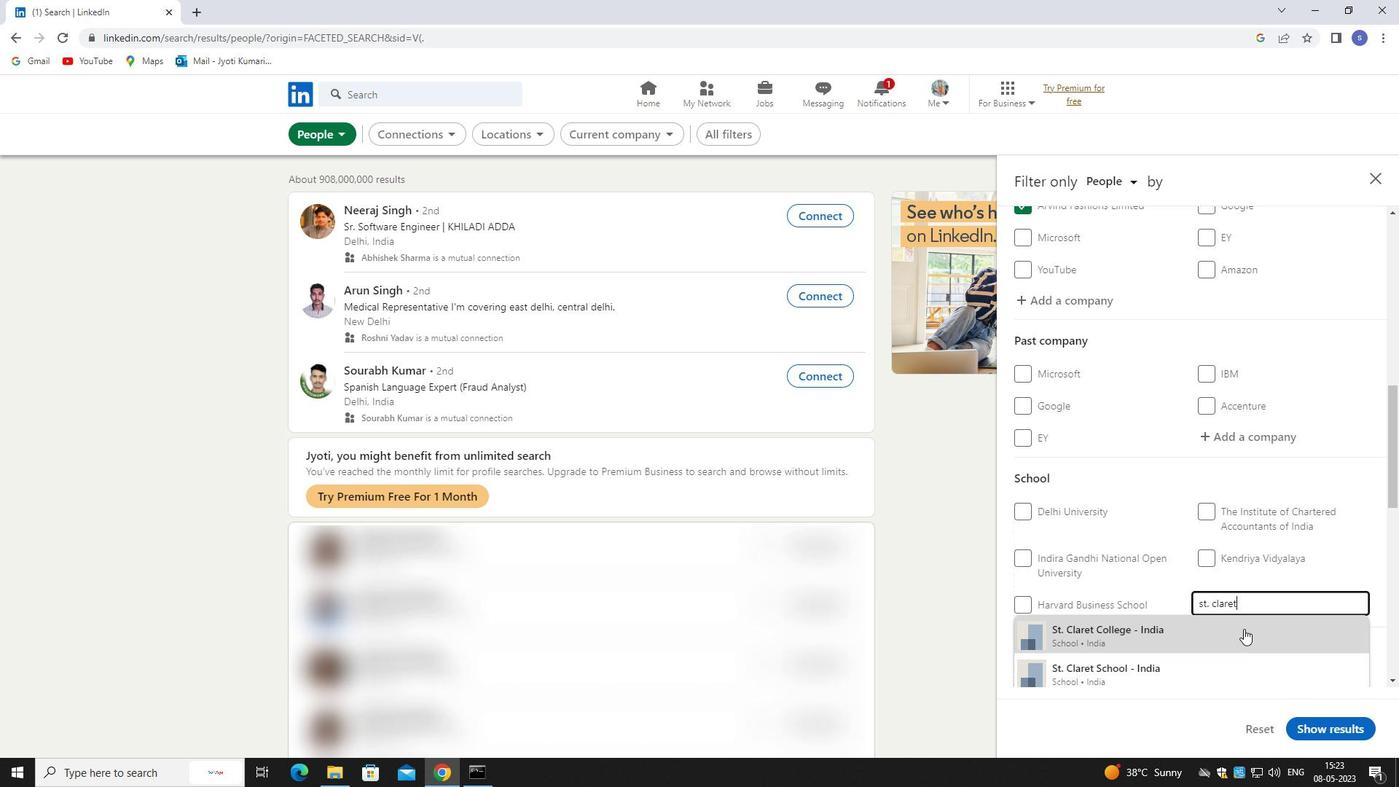 
Action: Mouse scrolled (1244, 628) with delta (0, 0)
Screenshot: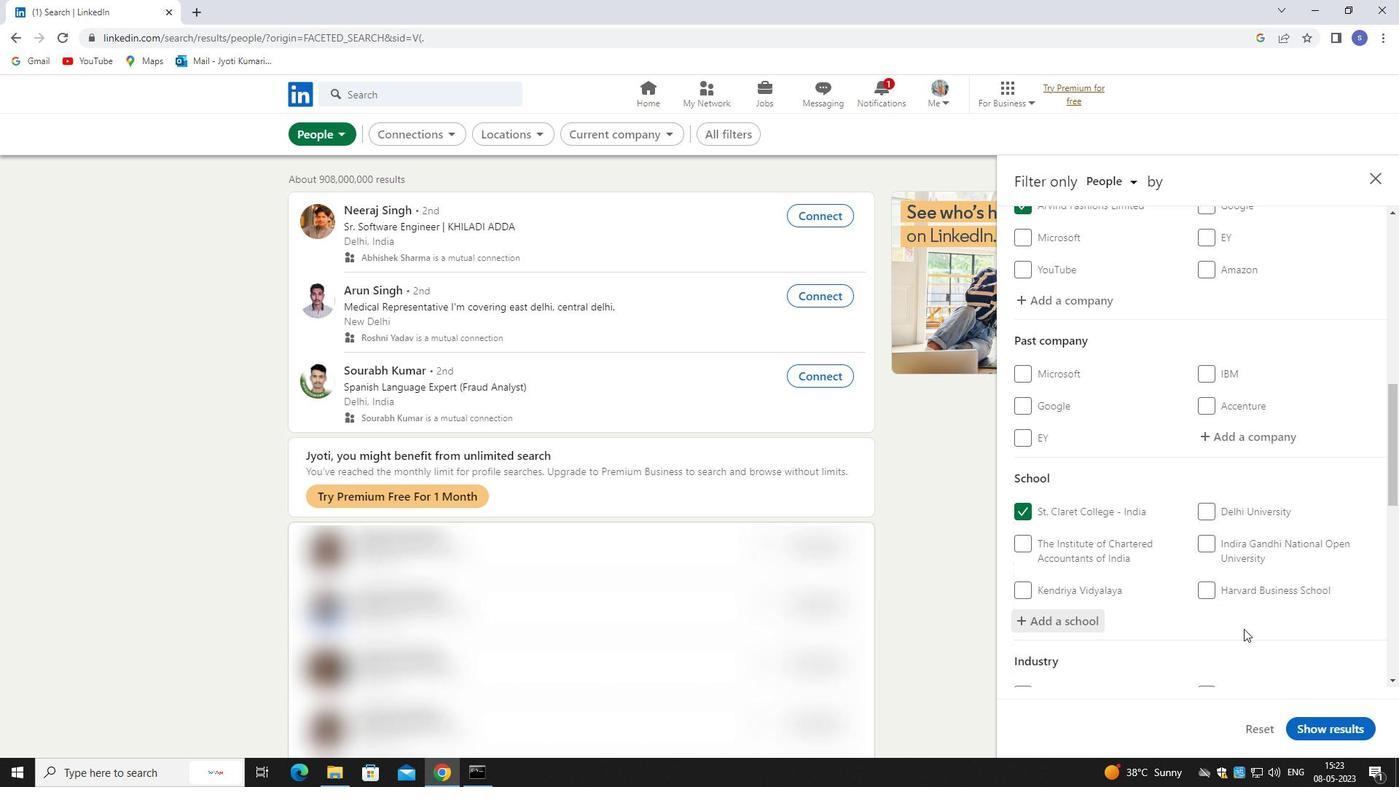 
Action: Mouse scrolled (1244, 628) with delta (0, 0)
Screenshot: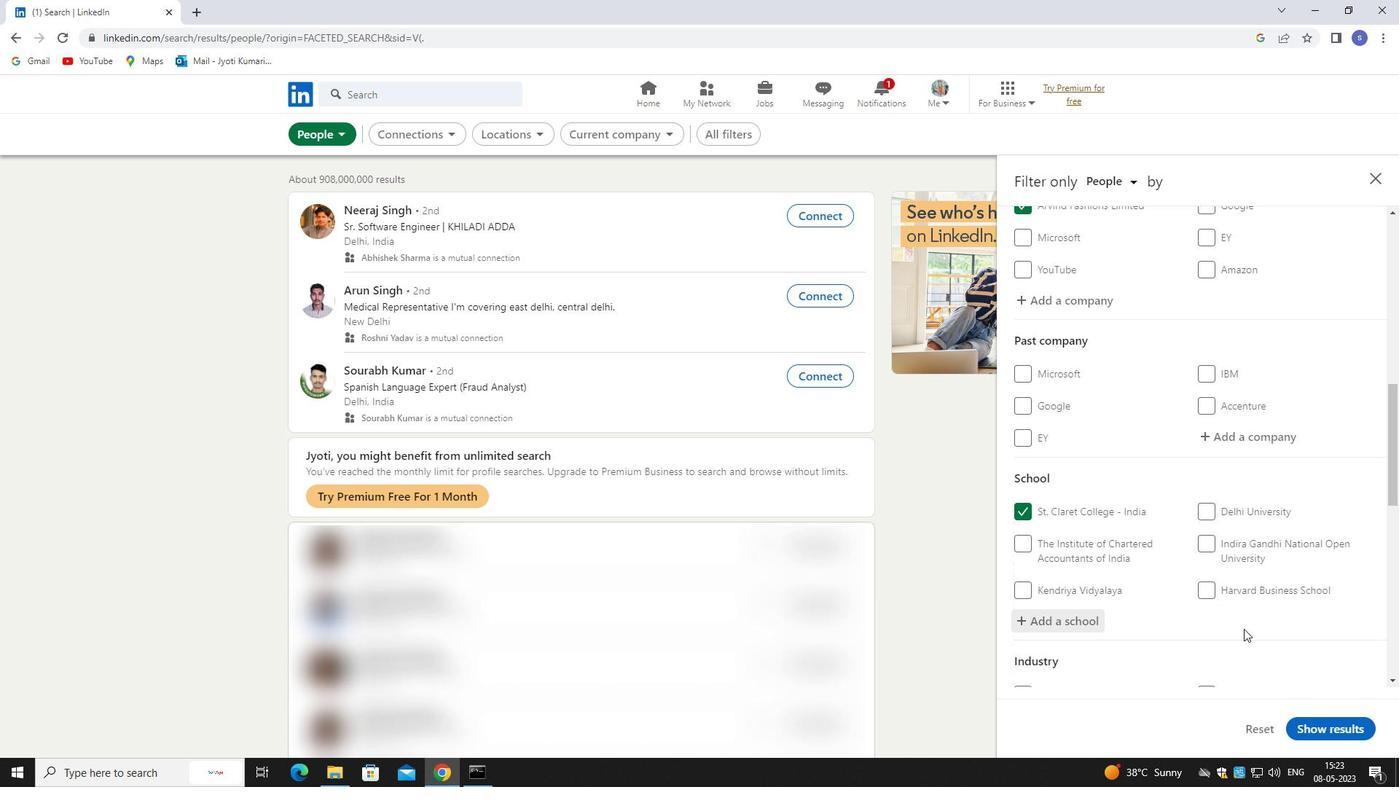 
Action: Mouse scrolled (1244, 628) with delta (0, 0)
Screenshot: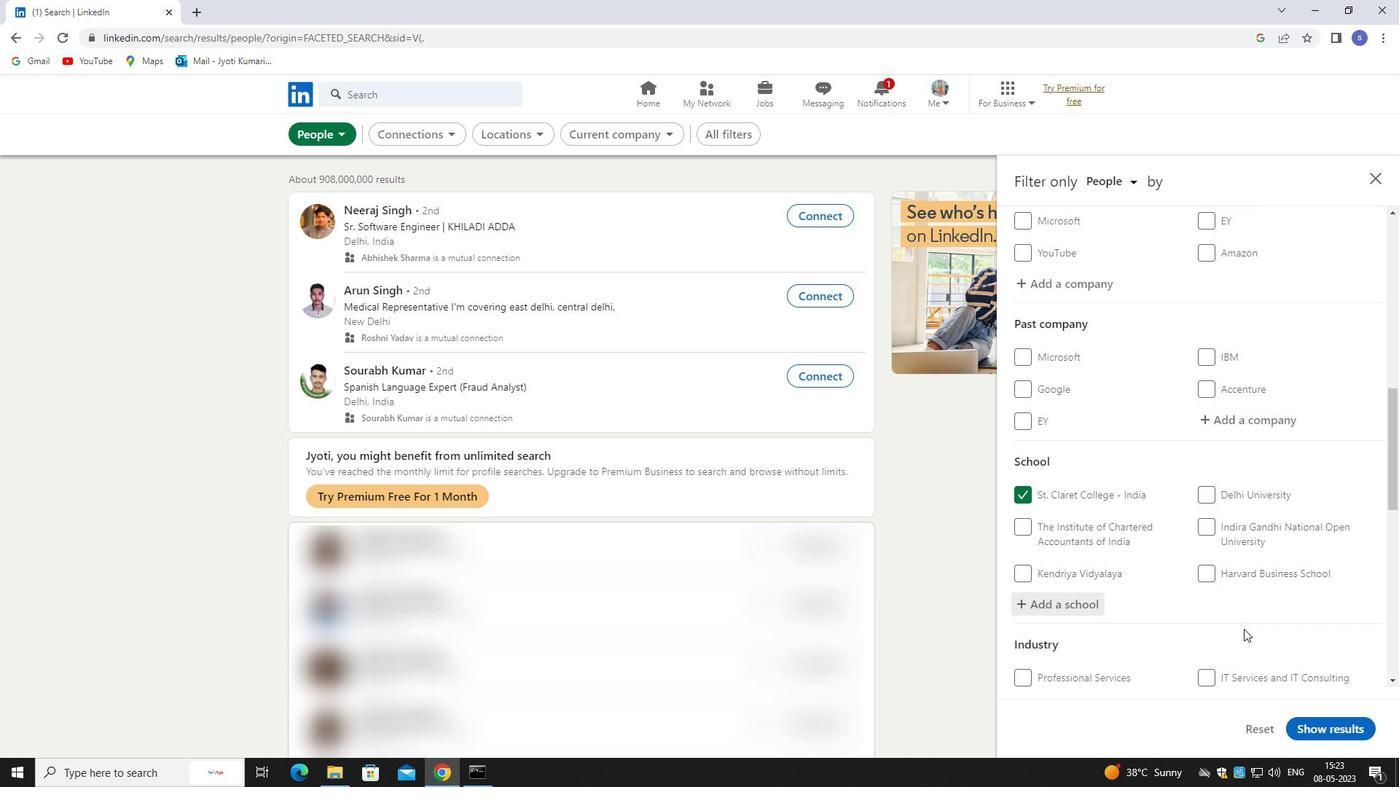
Action: Mouse moved to (1255, 558)
Screenshot: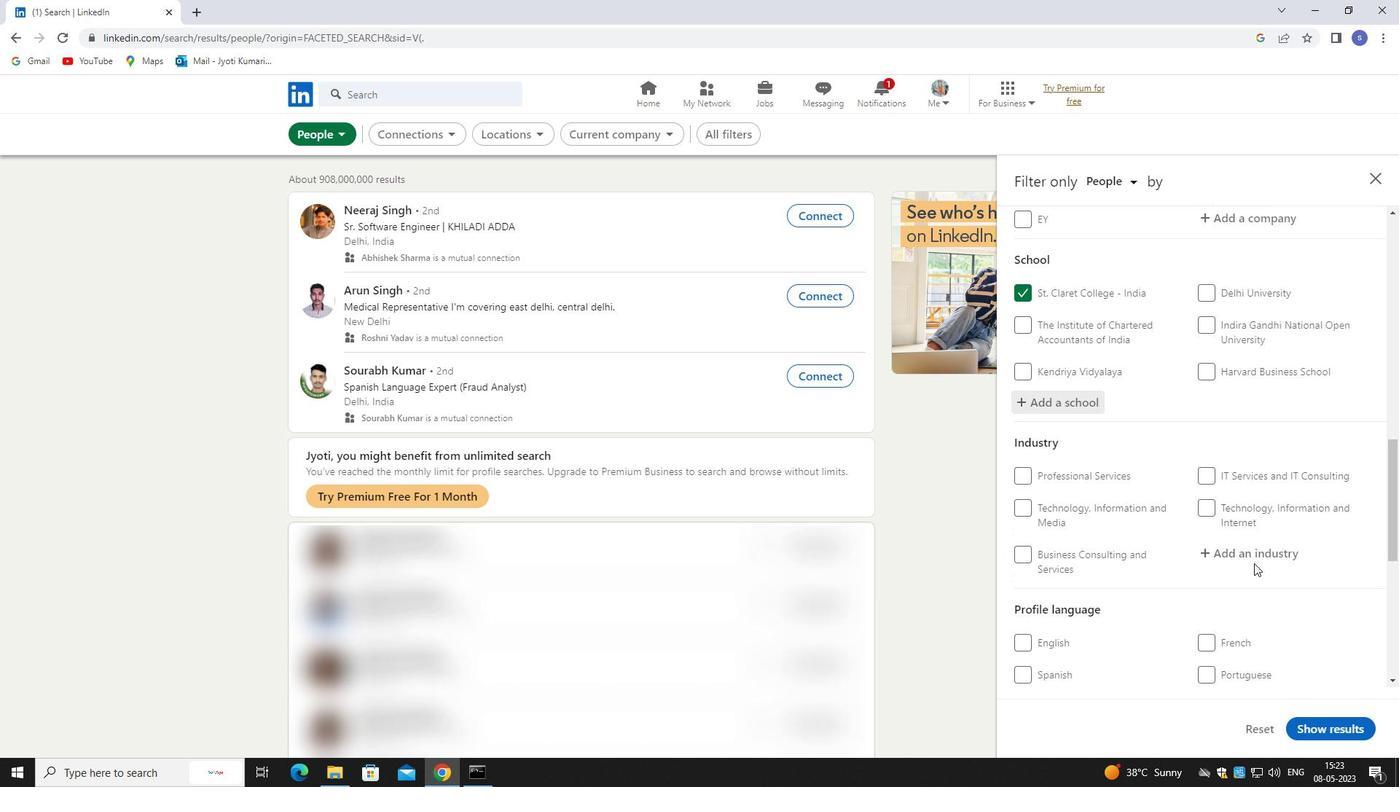 
Action: Mouse pressed left at (1255, 558)
Screenshot: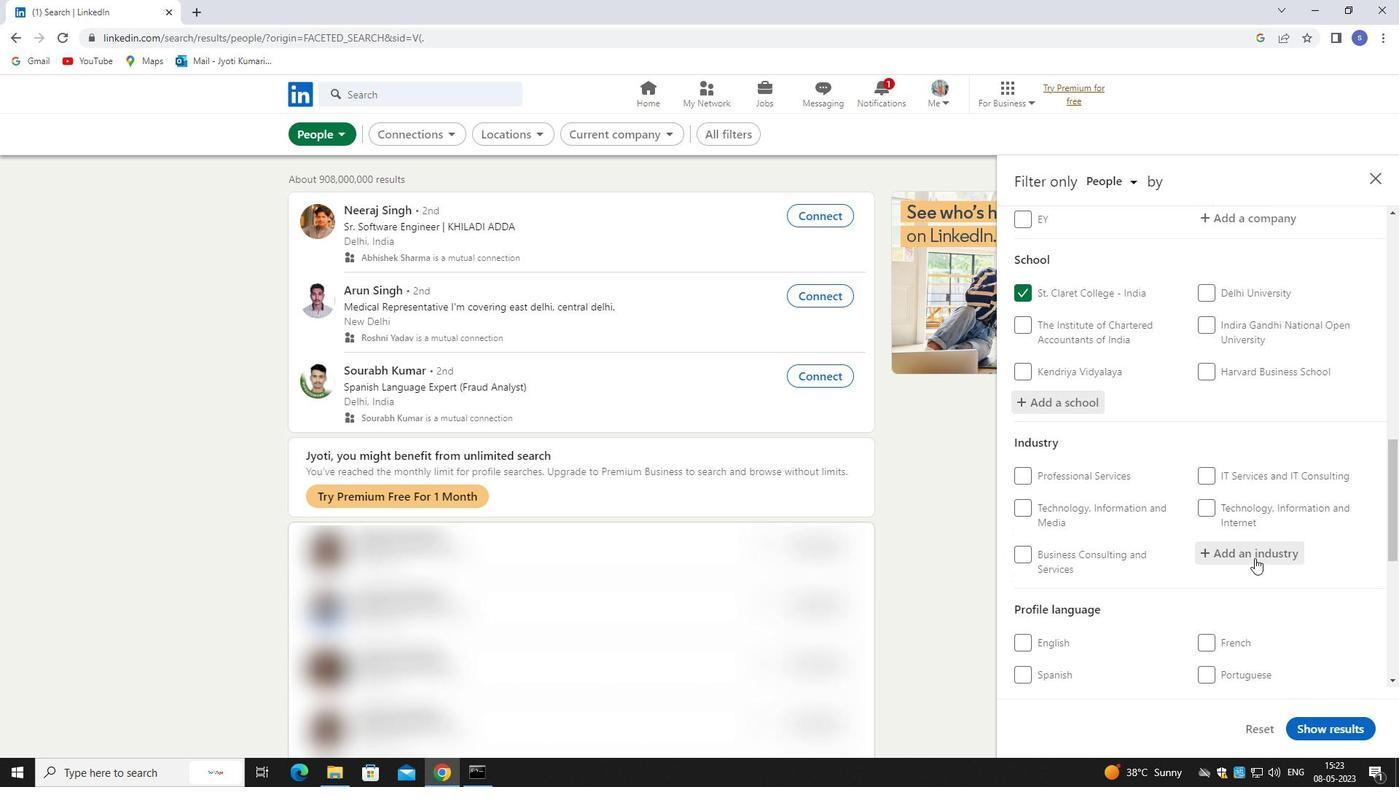 
Action: Mouse moved to (1255, 557)
Screenshot: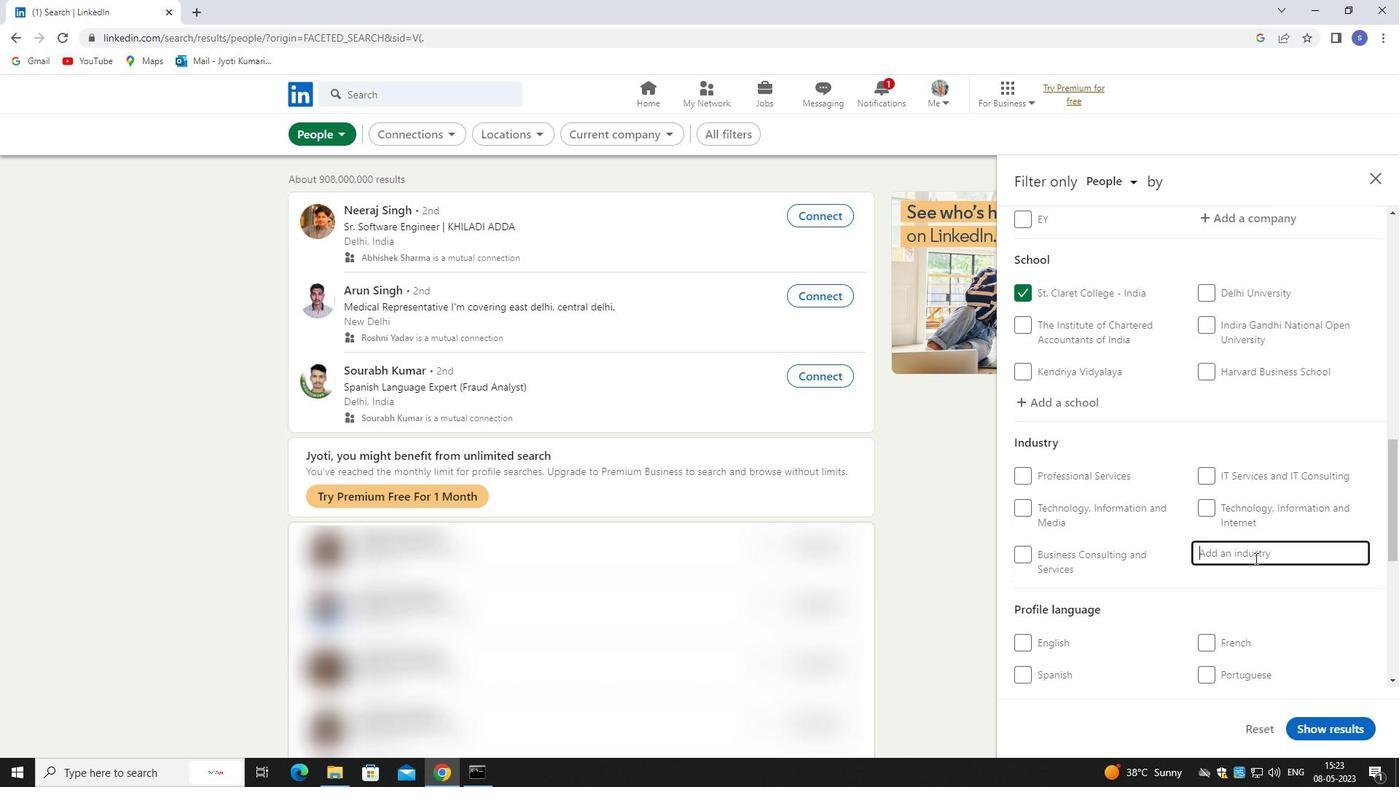 
Action: Key pressed ZOOZ<Key.backspace>S
Screenshot: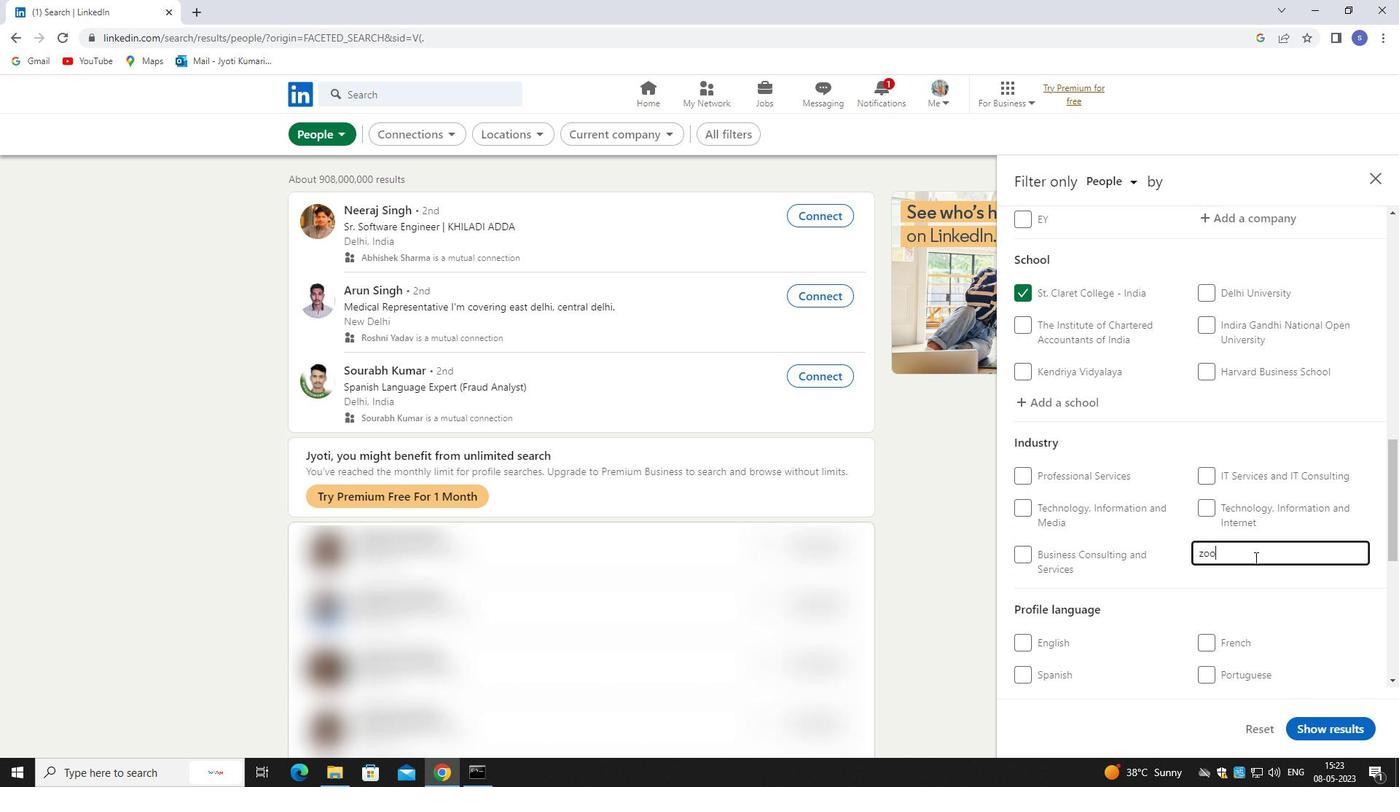 
Action: Mouse moved to (1208, 600)
Screenshot: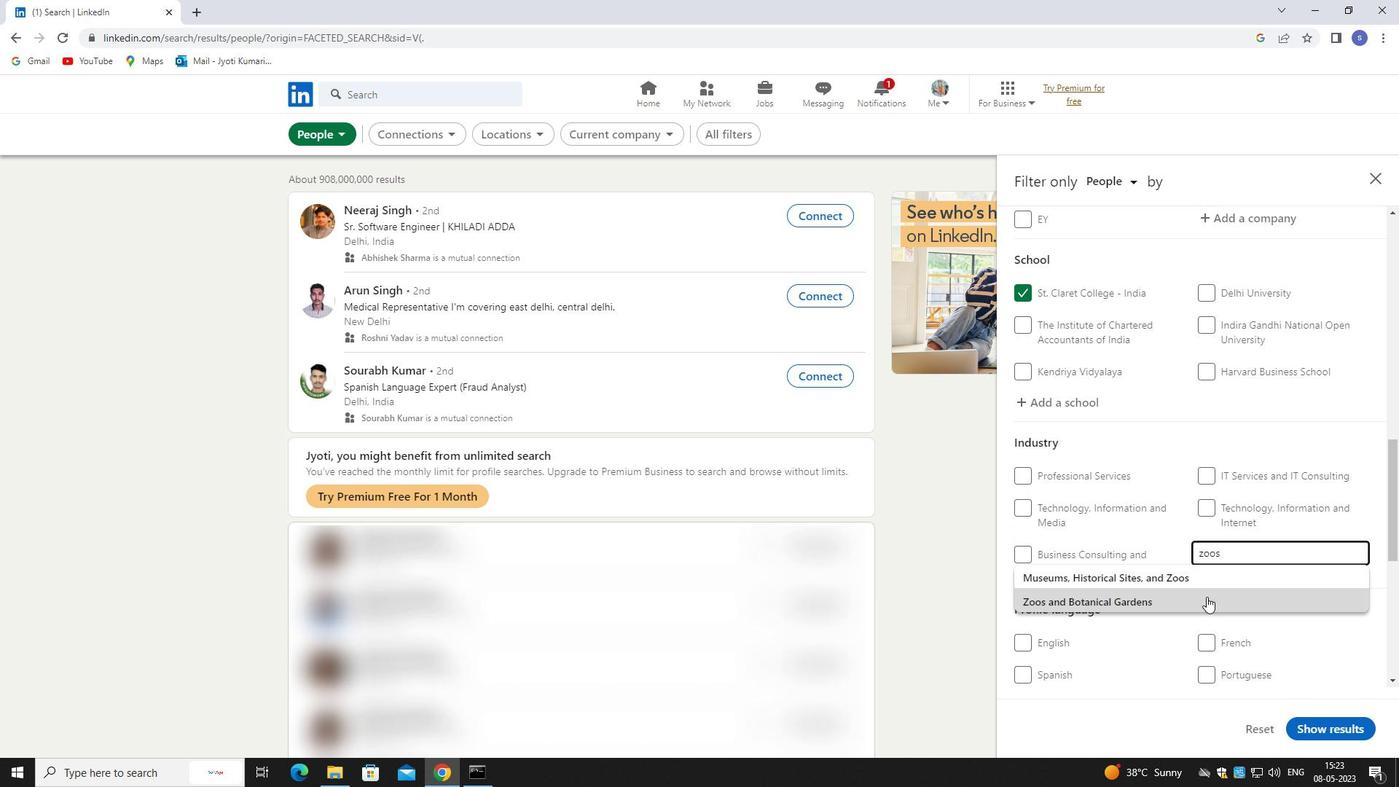 
Action: Mouse pressed left at (1208, 600)
Screenshot: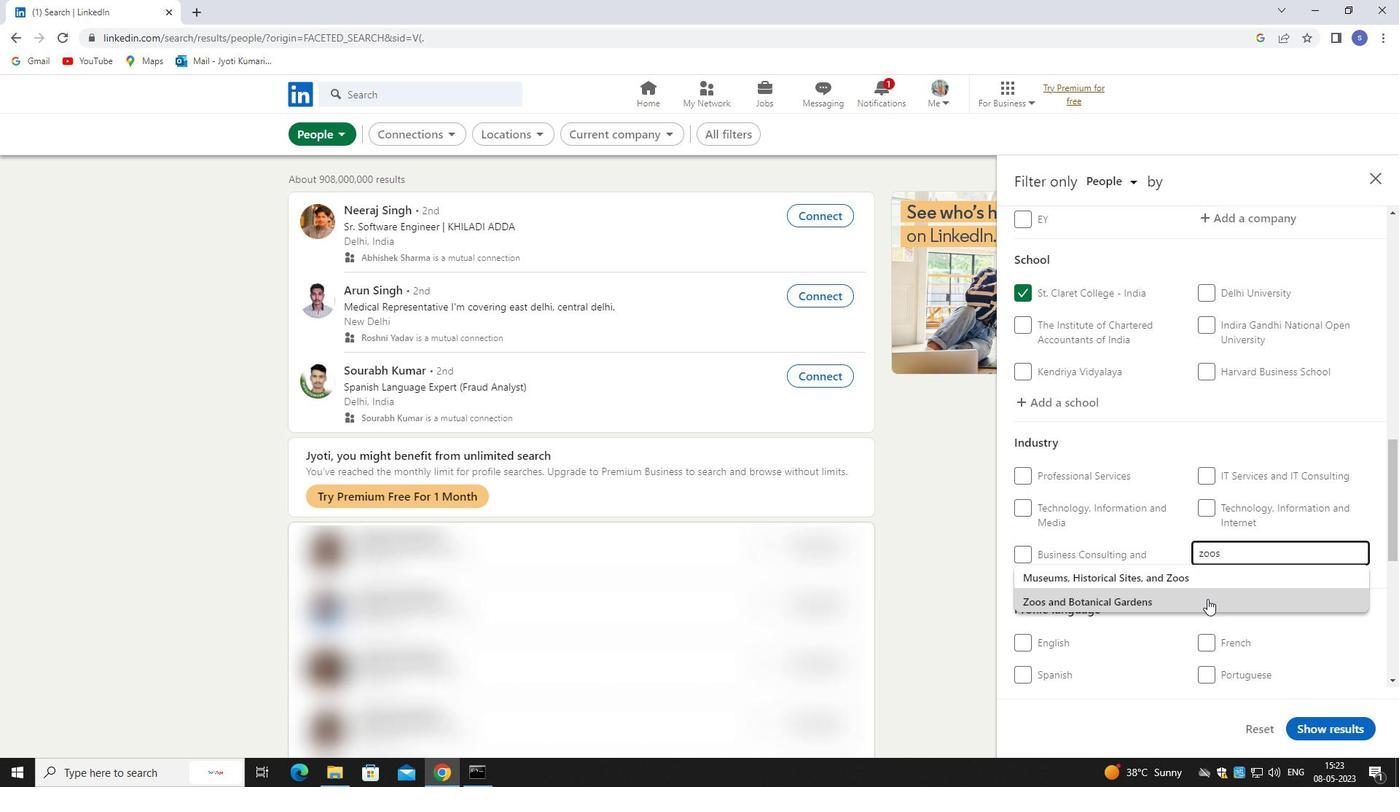 
Action: Mouse moved to (1208, 597)
Screenshot: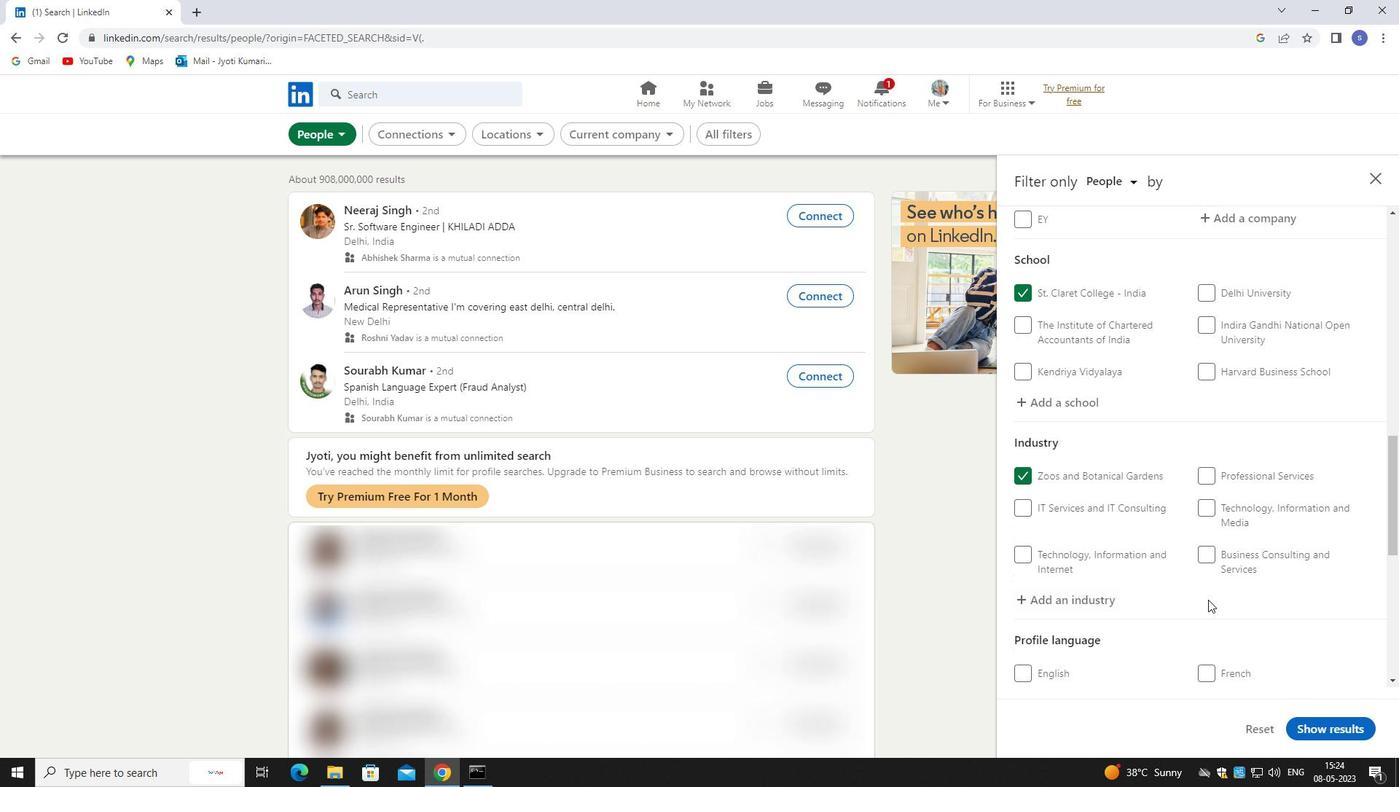 
Action: Mouse scrolled (1208, 597) with delta (0, 0)
Screenshot: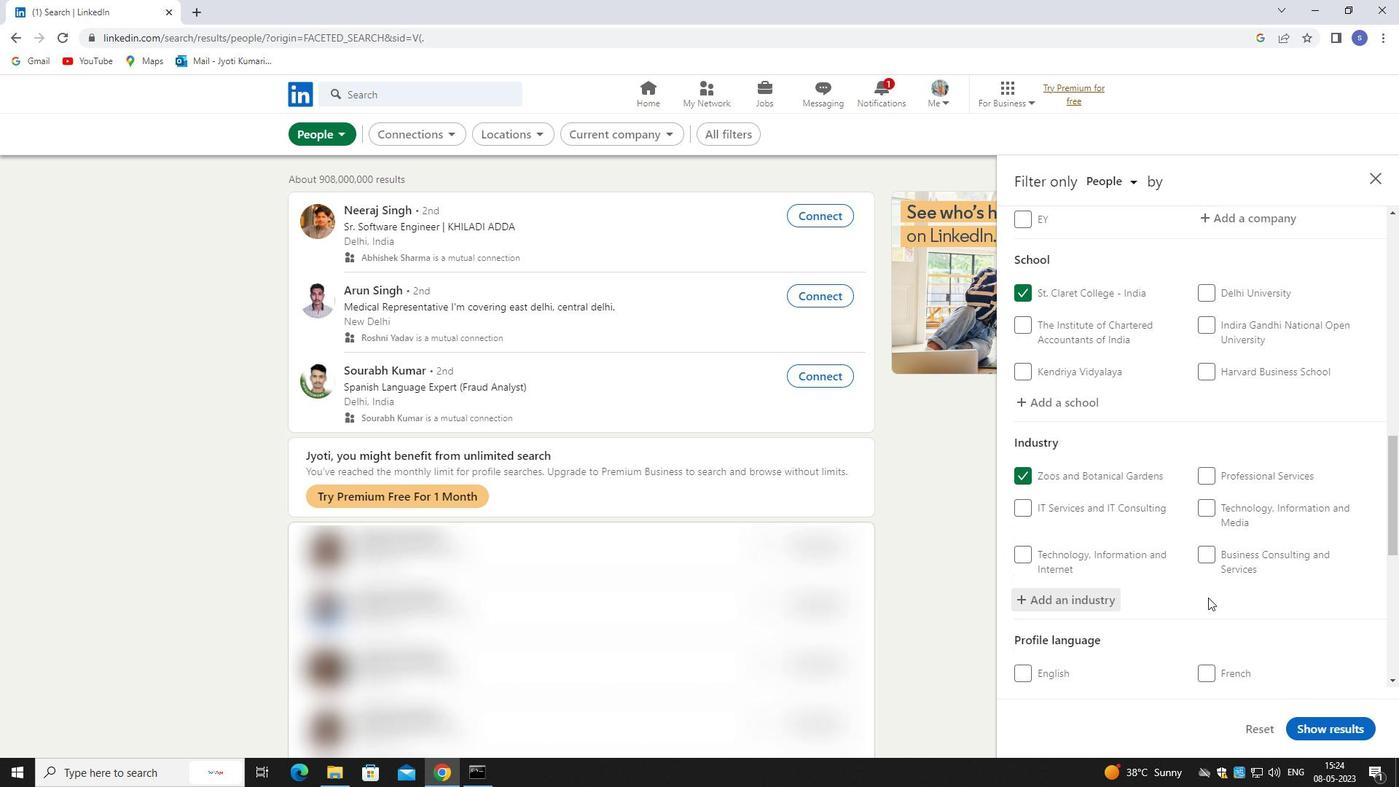 
Action: Mouse moved to (1061, 597)
Screenshot: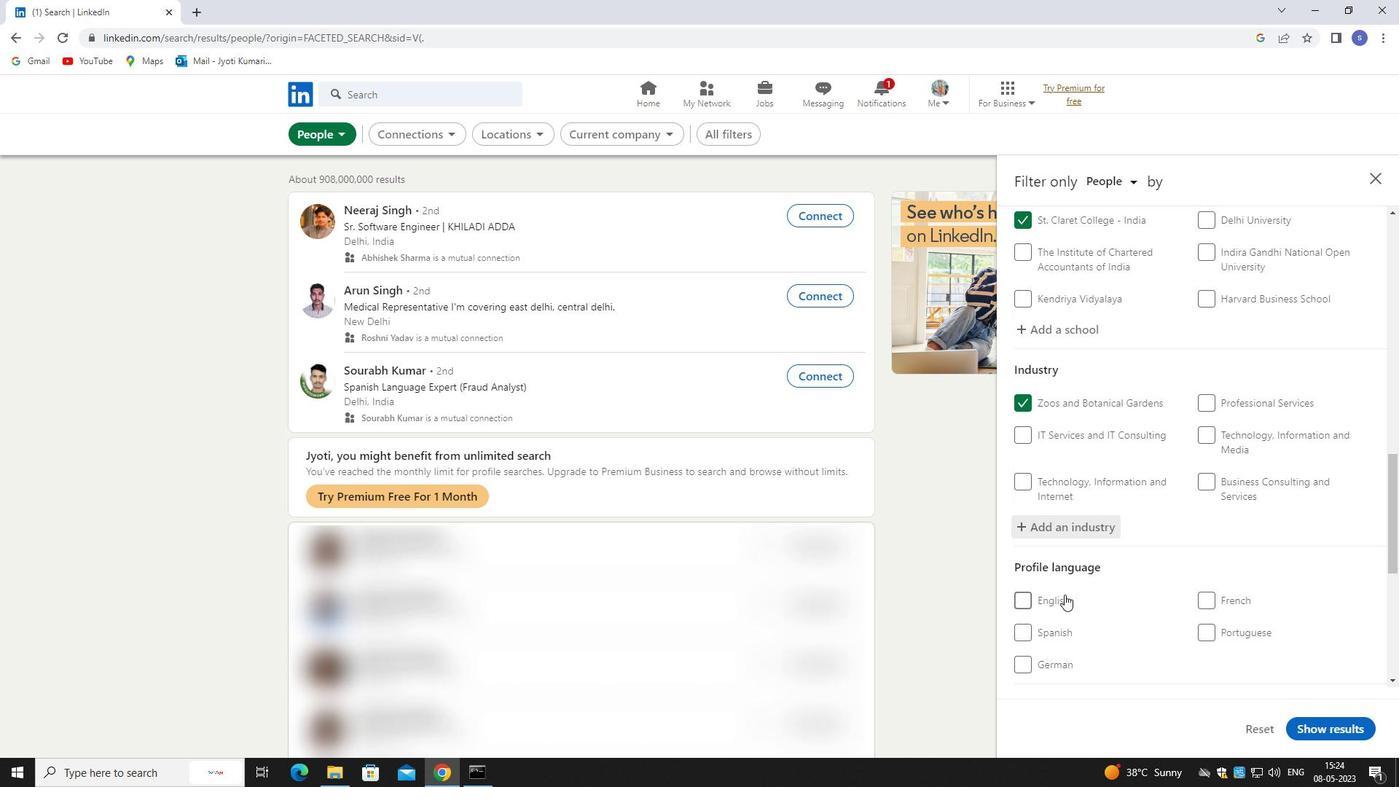 
Action: Mouse pressed left at (1061, 597)
Screenshot: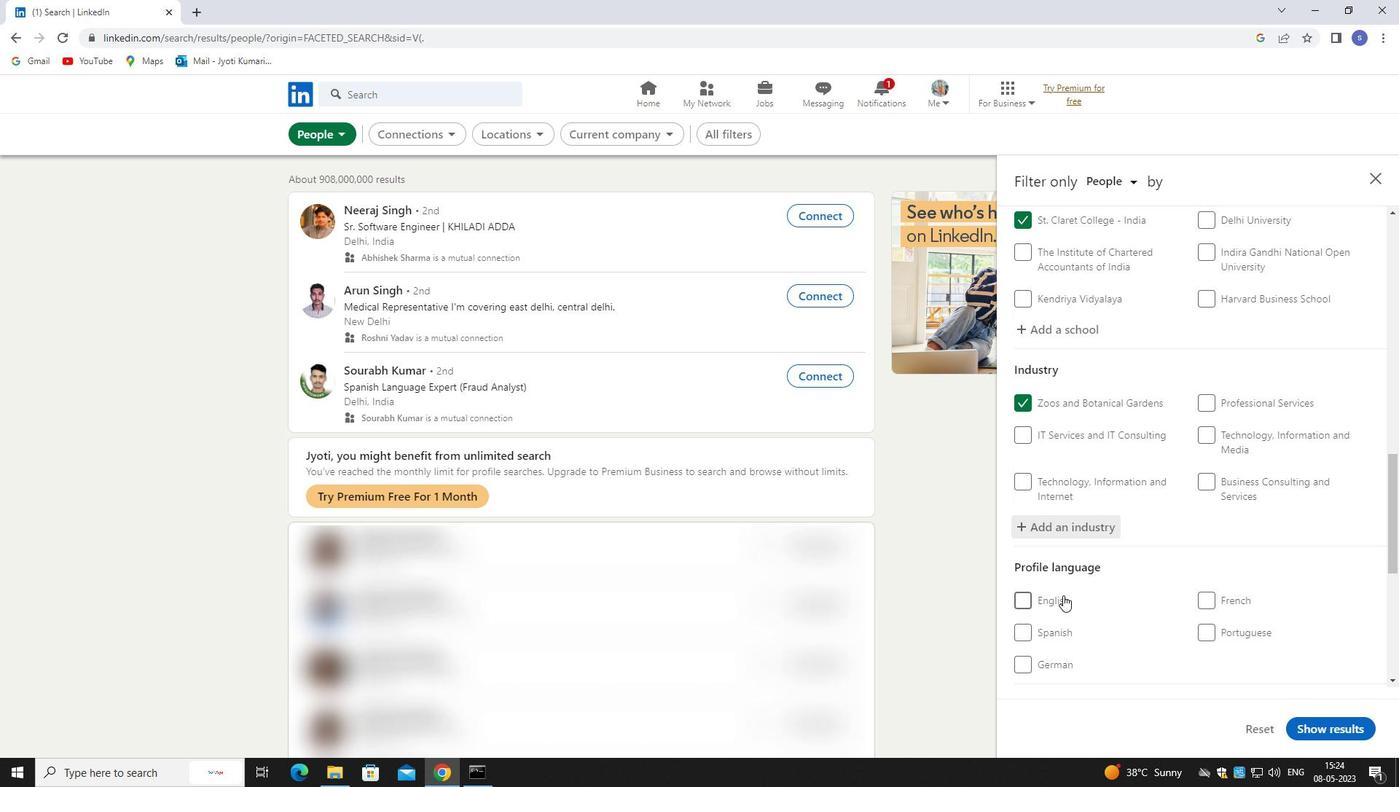
Action: Mouse moved to (1144, 543)
Screenshot: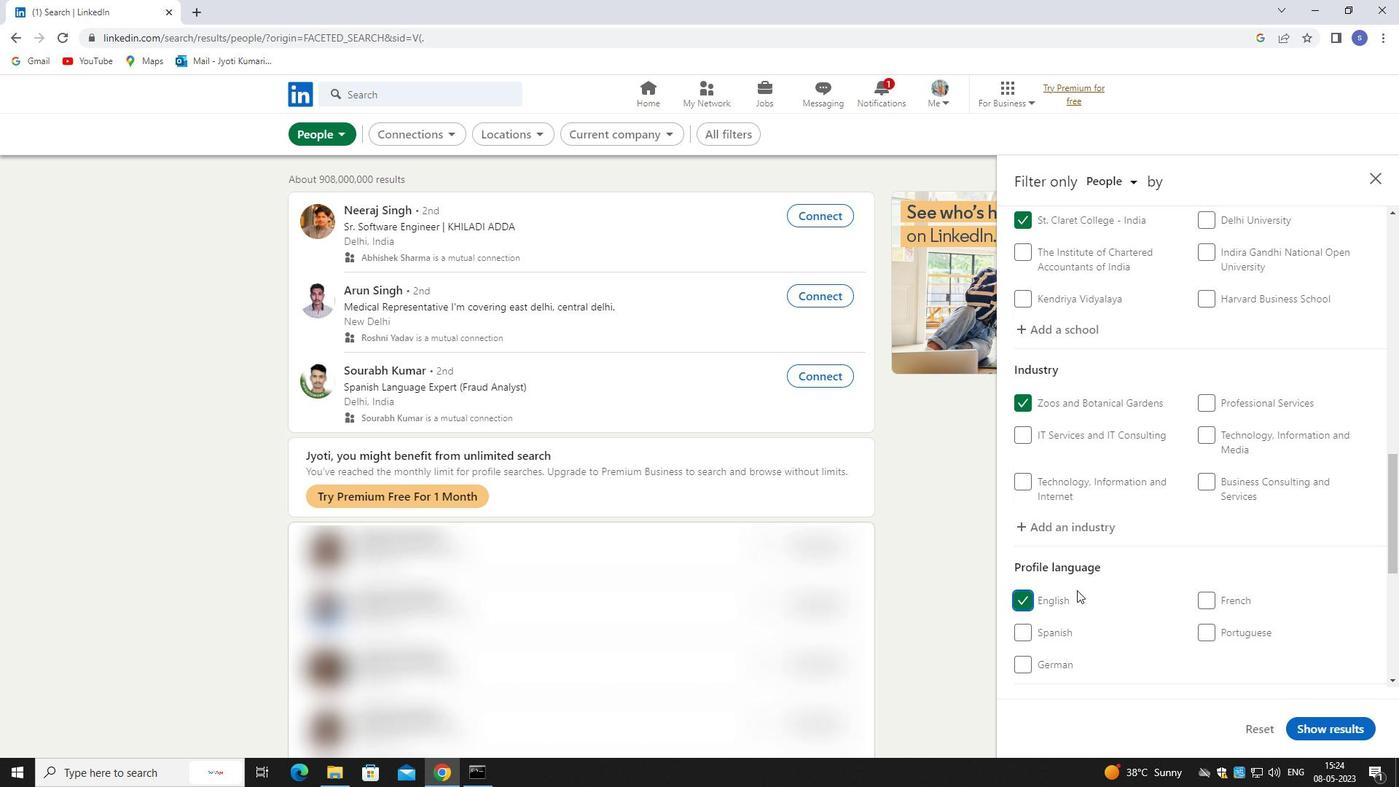 
Action: Mouse scrolled (1144, 543) with delta (0, 0)
Screenshot: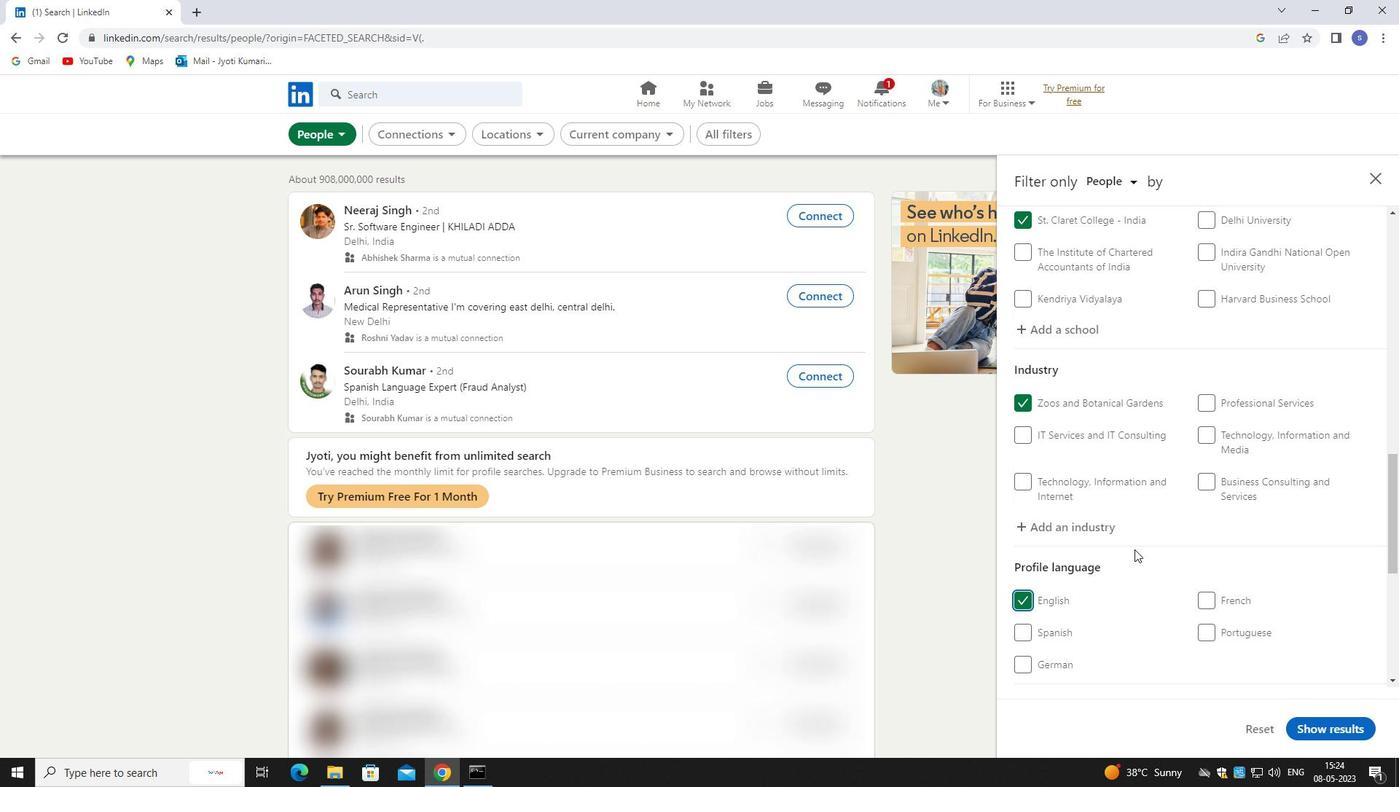 
Action: Mouse scrolled (1144, 543) with delta (0, 0)
Screenshot: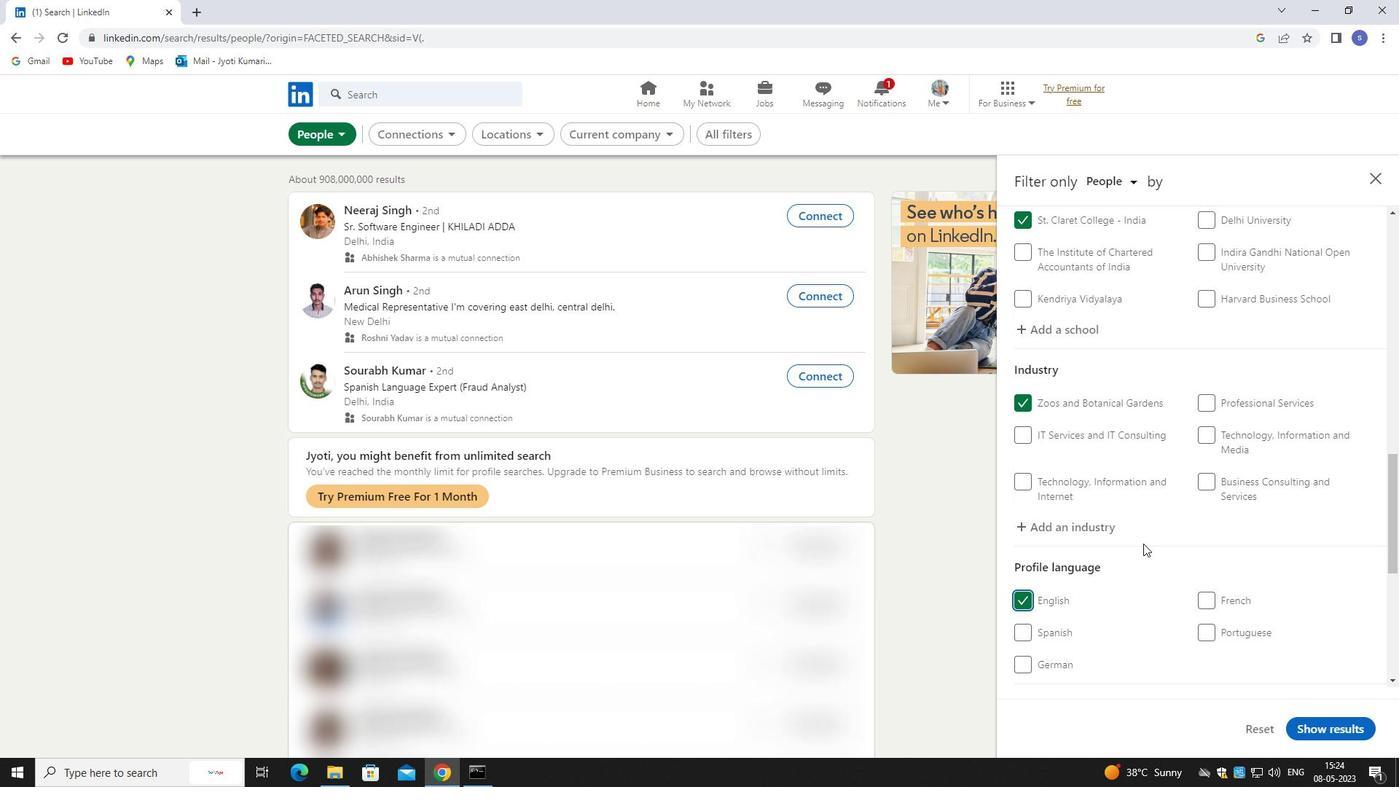 
Action: Mouse moved to (1144, 543)
Screenshot: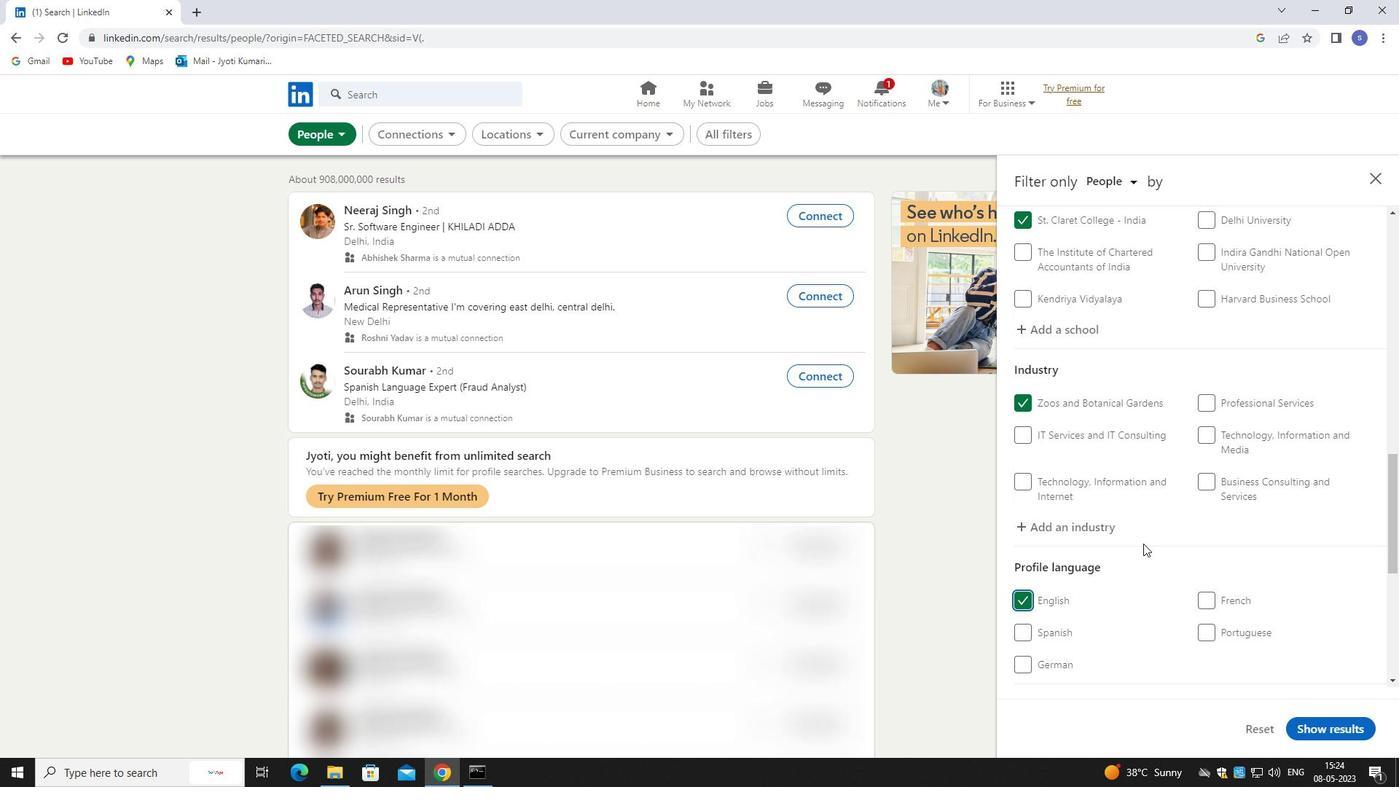 
Action: Mouse scrolled (1144, 543) with delta (0, 0)
Screenshot: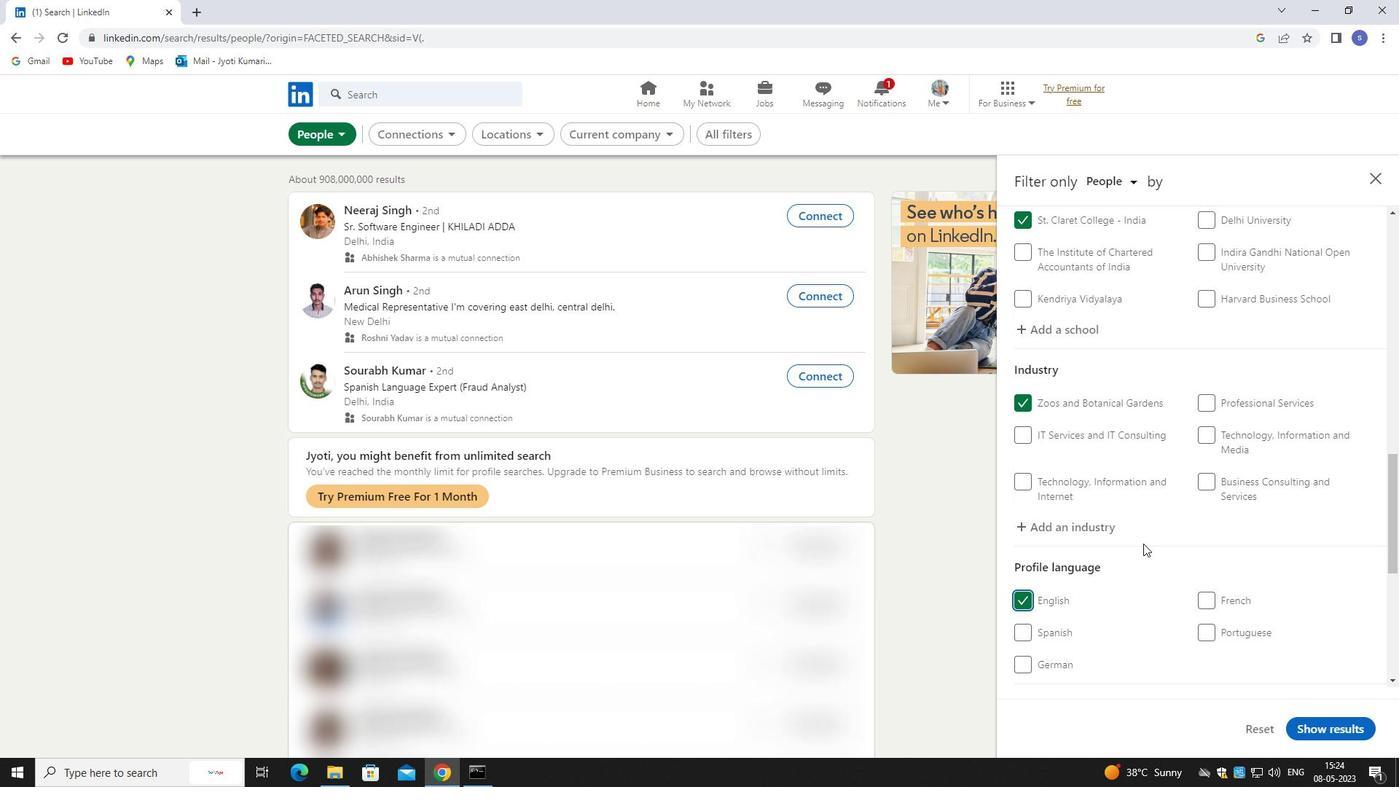 
Action: Mouse moved to (1216, 573)
Screenshot: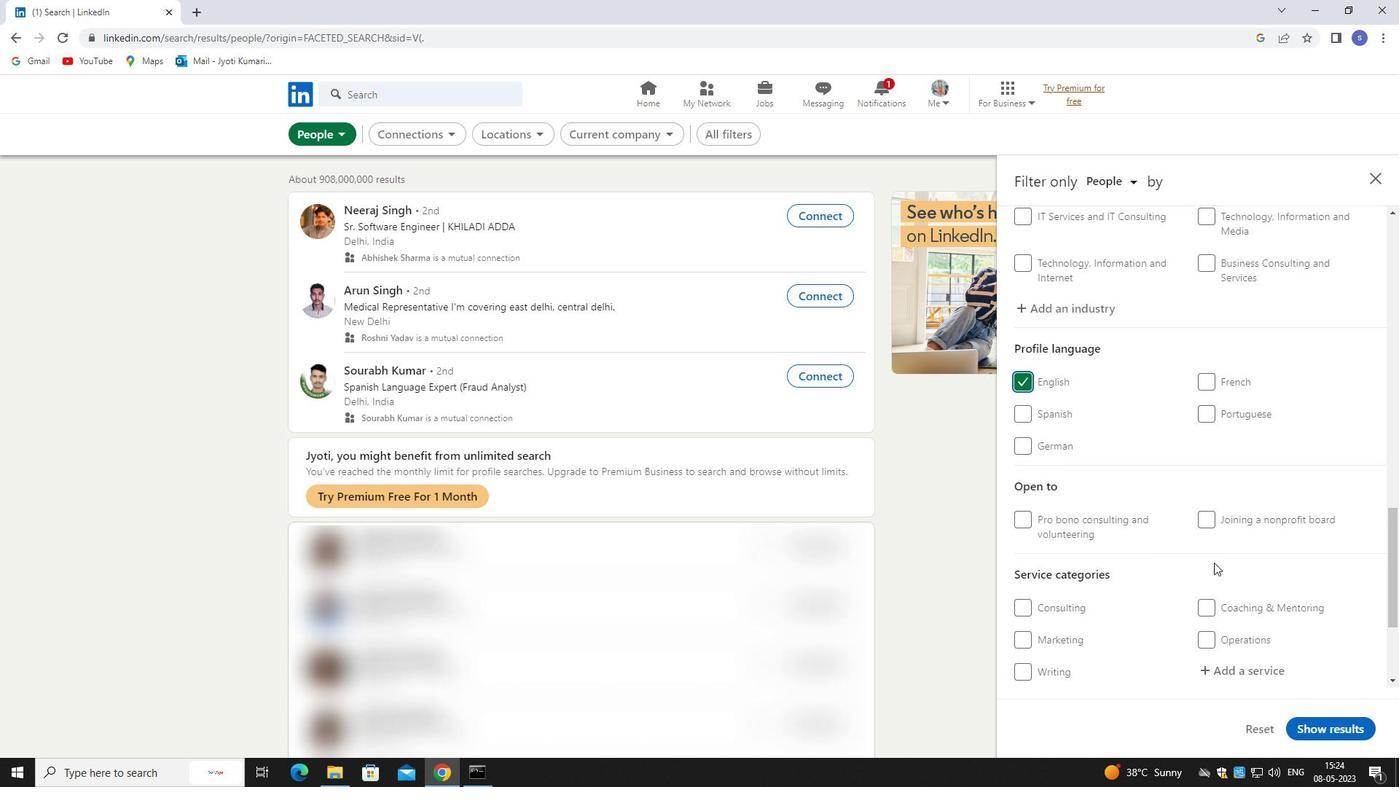 
Action: Mouse scrolled (1216, 573) with delta (0, 0)
Screenshot: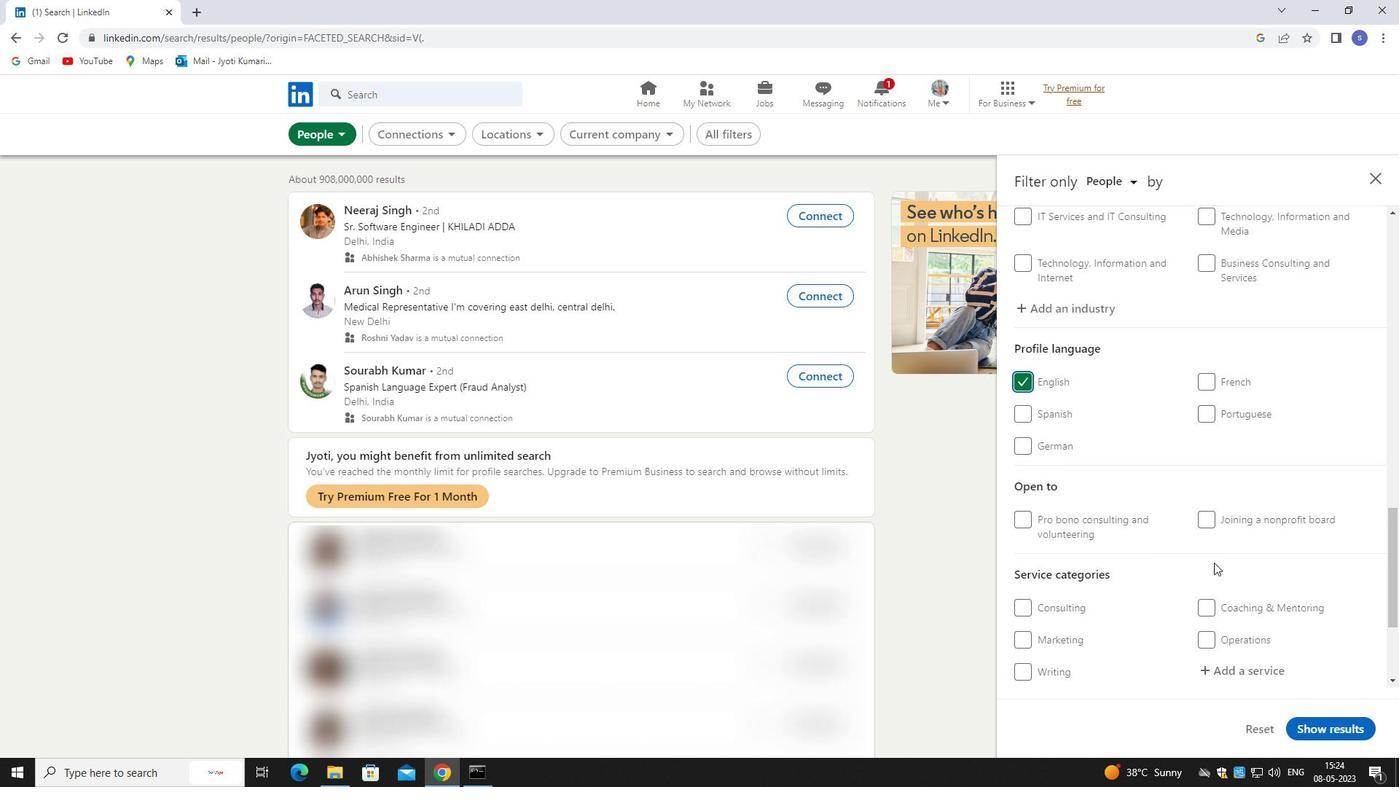 
Action: Mouse moved to (1218, 581)
Screenshot: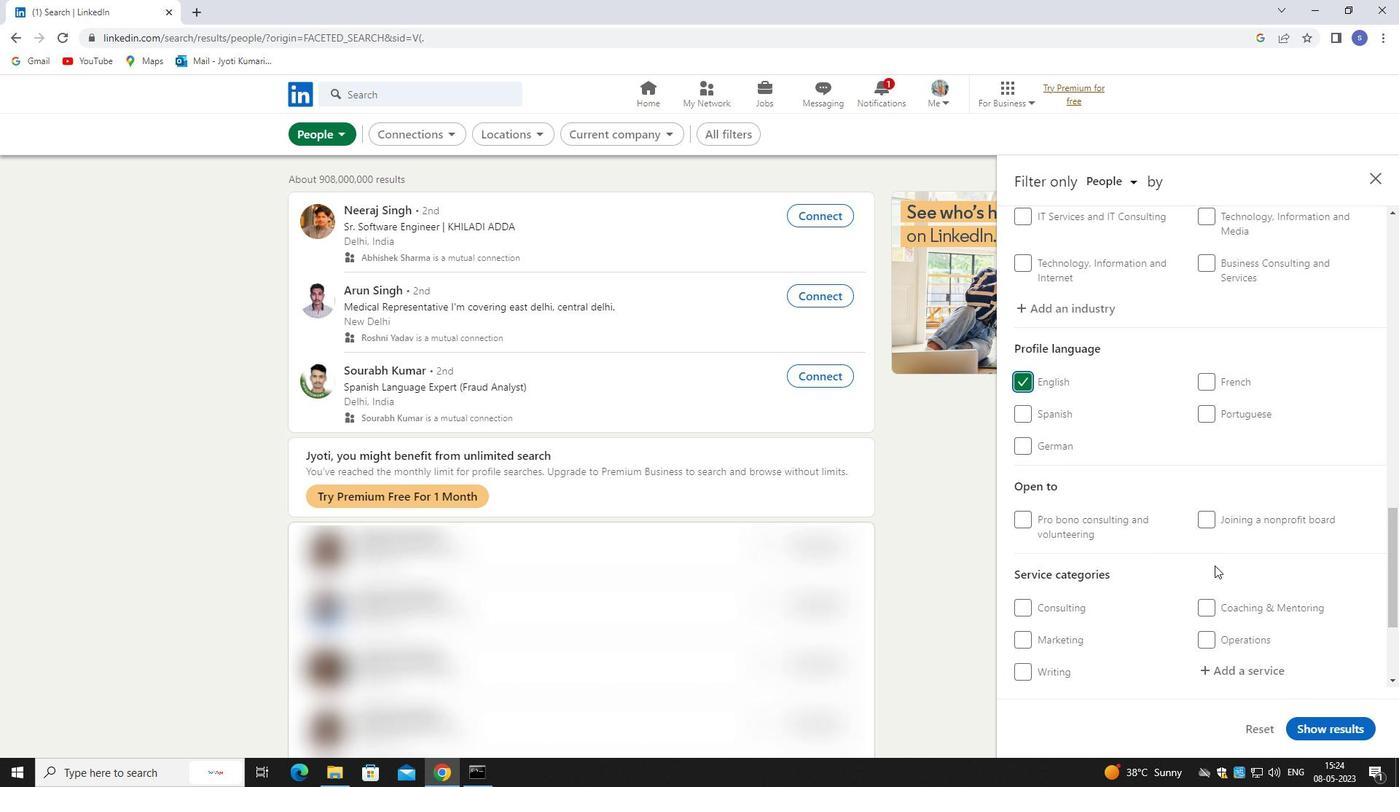 
Action: Mouse scrolled (1218, 580) with delta (0, 0)
Screenshot: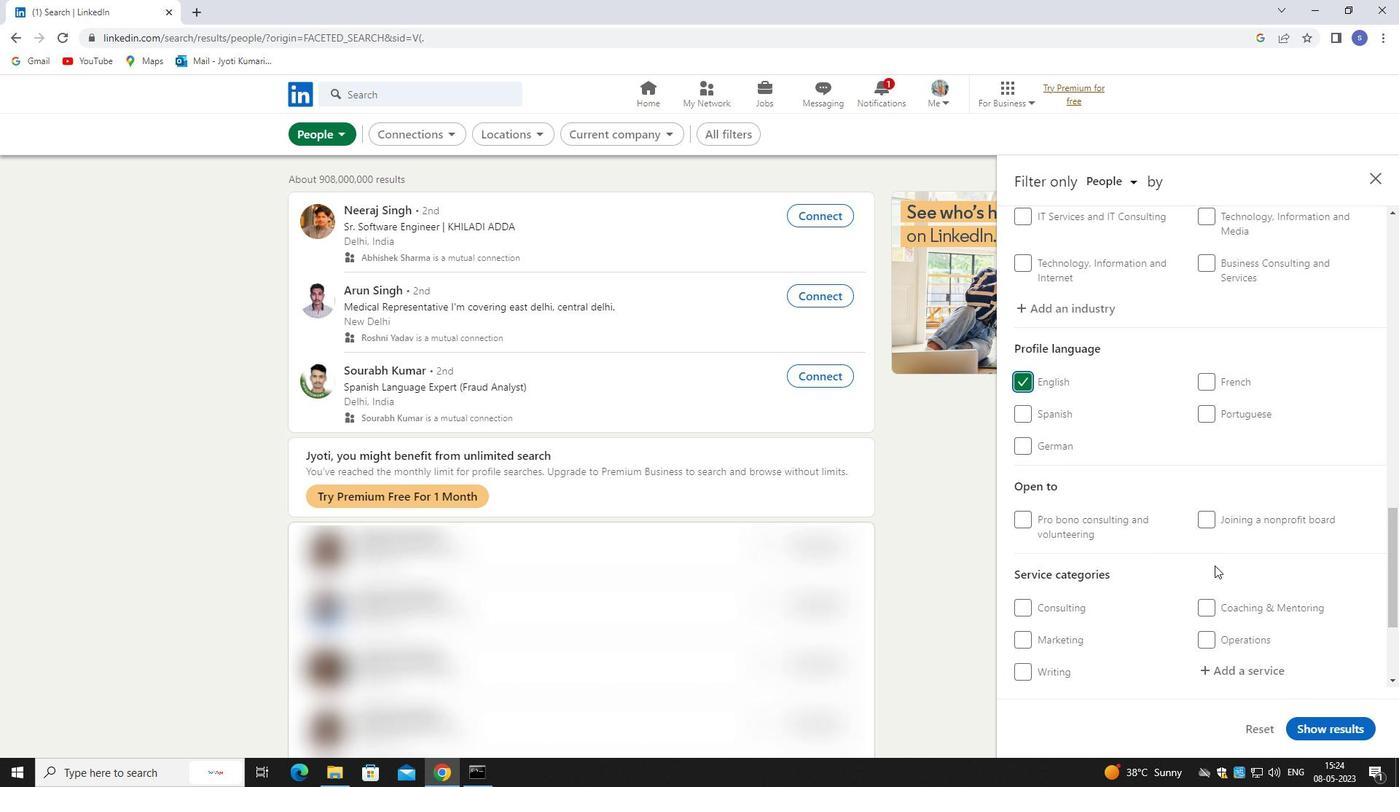 
Action: Mouse moved to (1247, 530)
Screenshot: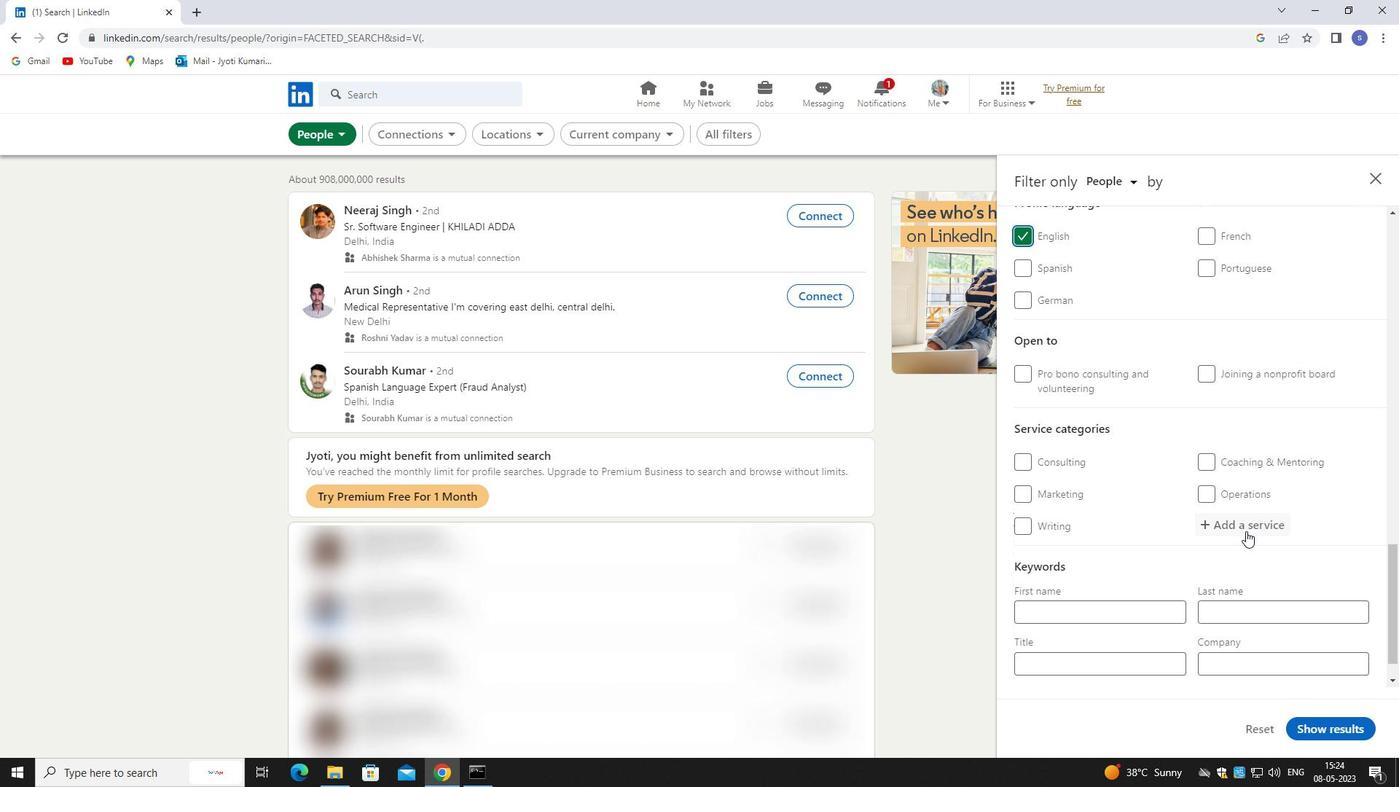 
Action: Mouse pressed left at (1247, 530)
Screenshot: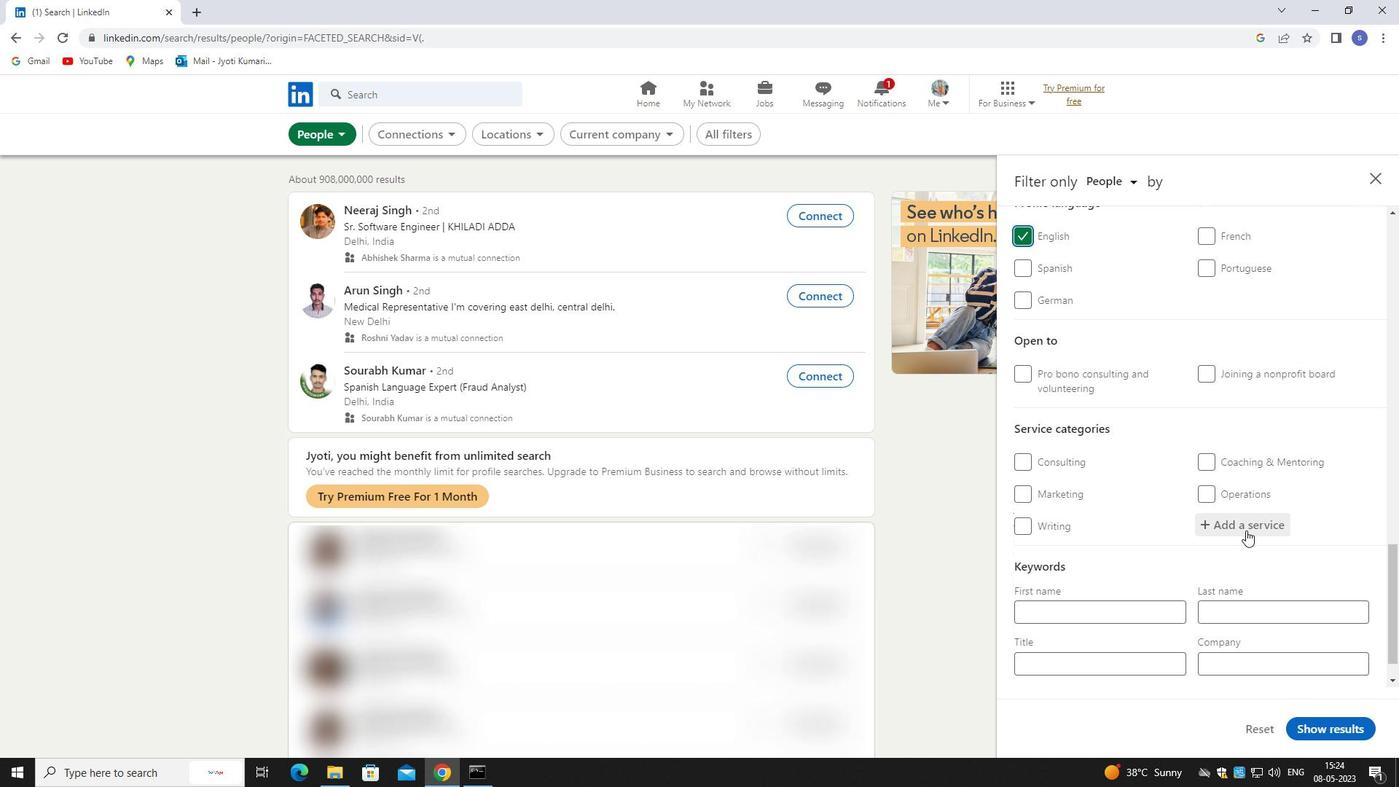 
Action: Mouse moved to (1213, 507)
Screenshot: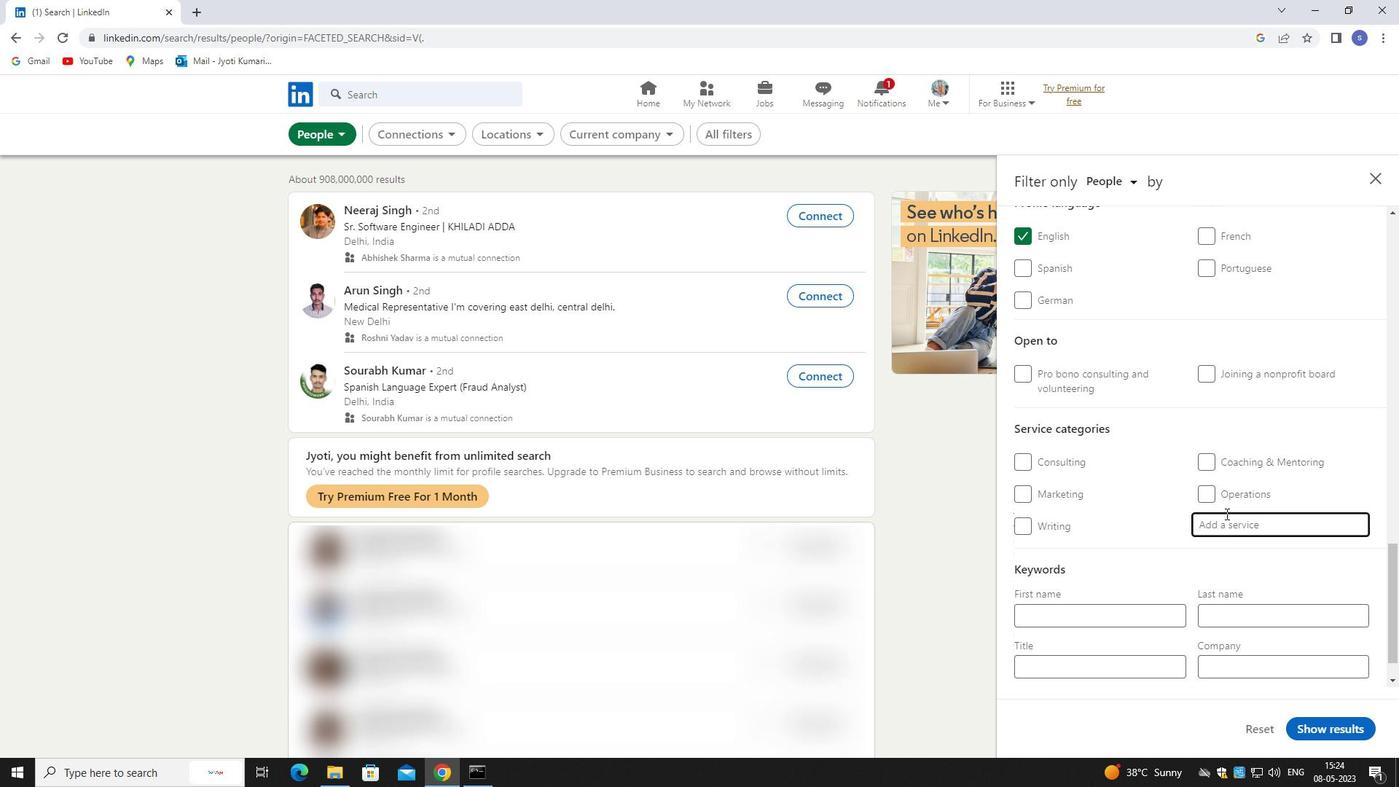 
Action: Key pressed INFORMATION
Screenshot: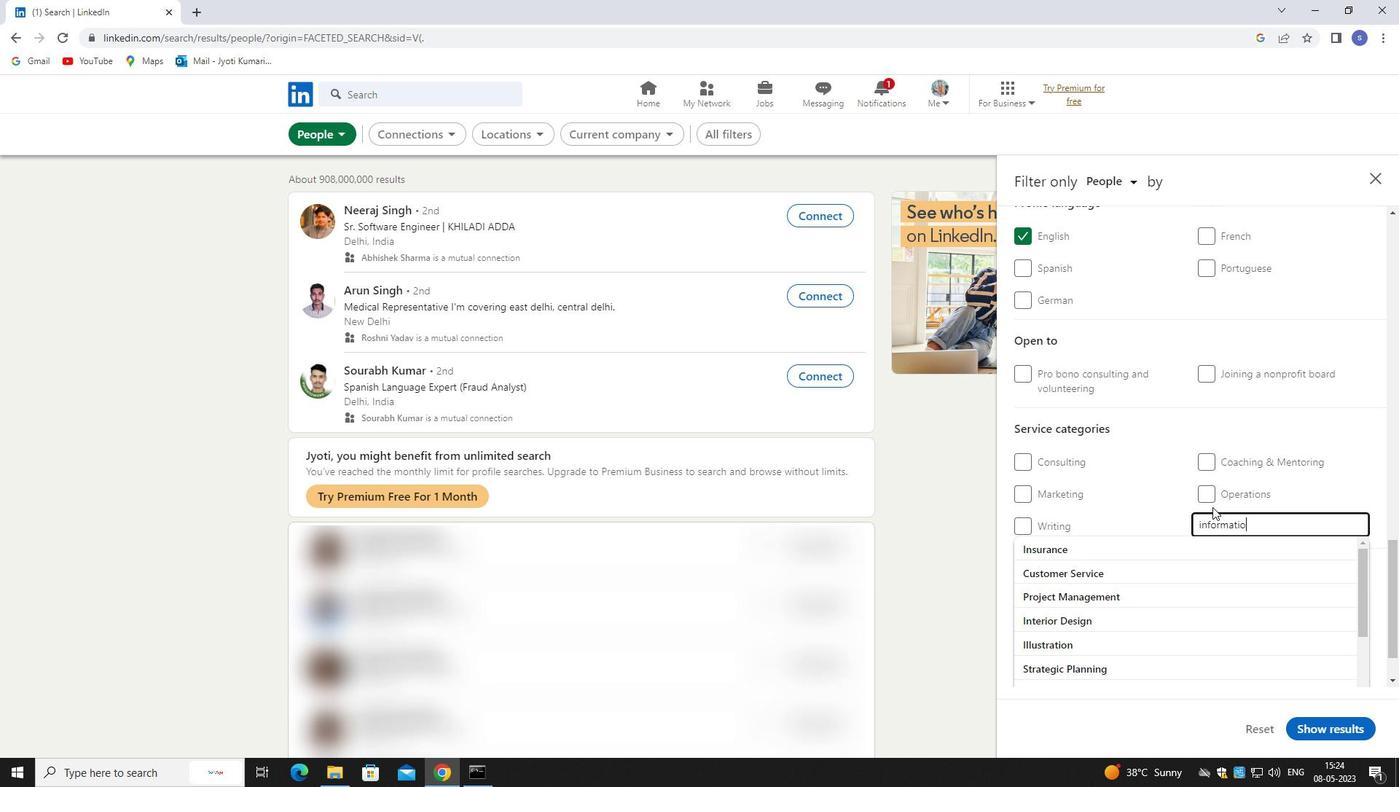 
Action: Mouse moved to (1247, 551)
Screenshot: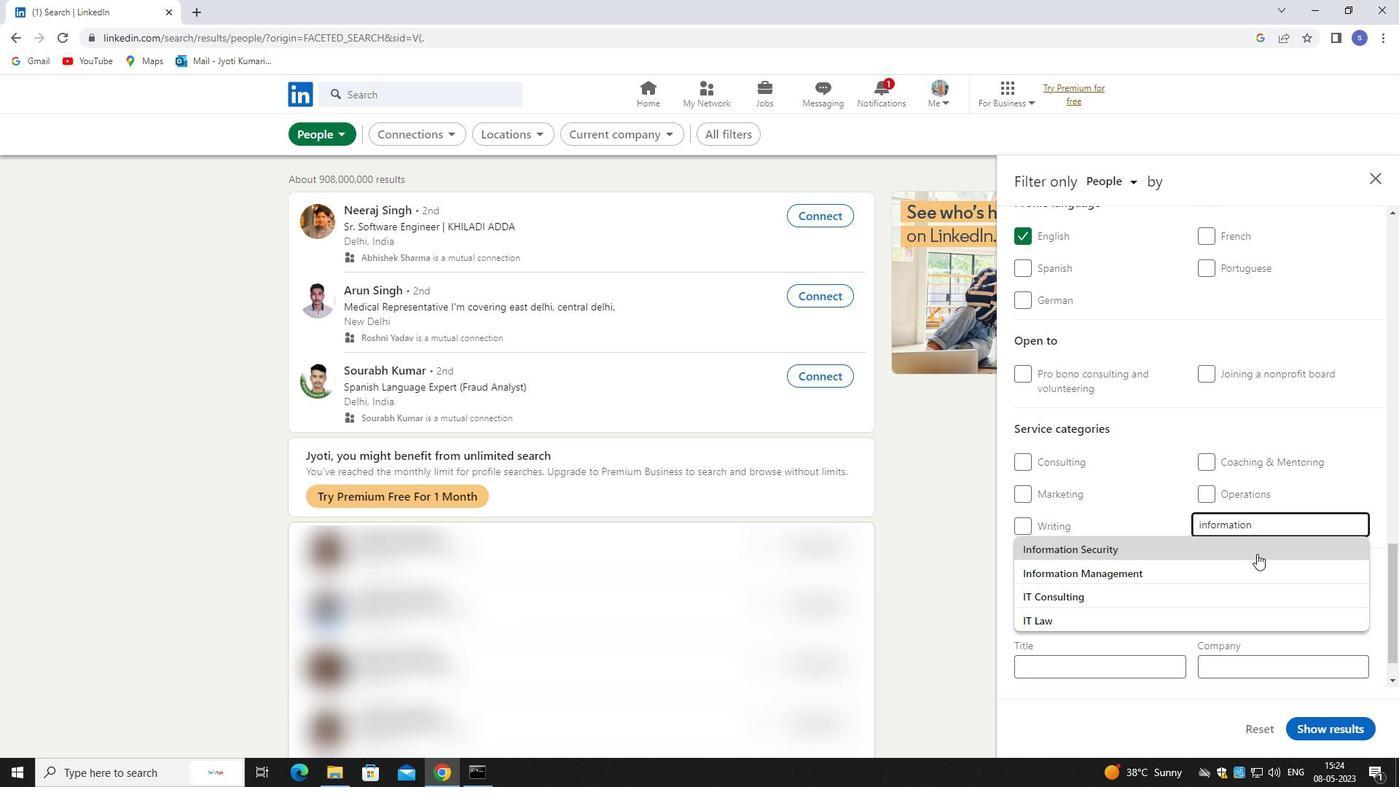 
Action: Mouse pressed left at (1247, 551)
Screenshot: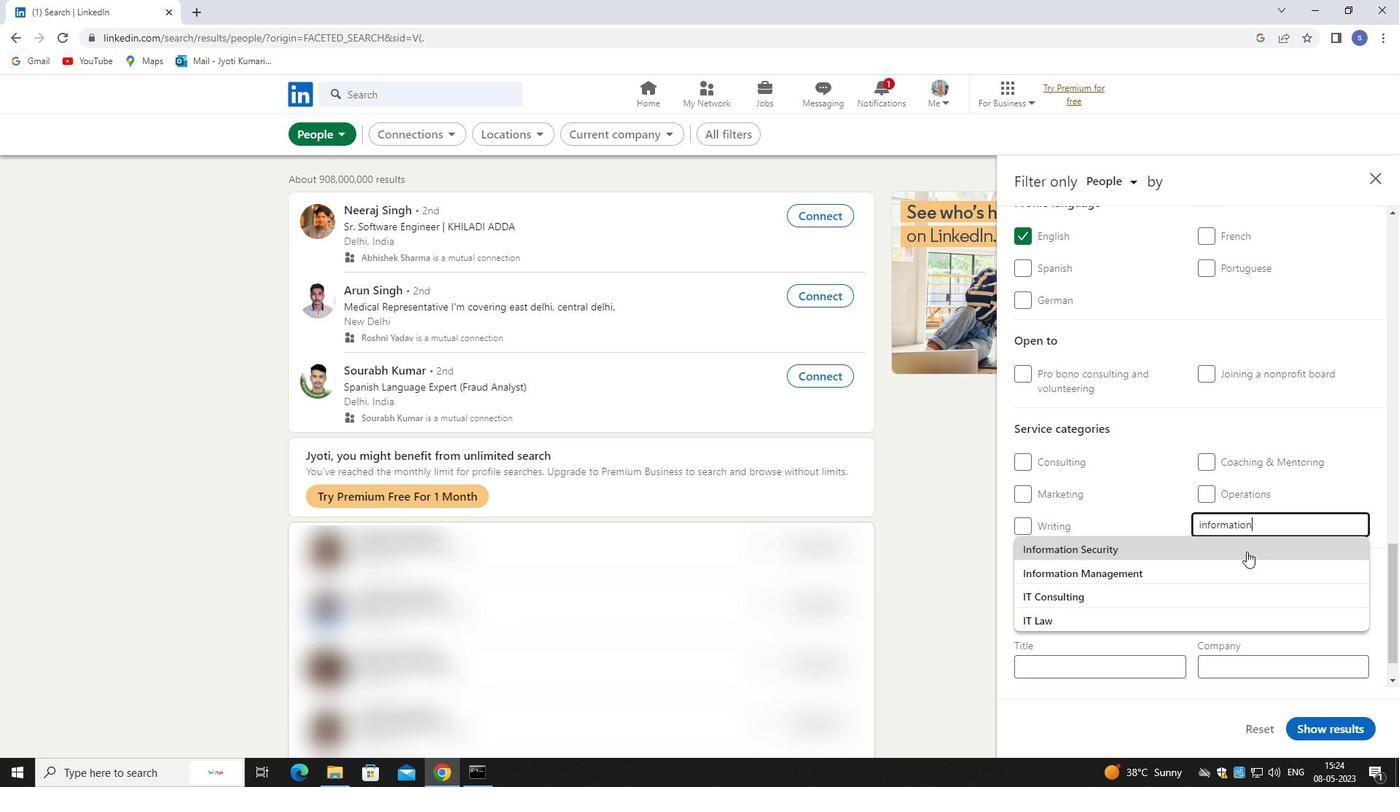 
Action: Mouse scrolled (1247, 551) with delta (0, 0)
Screenshot: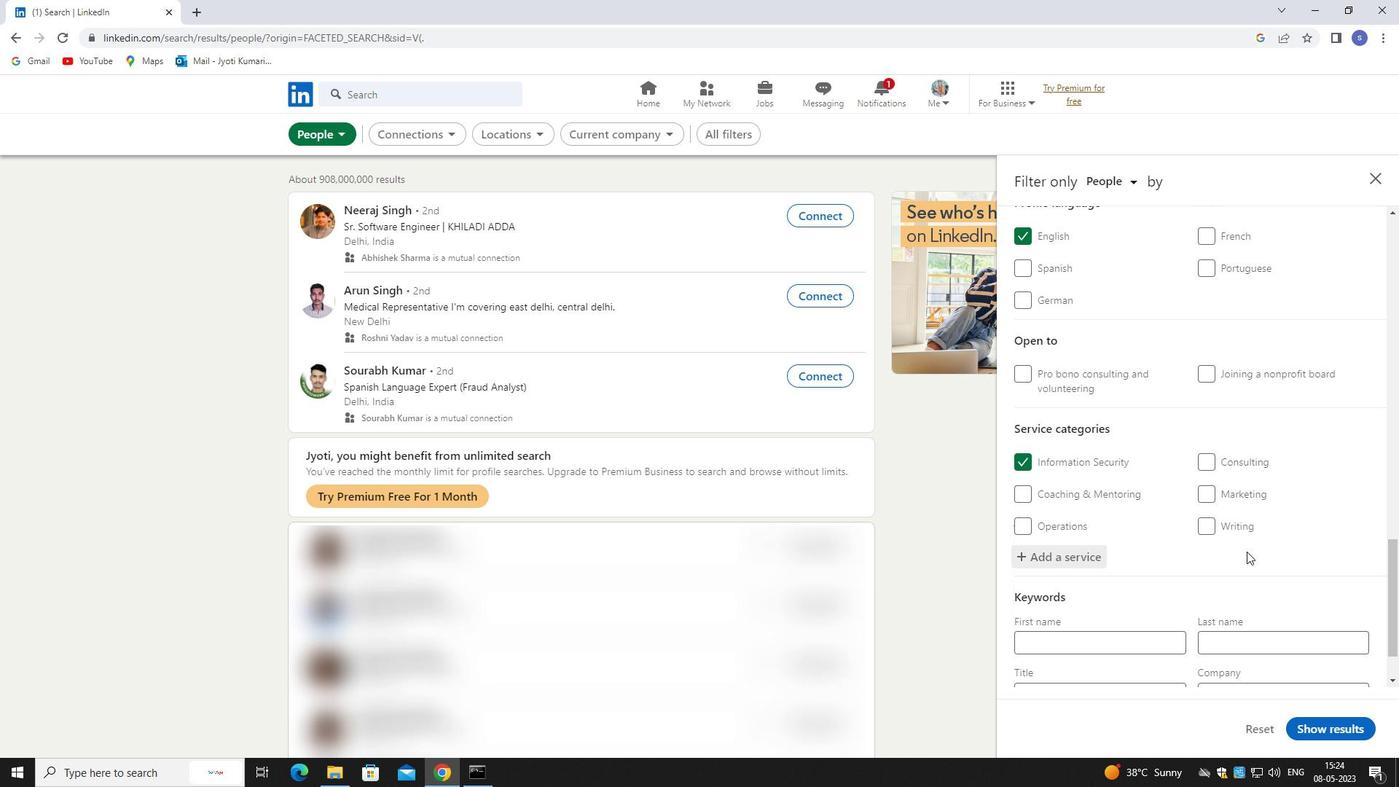 
Action: Mouse scrolled (1247, 551) with delta (0, 0)
Screenshot: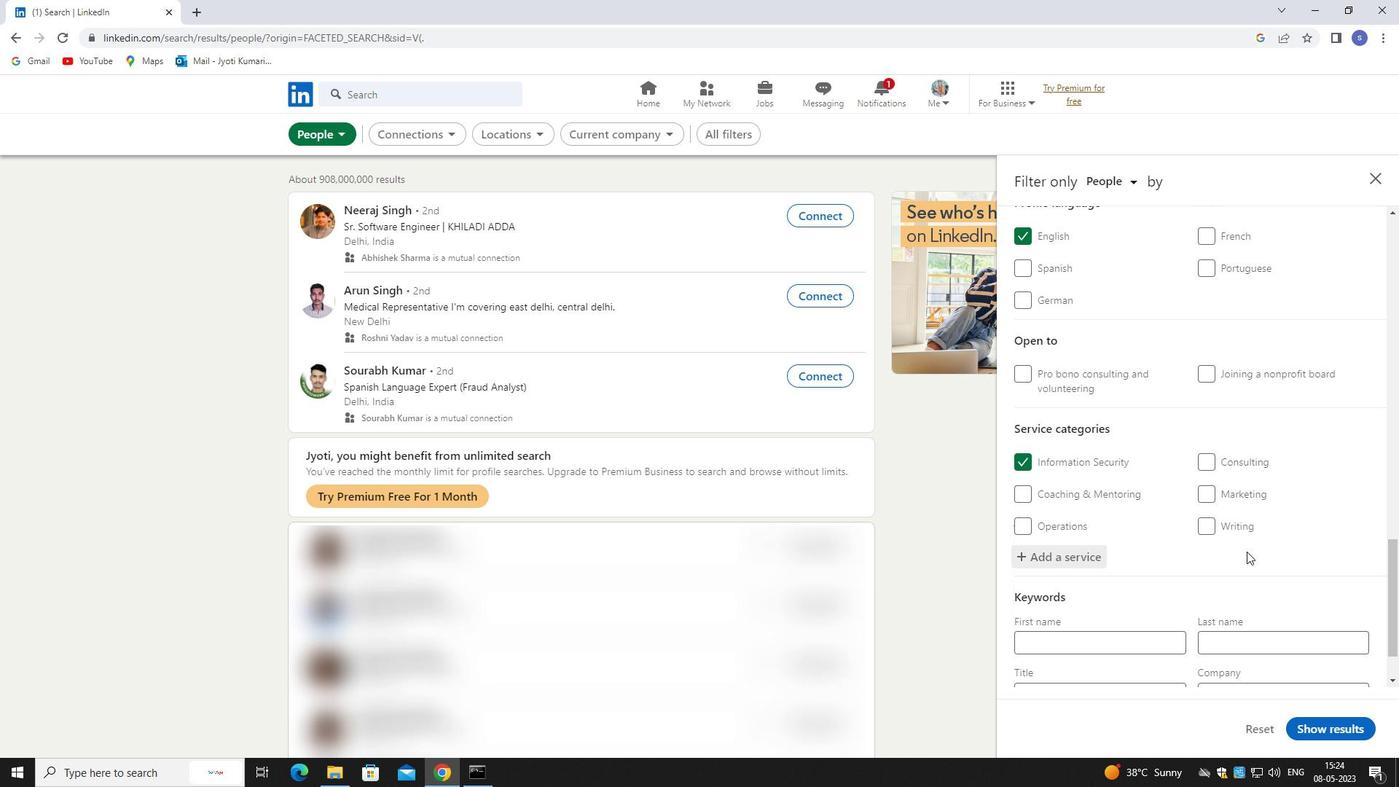 
Action: Mouse scrolled (1247, 551) with delta (0, 0)
Screenshot: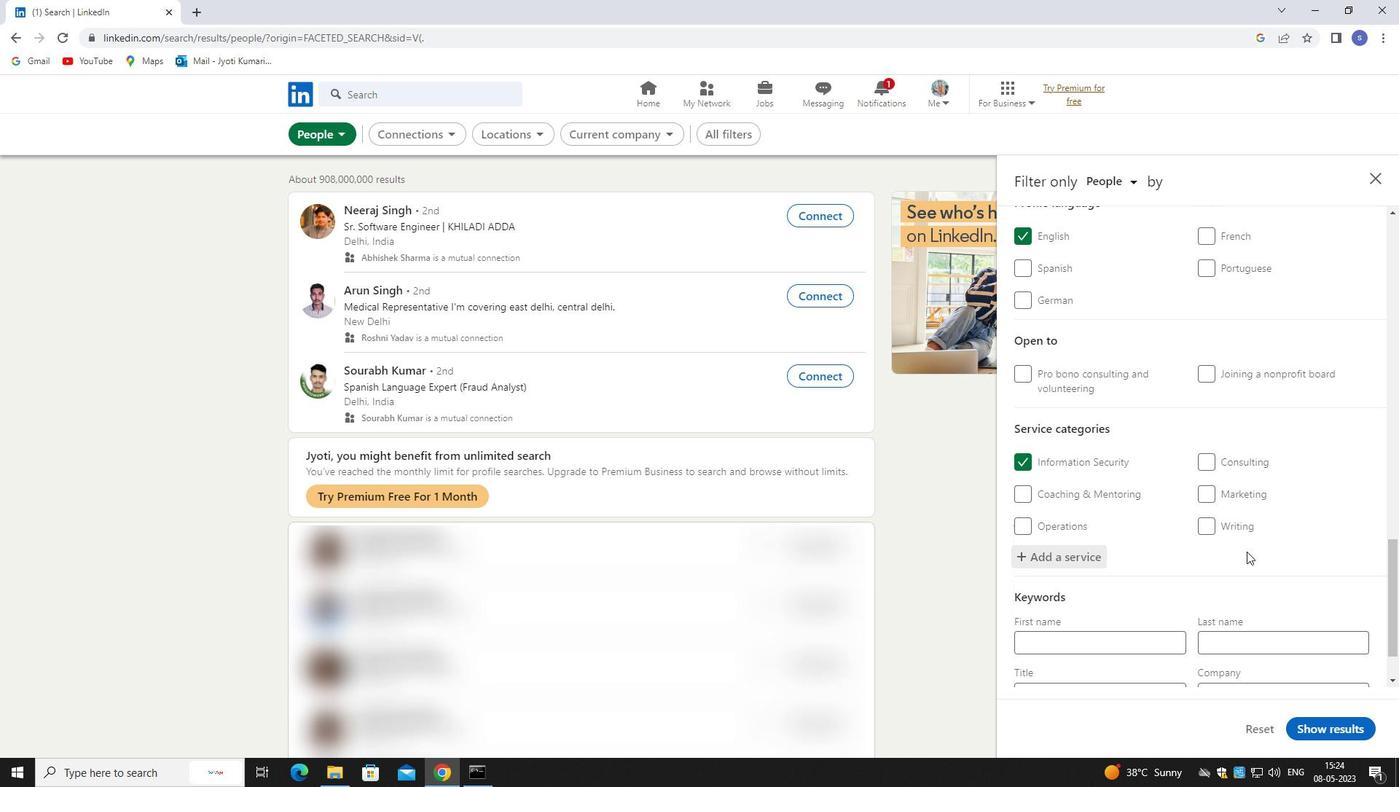
Action: Mouse moved to (1130, 621)
Screenshot: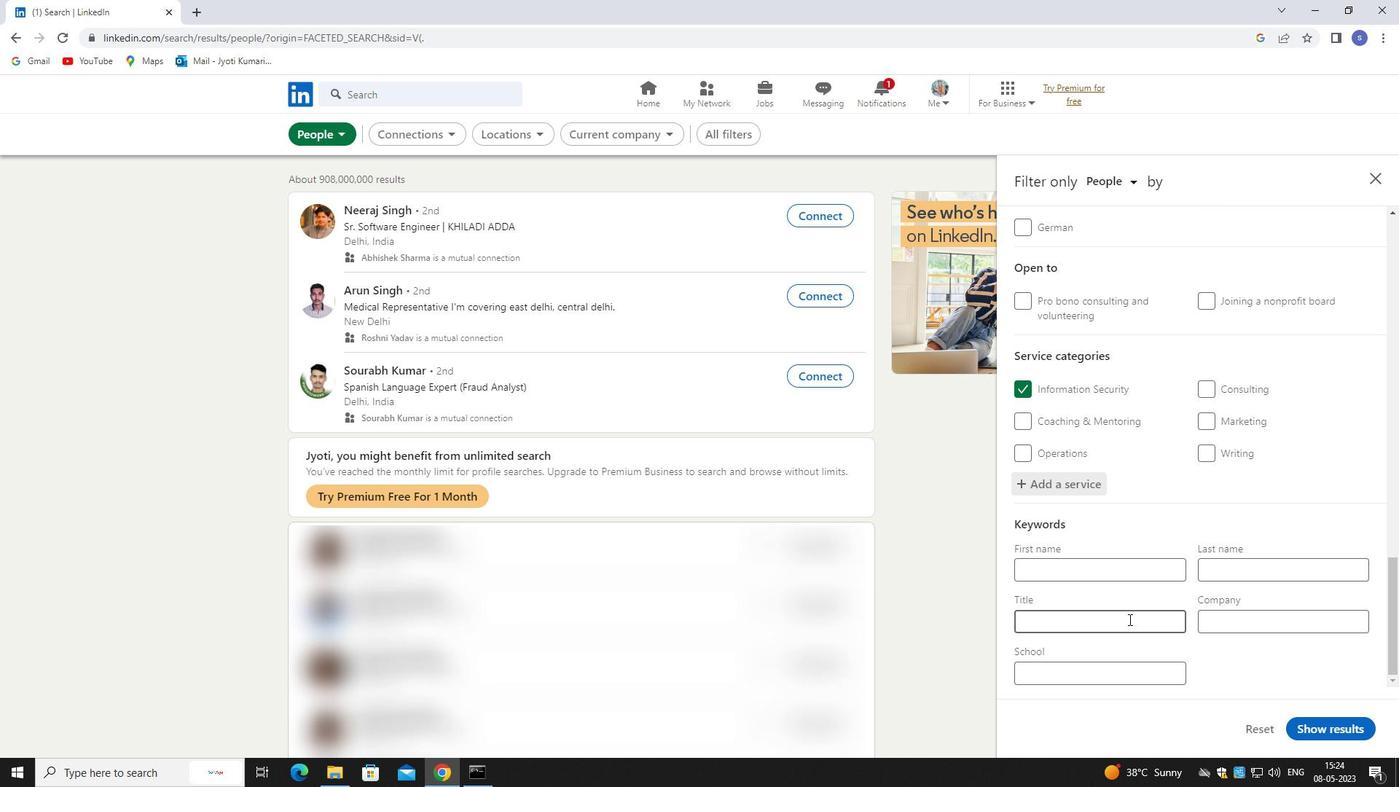 
Action: Mouse pressed left at (1130, 621)
Screenshot: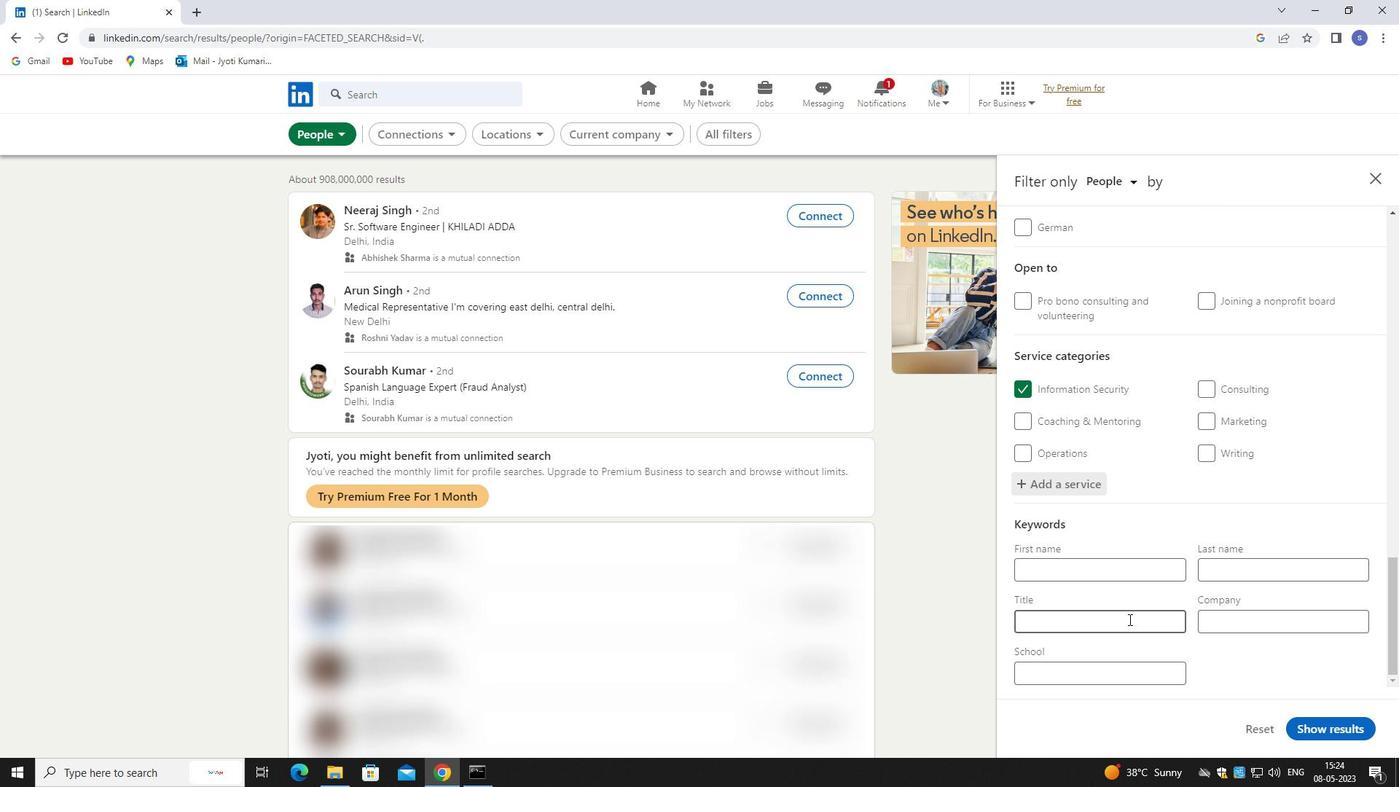 
Action: Mouse moved to (1130, 621)
Screenshot: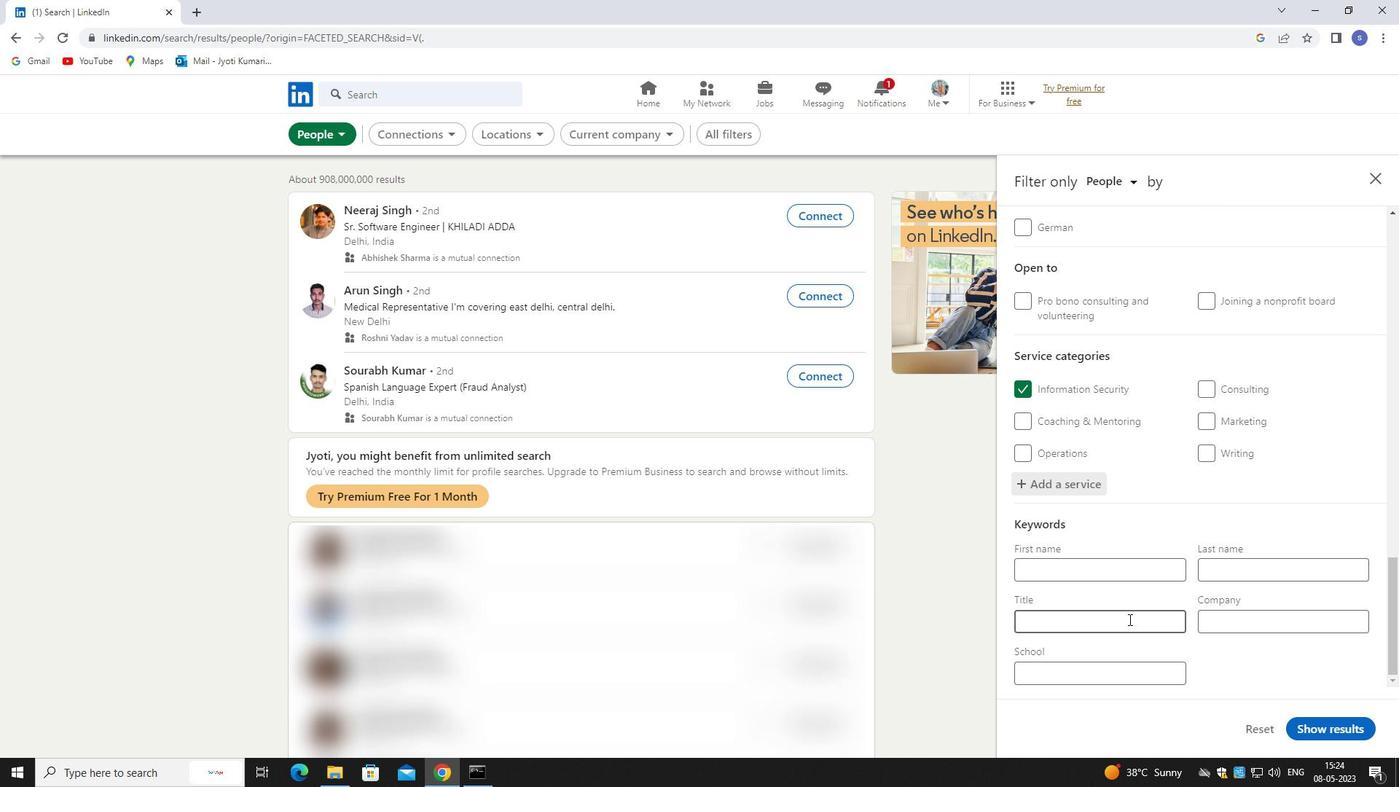 
Action: Key pressed <Key.shift>SALES<Key.space><Key.shift>ASSOCIATES
Screenshot: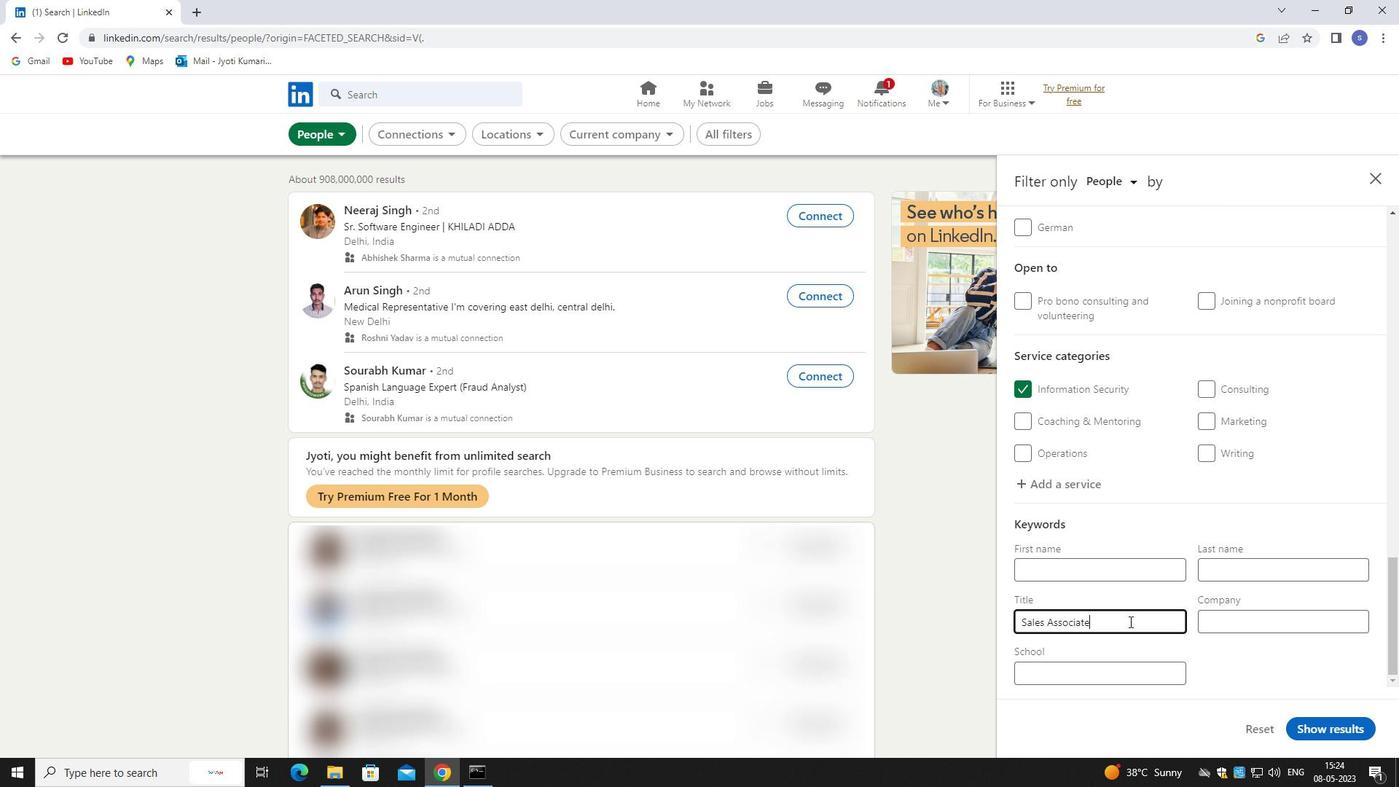 
Action: Mouse moved to (1311, 726)
Screenshot: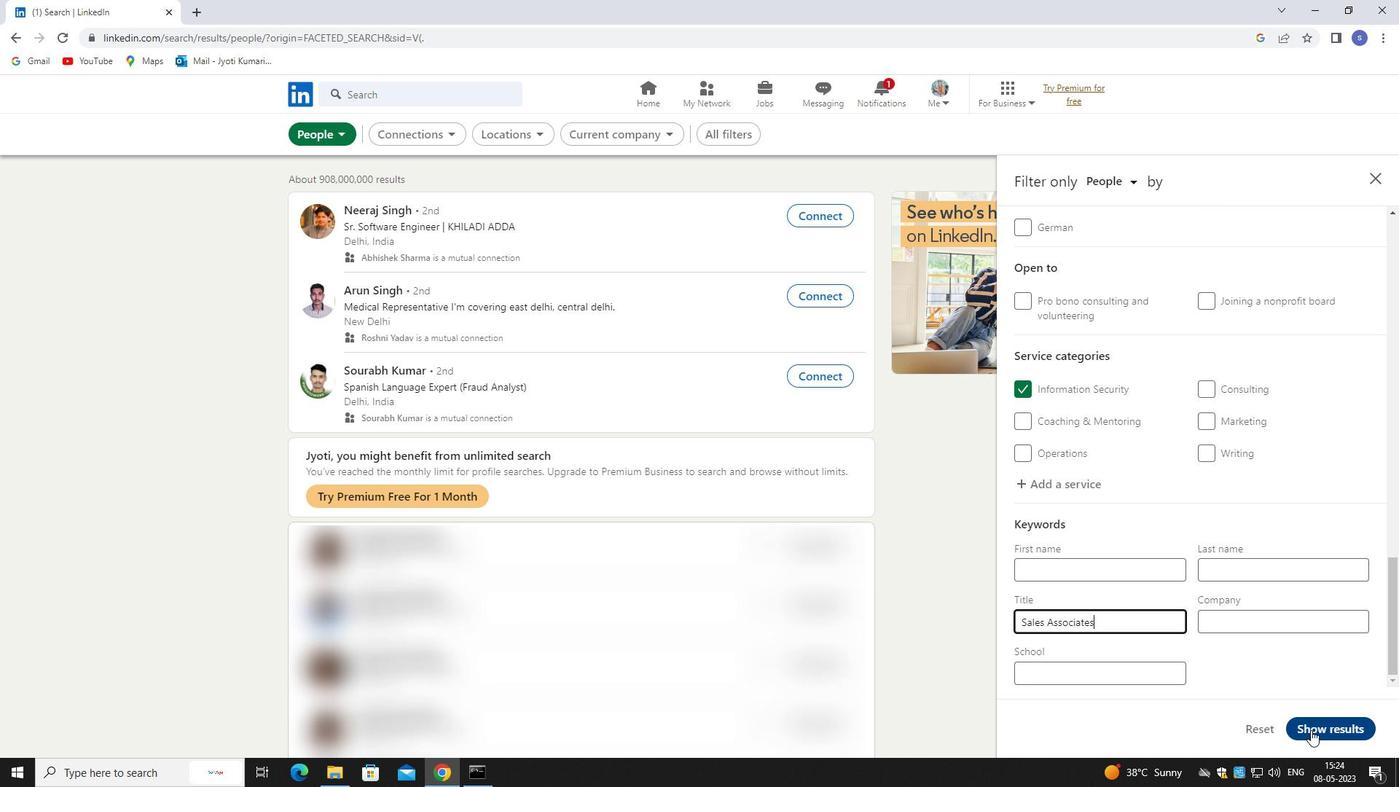 
Action: Mouse pressed left at (1311, 726)
Screenshot: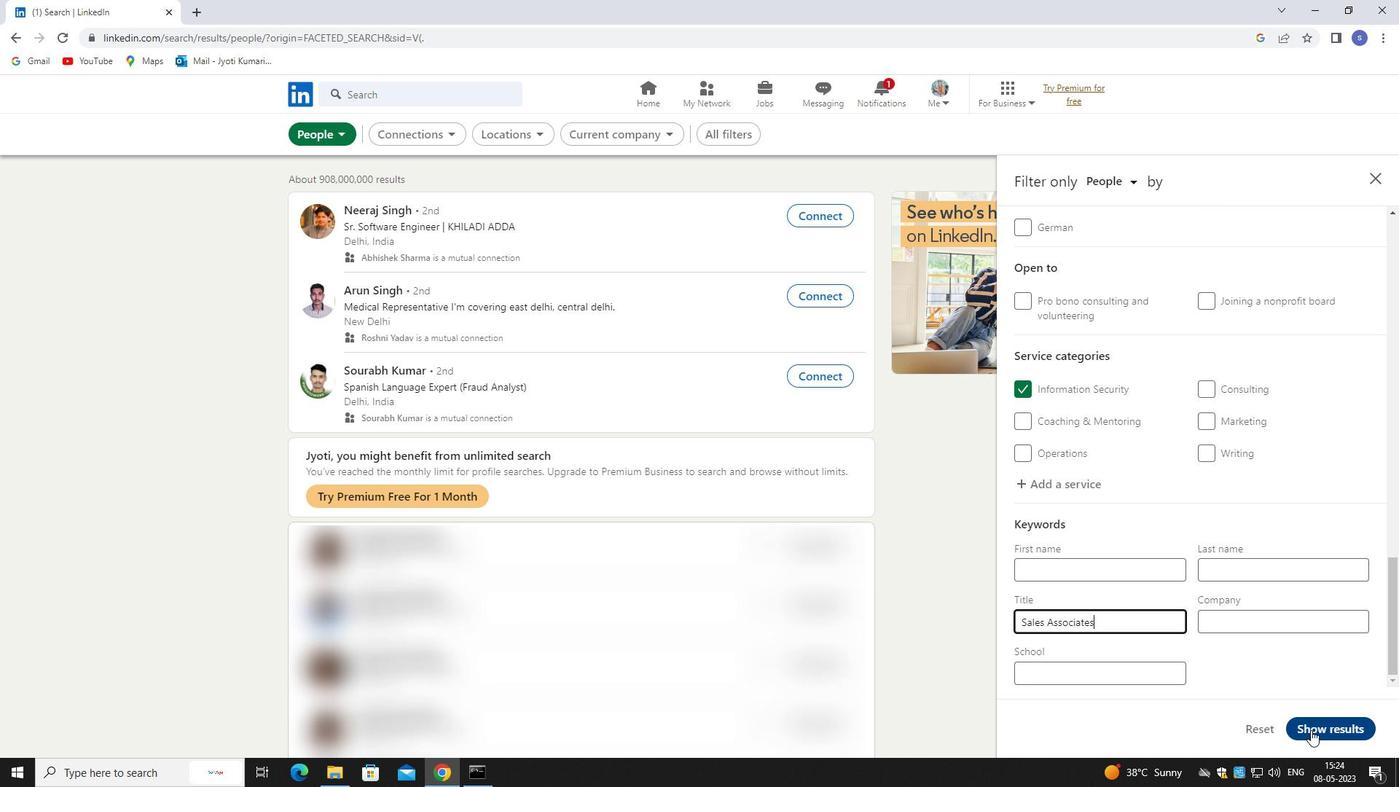
Action: Mouse moved to (1317, 712)
Screenshot: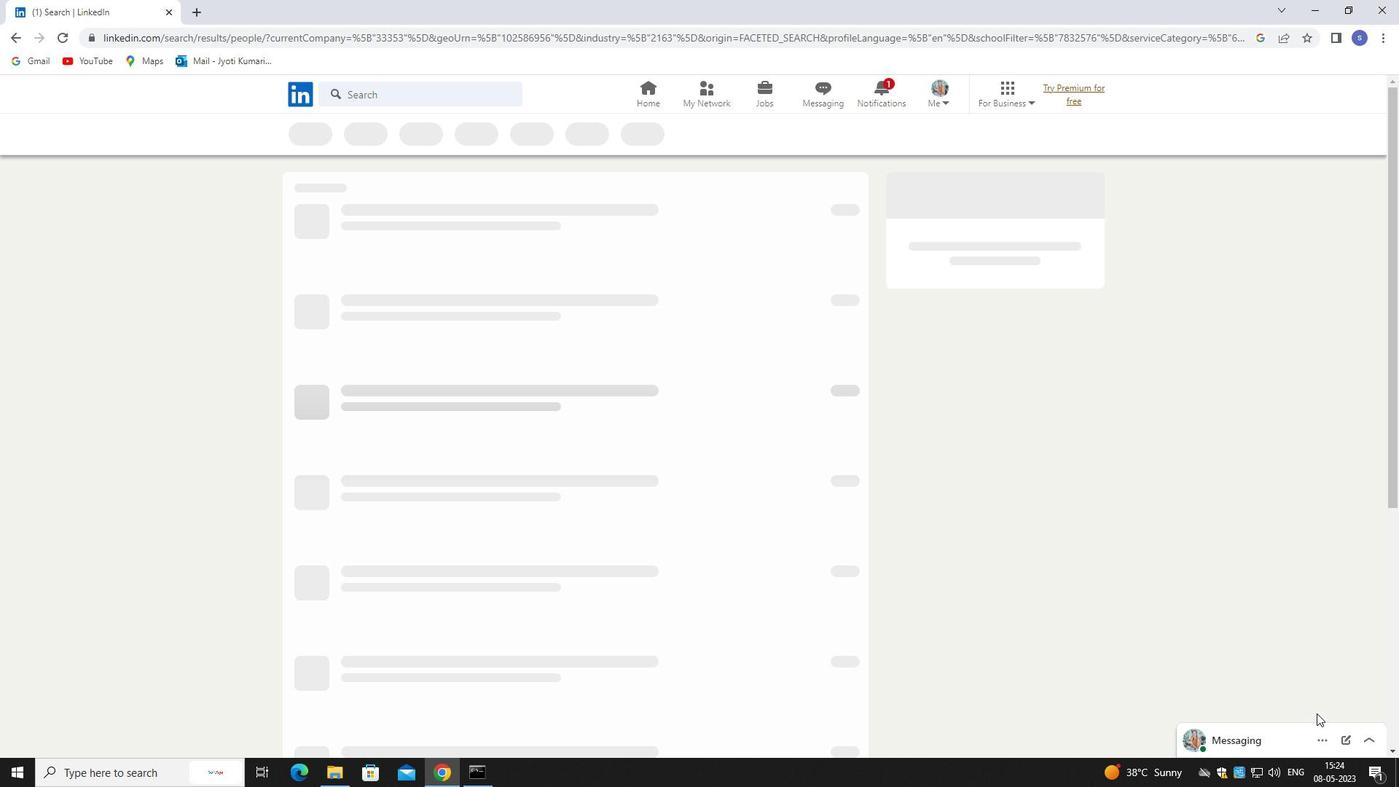 
